 Task: Look for space in Gulbarga, India from 13th August, 2023 to 17th August, 2023 for 2 adults in price range Rs.10000 to Rs.16000. Place can be entire place with 2 bedrooms having 2 beds and 1 bathroom. Property type can be house, flat, guest house. Amenities needed are: wifi, washing machine. Booking option can be shelf check-in. Required host language is English.
Action: Mouse moved to (490, 118)
Screenshot: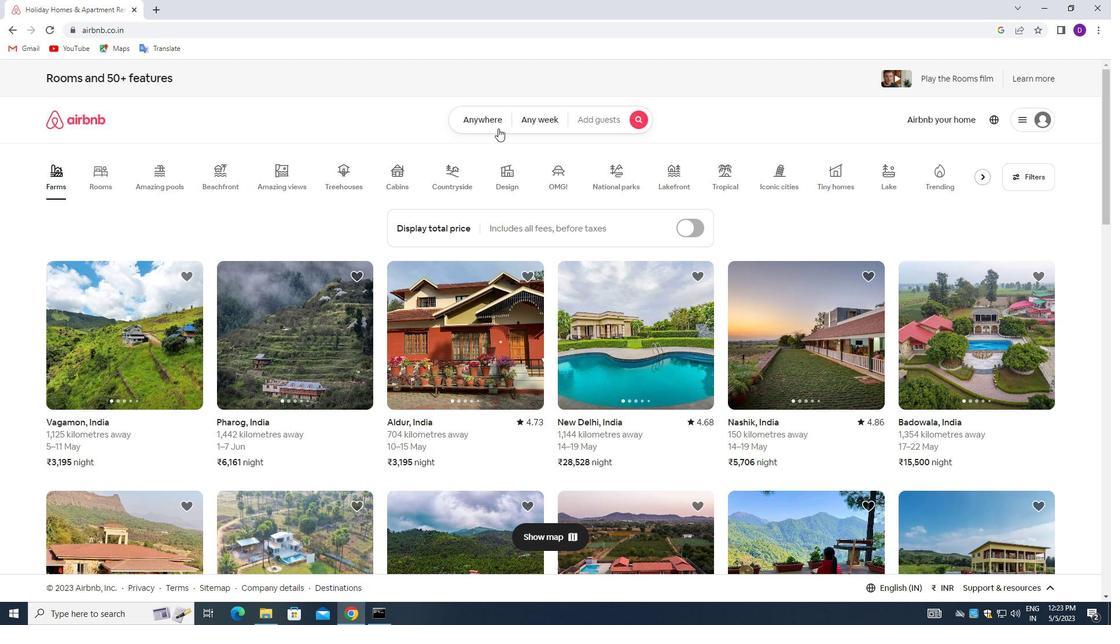 
Action: Mouse pressed left at (490, 118)
Screenshot: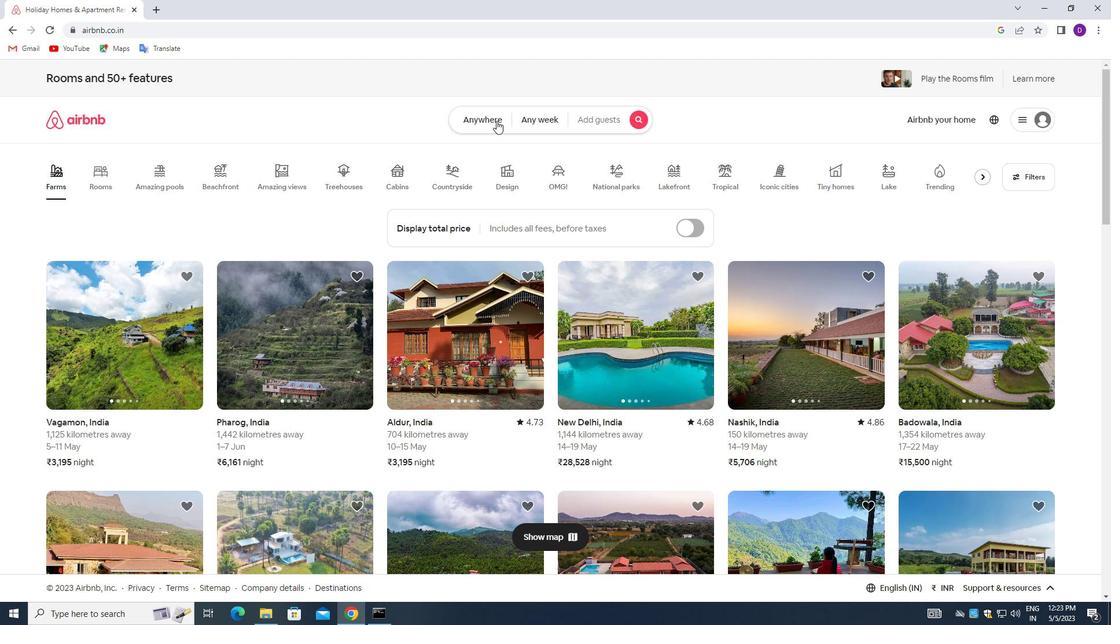 
Action: Mouse moved to (452, 166)
Screenshot: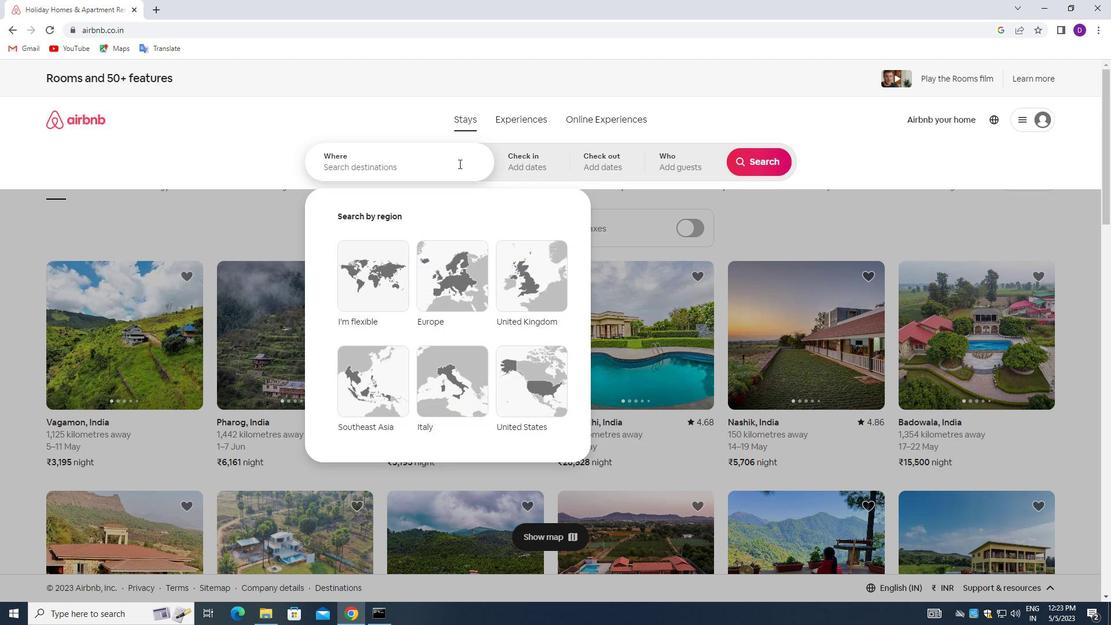 
Action: Mouse pressed left at (452, 166)
Screenshot: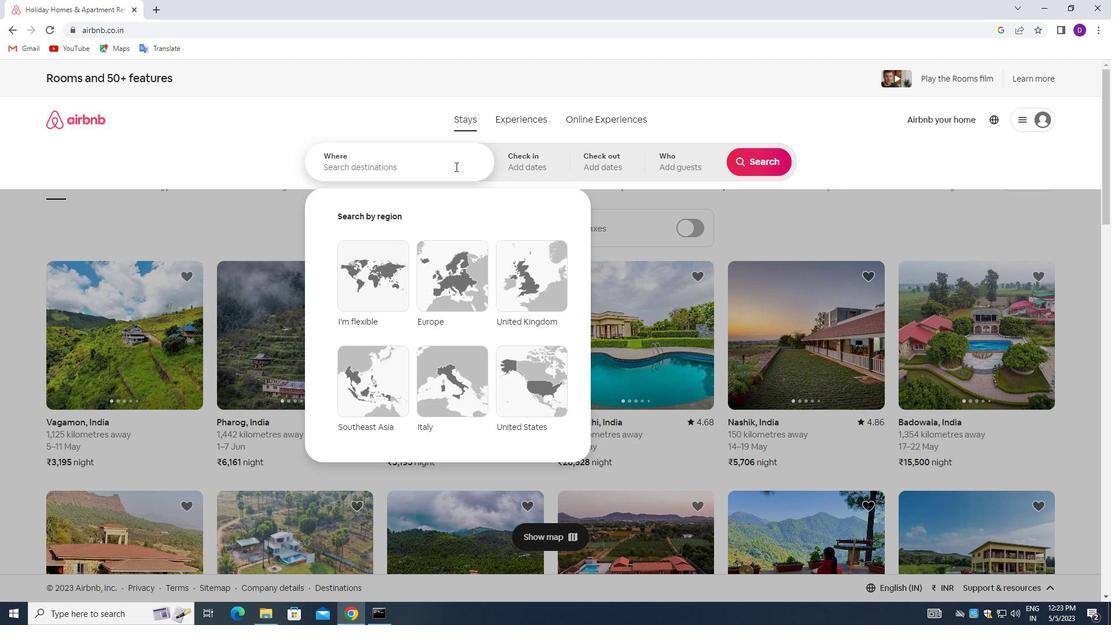 
Action: Mouse moved to (254, 146)
Screenshot: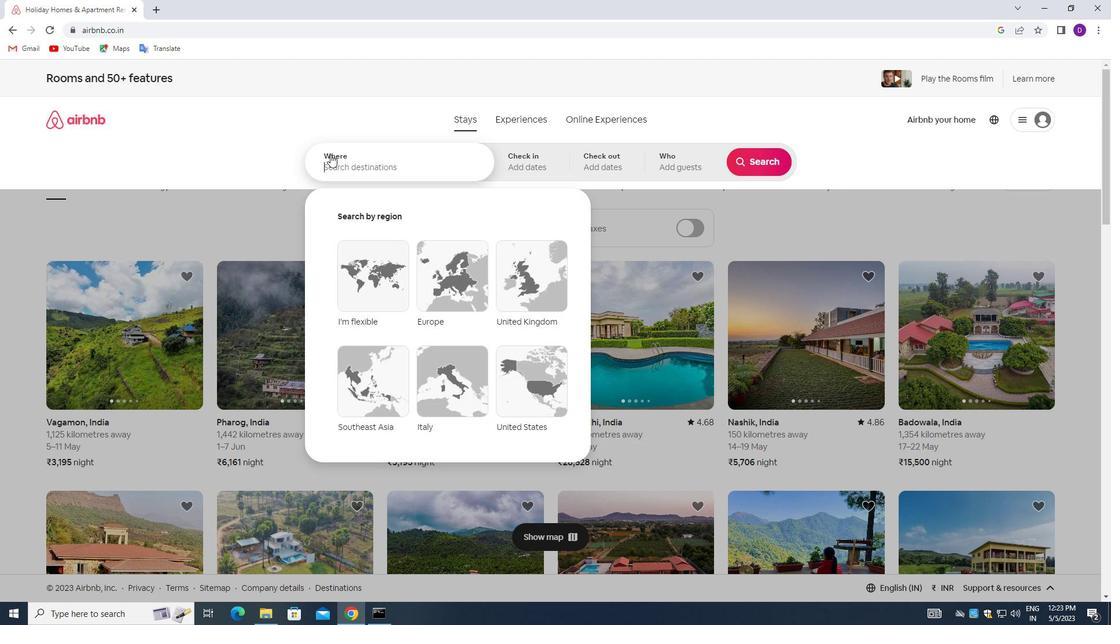 
Action: Key pressed <Key.shift_r>Gumia,<Key.space><Key.shift>INDIA<Key.enter>
Screenshot: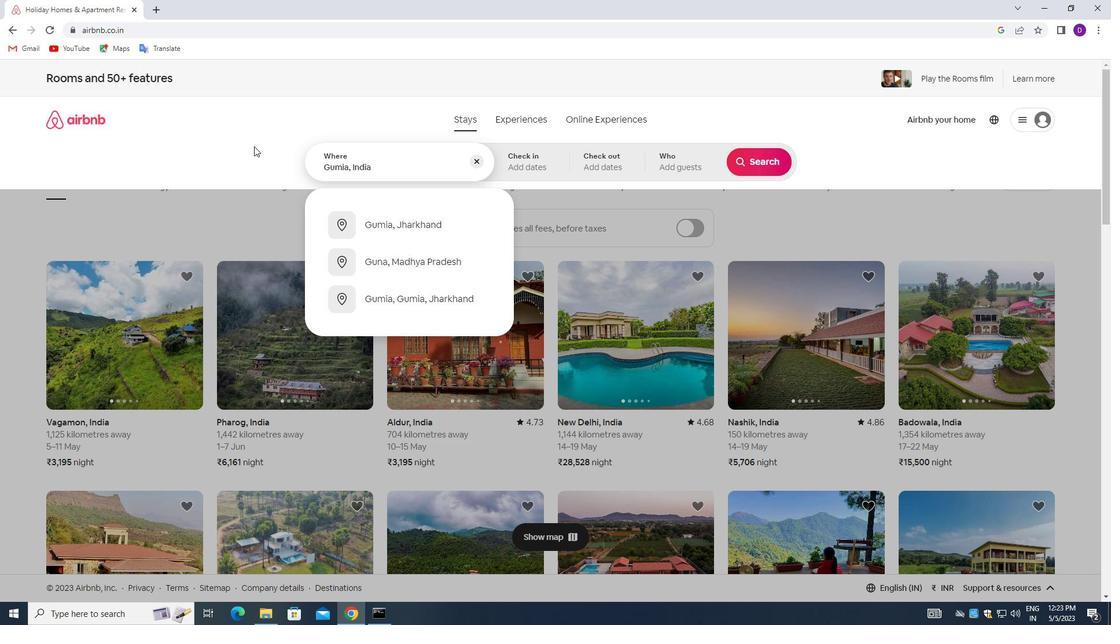 
Action: Mouse moved to (759, 255)
Screenshot: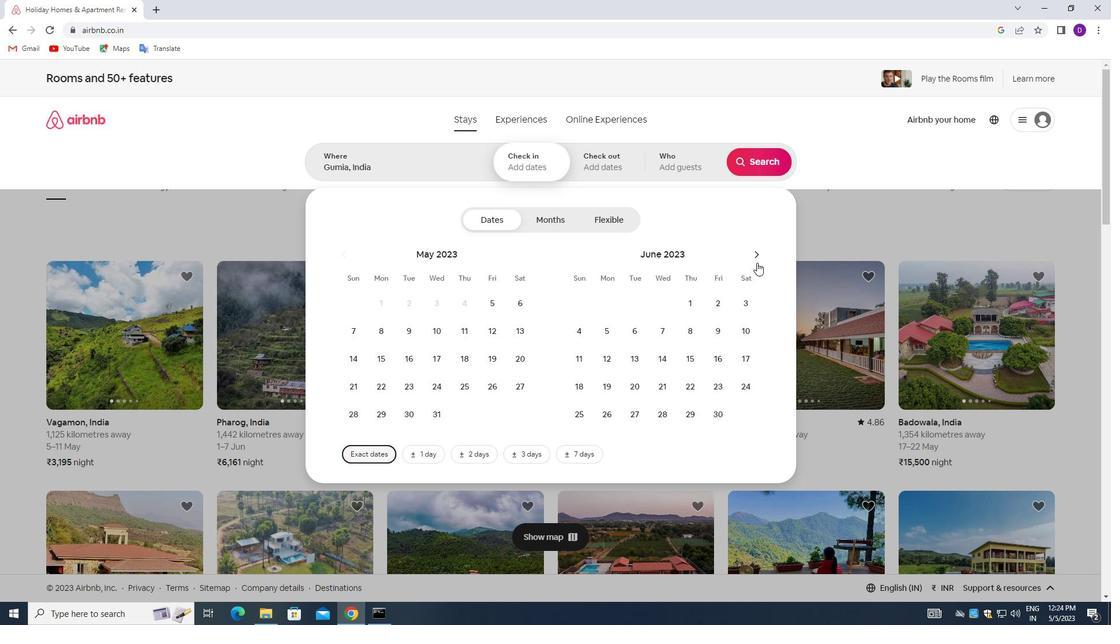 
Action: Mouse pressed left at (759, 255)
Screenshot: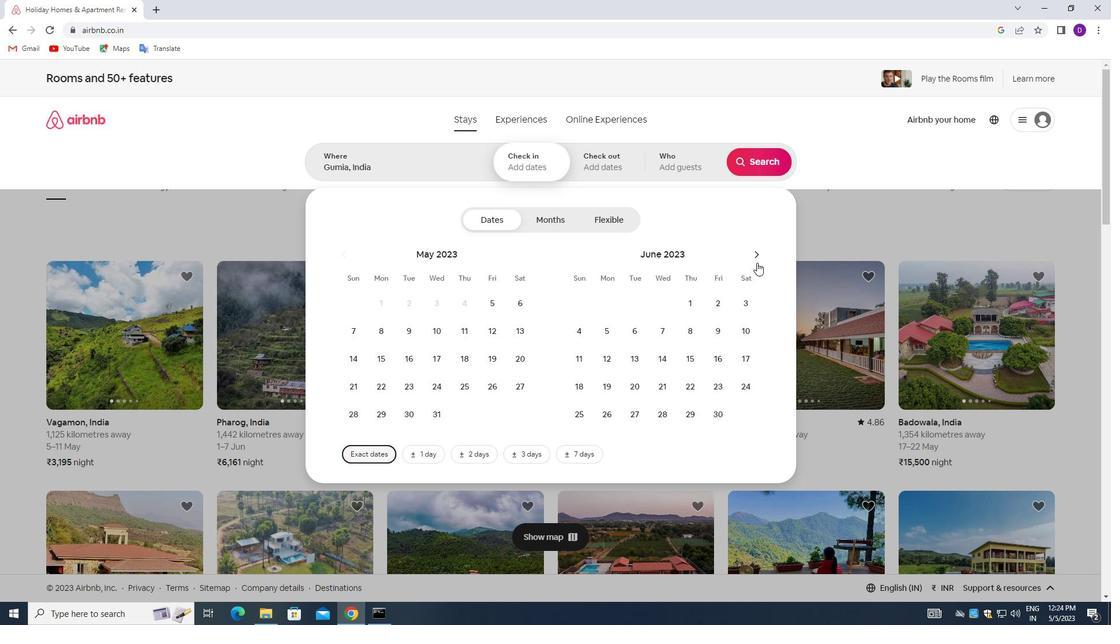 
Action: Mouse pressed left at (759, 255)
Screenshot: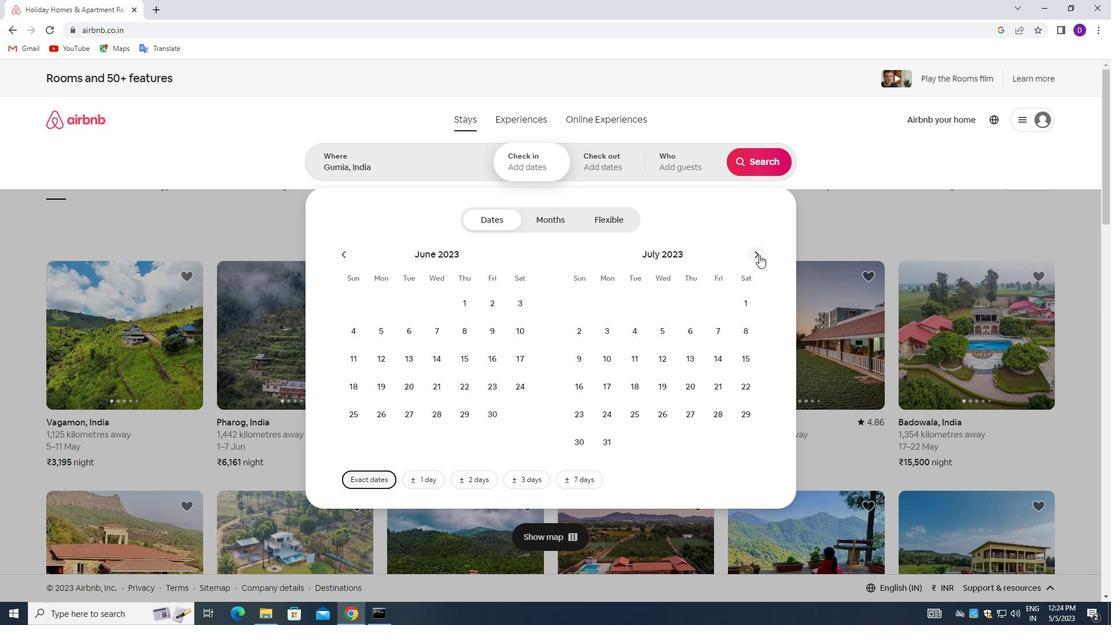 
Action: Mouse moved to (725, 294)
Screenshot: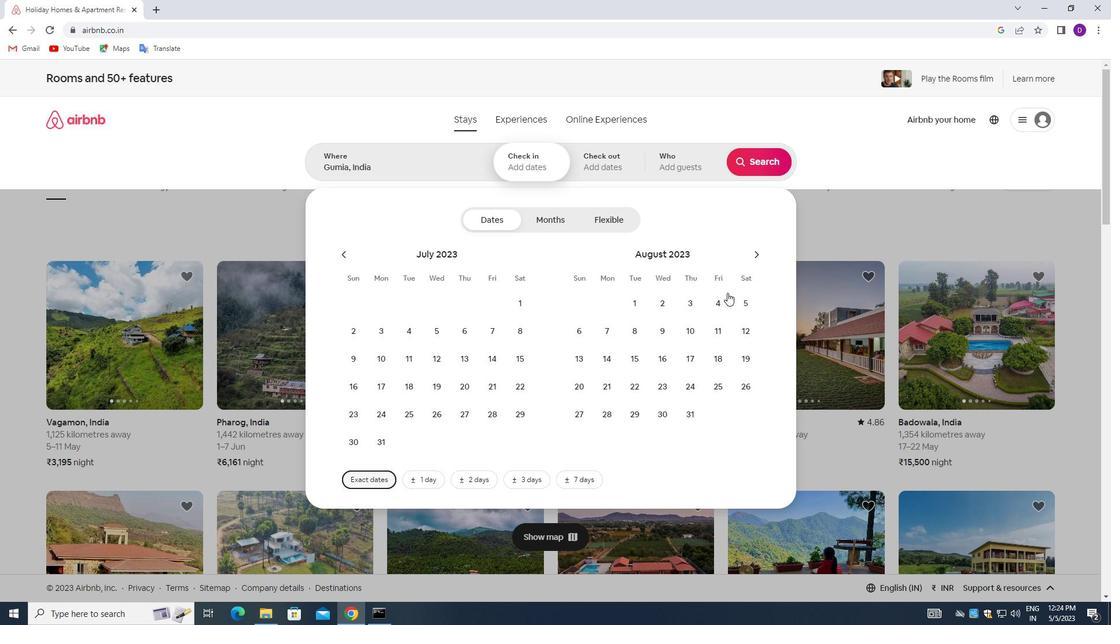 
Action: Mouse pressed left at (725, 294)
Screenshot: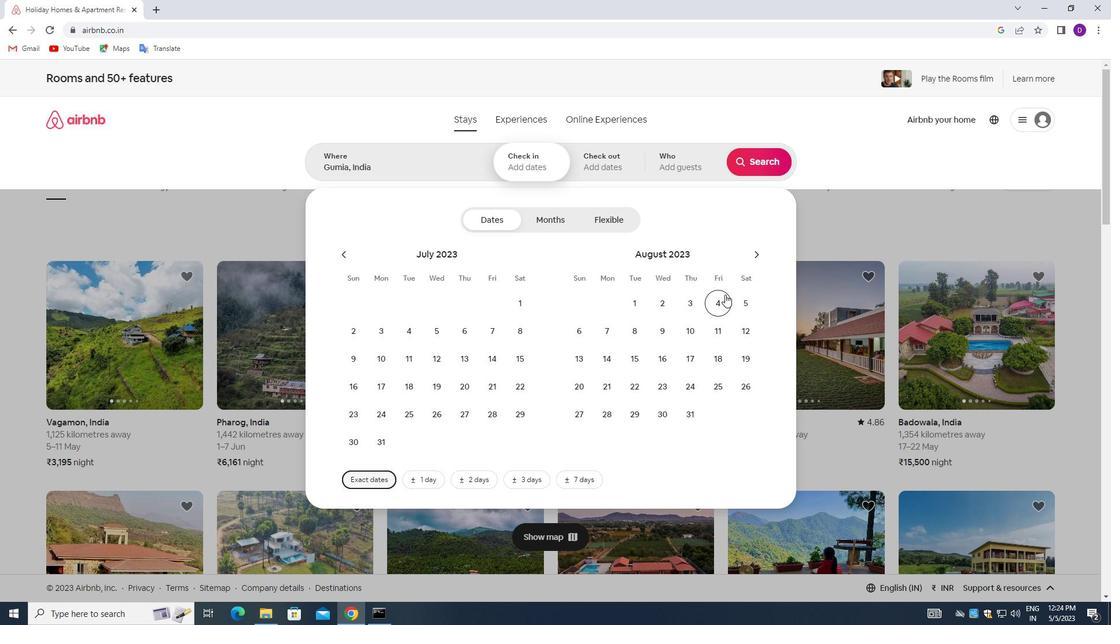
Action: Mouse moved to (645, 331)
Screenshot: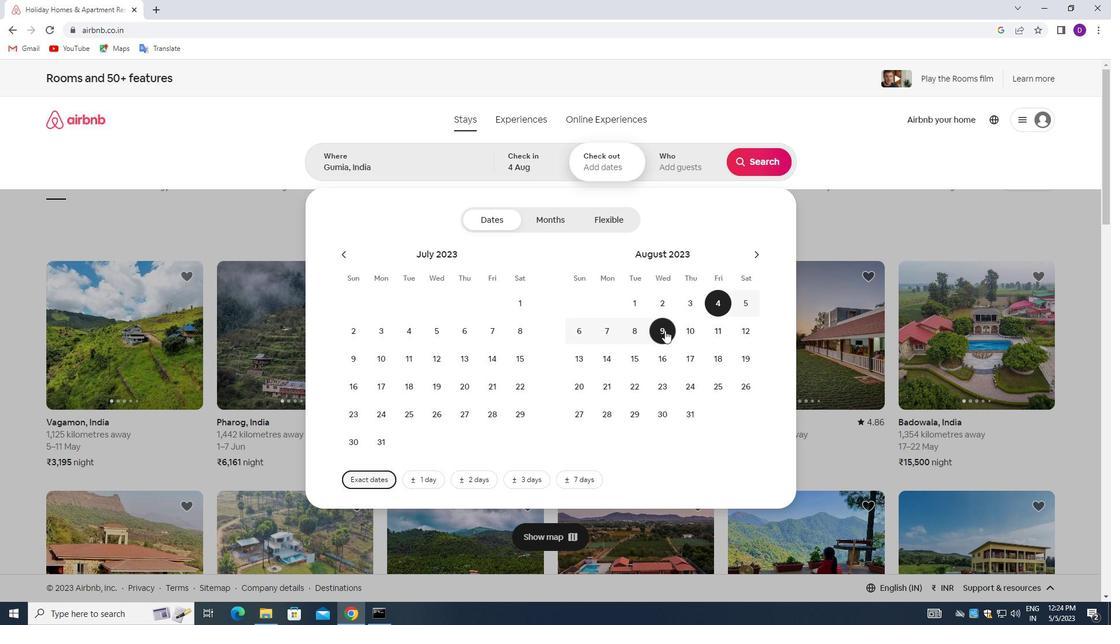 
Action: Mouse pressed left at (645, 331)
Screenshot: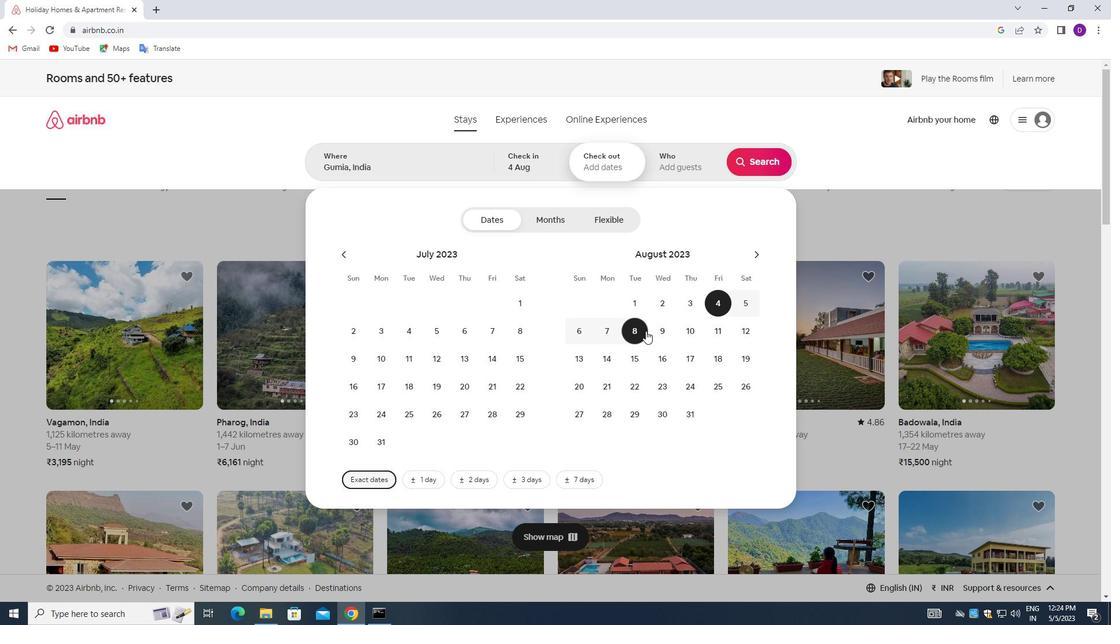 
Action: Mouse moved to (669, 156)
Screenshot: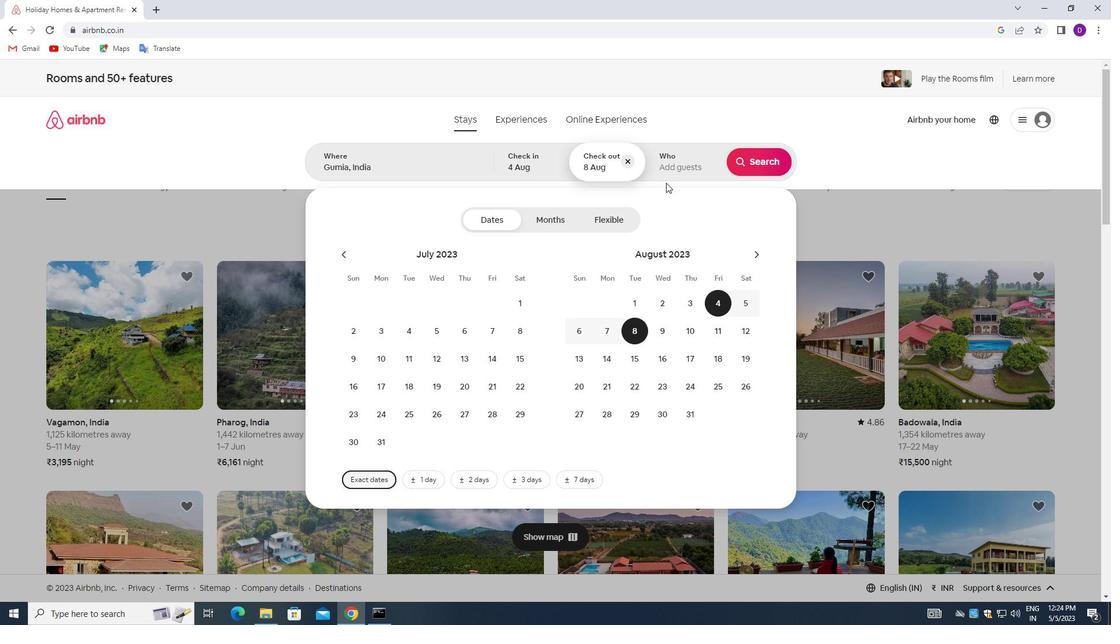 
Action: Mouse pressed left at (669, 156)
Screenshot: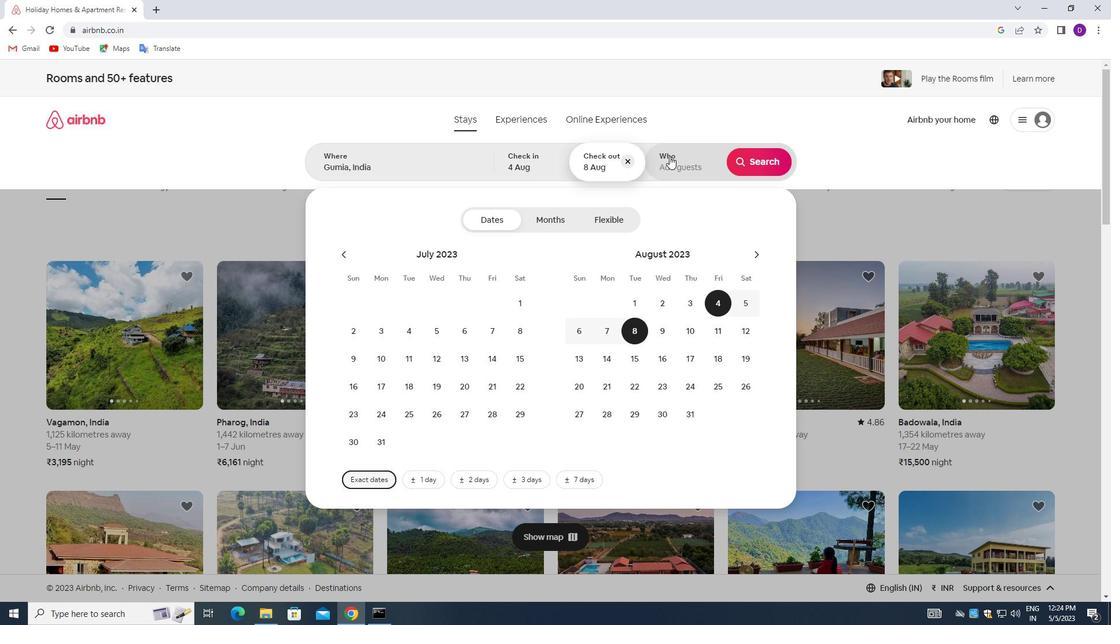
Action: Mouse moved to (759, 225)
Screenshot: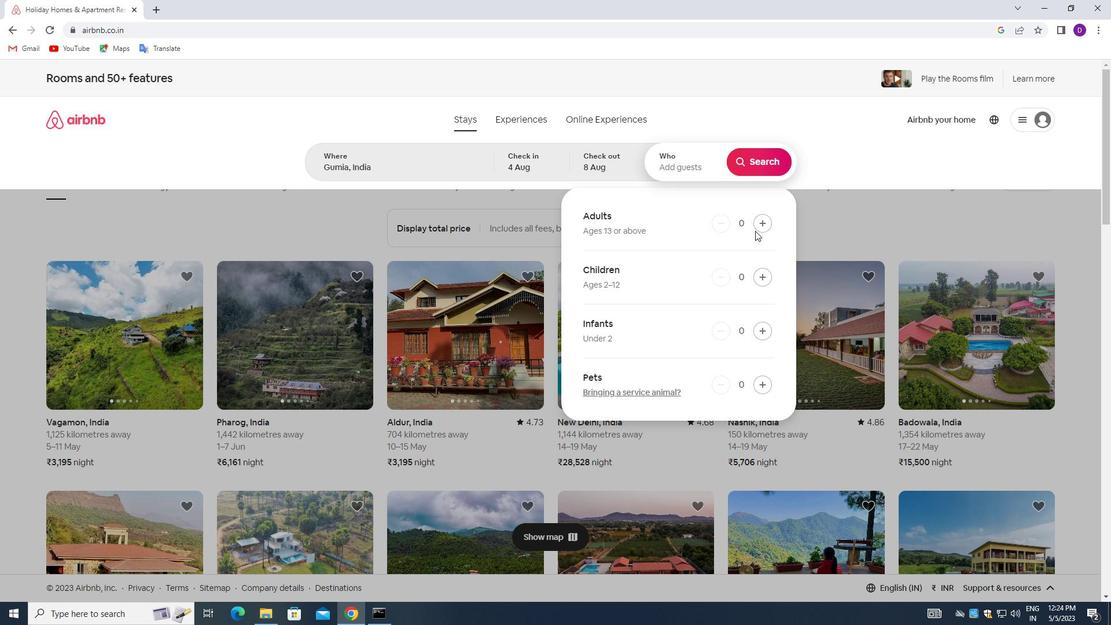 
Action: Mouse pressed left at (759, 225)
Screenshot: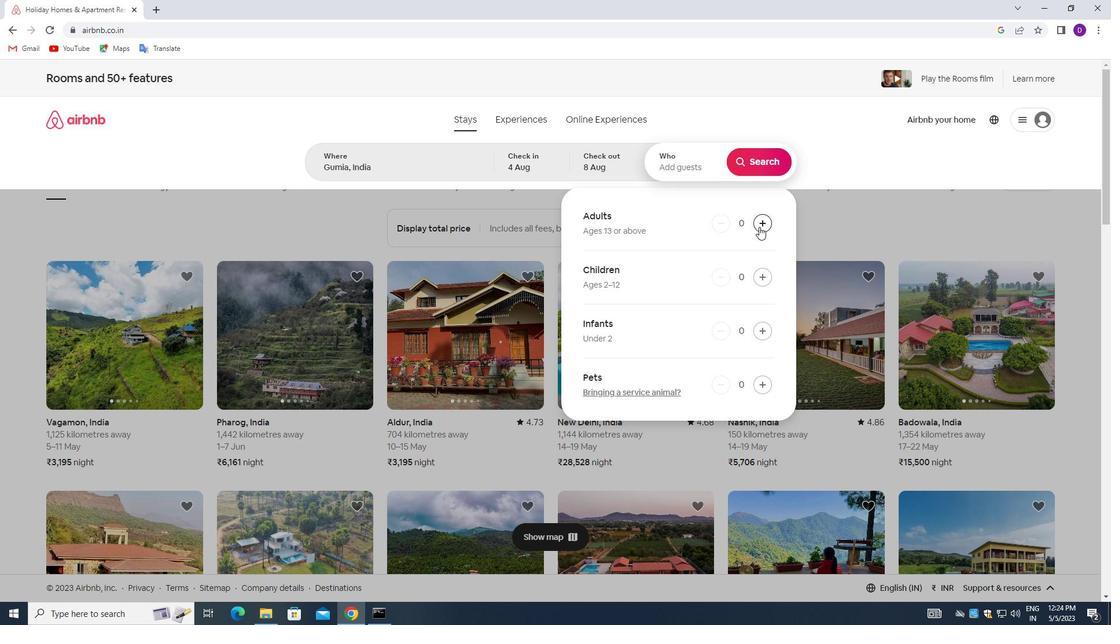 
Action: Mouse moved to (770, 166)
Screenshot: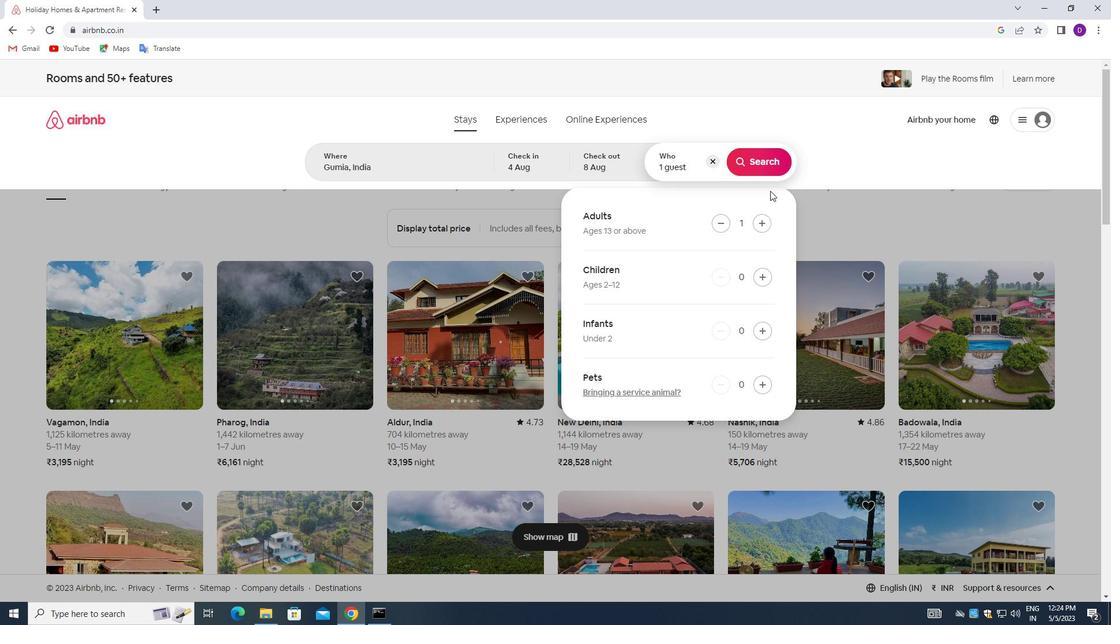 
Action: Mouse pressed left at (770, 166)
Screenshot: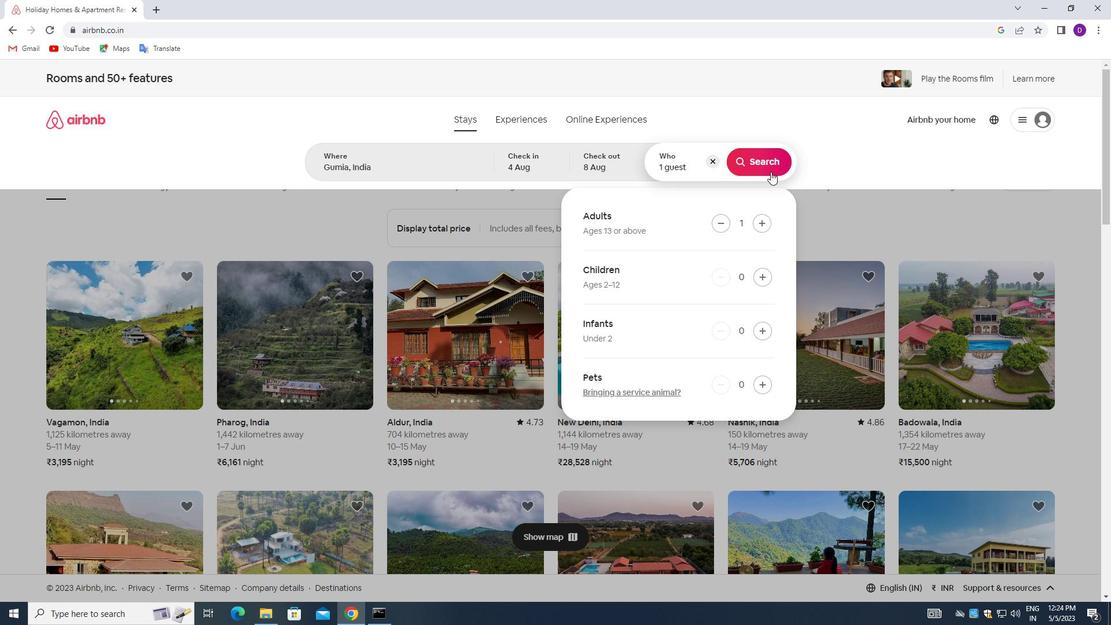 
Action: Mouse moved to (1048, 123)
Screenshot: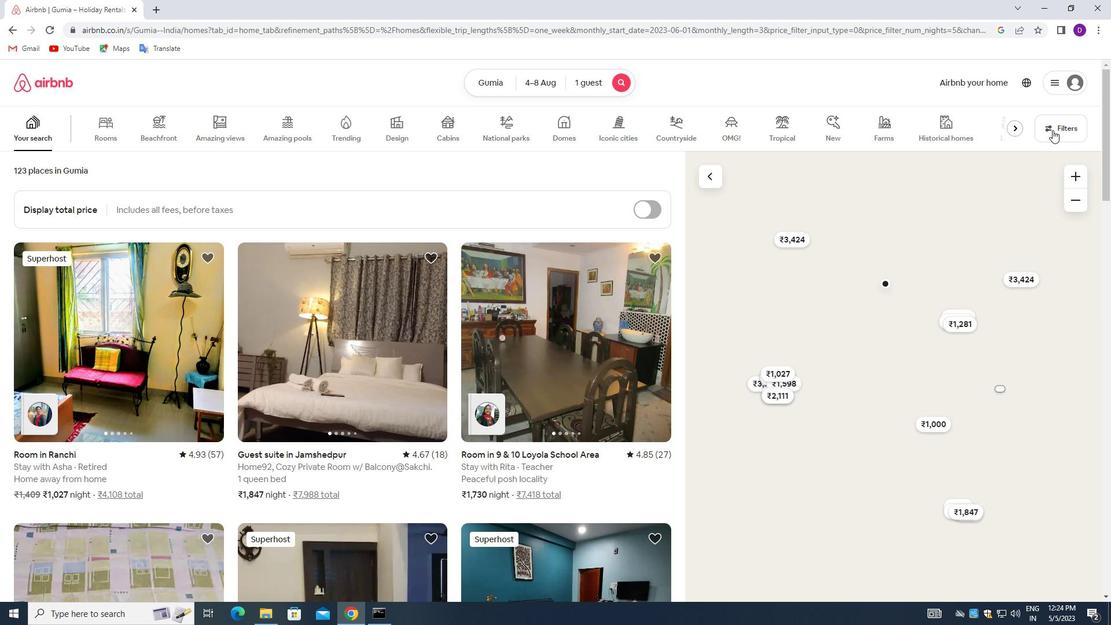 
Action: Mouse pressed left at (1048, 123)
Screenshot: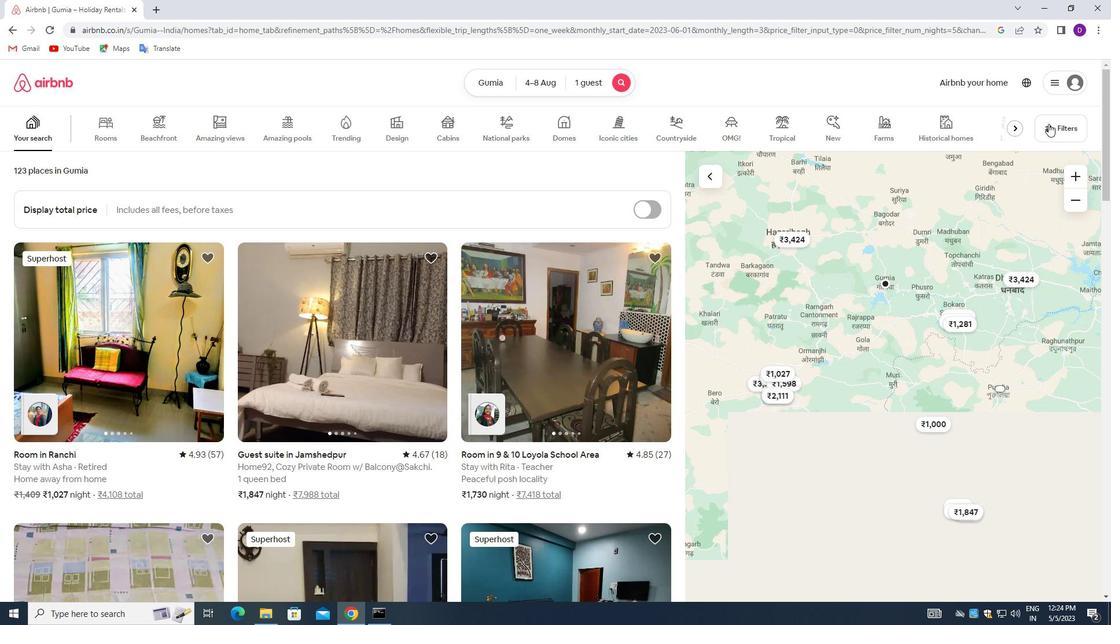 
Action: Mouse moved to (401, 410)
Screenshot: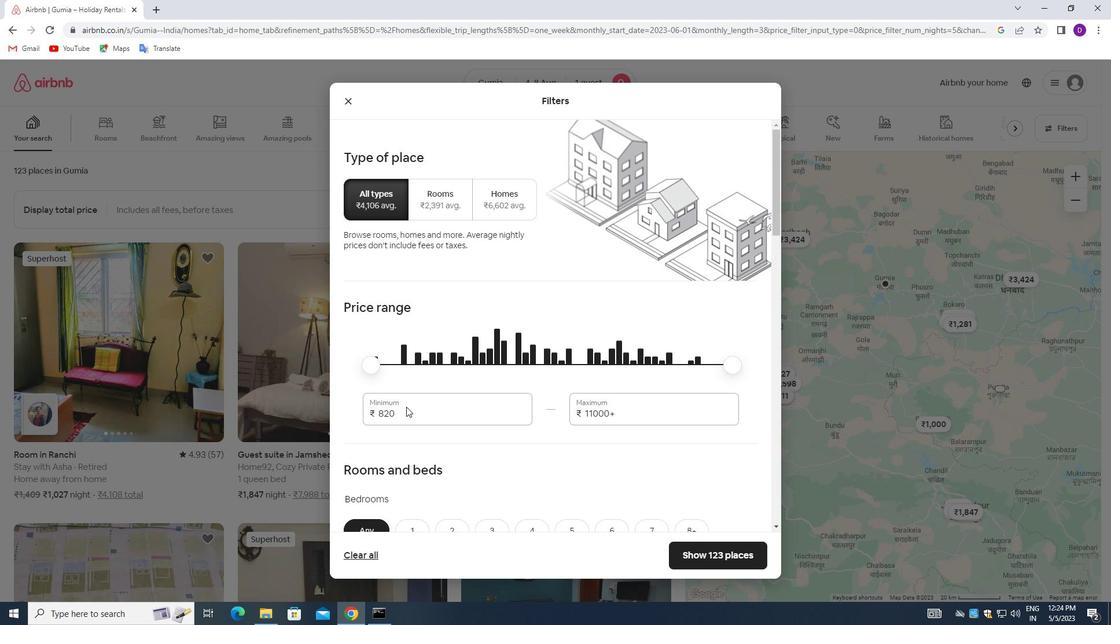 
Action: Mouse pressed left at (401, 410)
Screenshot: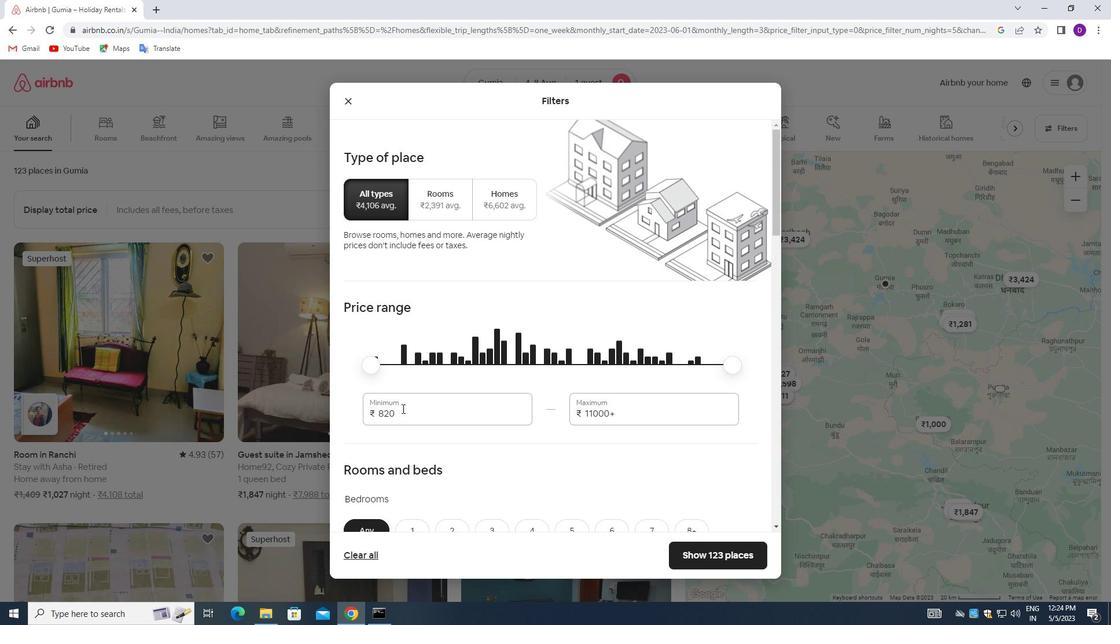 
Action: Mouse pressed left at (401, 410)
Screenshot: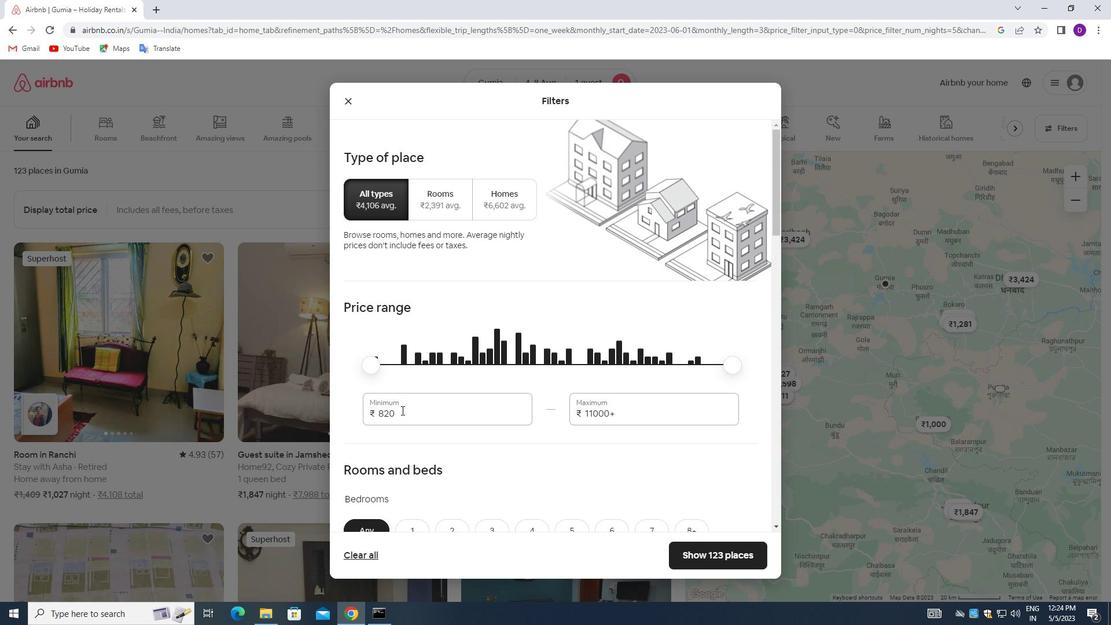 
Action: Key pressed 10000<Key.tab>15000
Screenshot: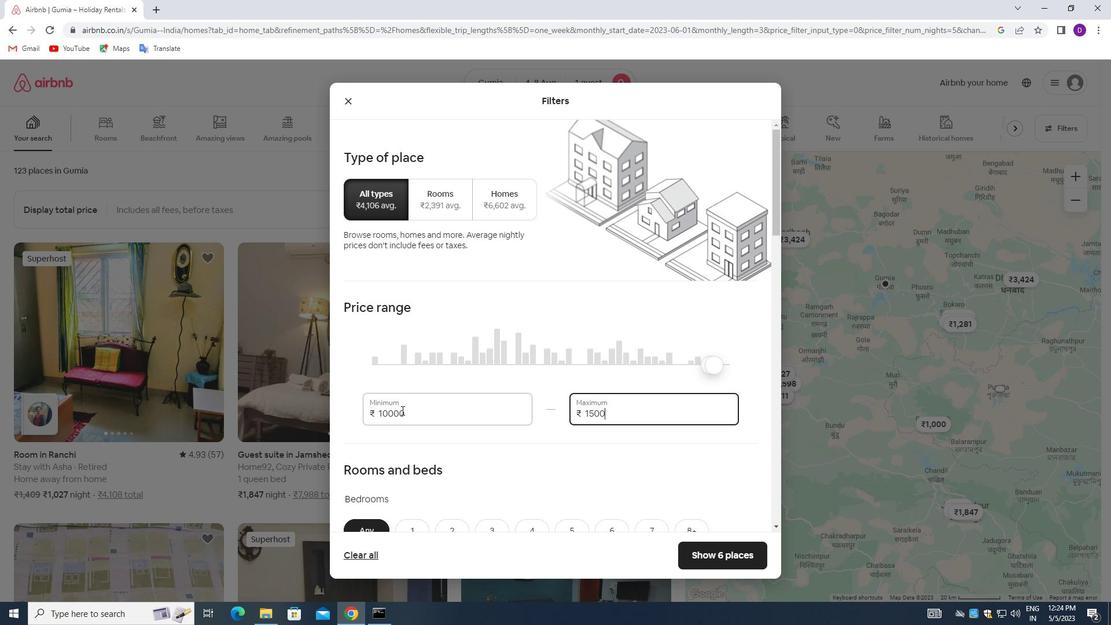 
Action: Mouse moved to (523, 429)
Screenshot: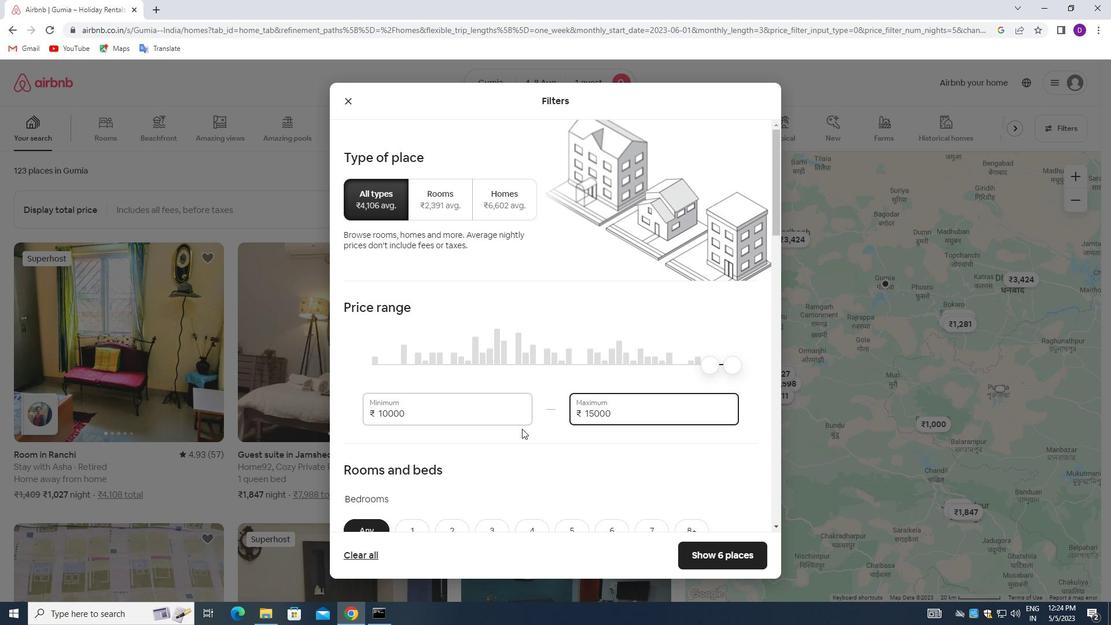 
Action: Mouse scrolled (523, 428) with delta (0, 0)
Screenshot: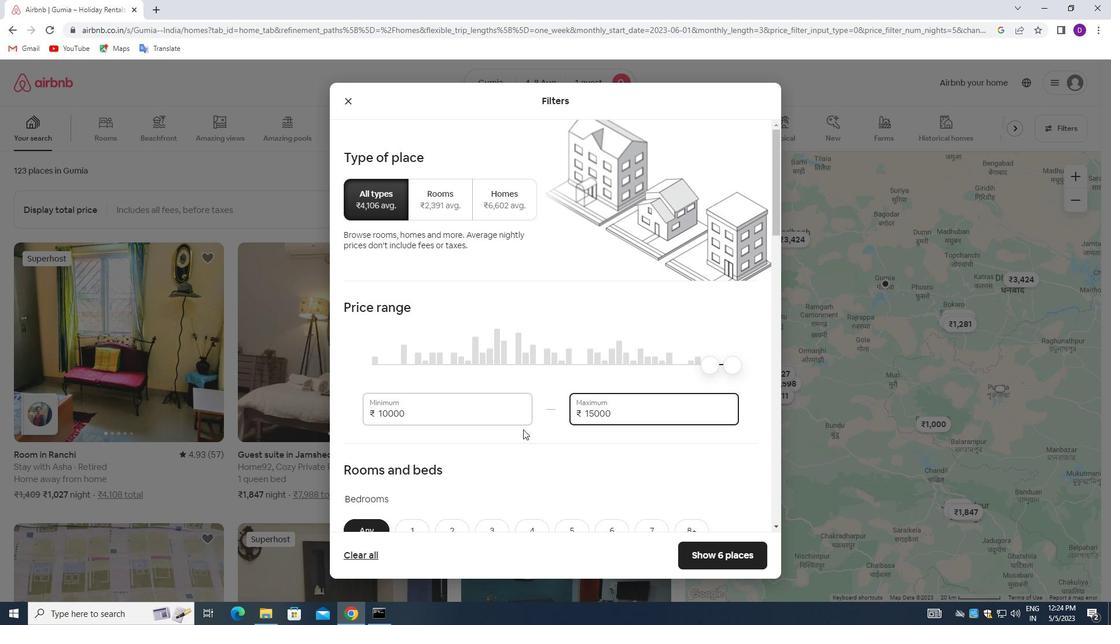 
Action: Mouse scrolled (523, 428) with delta (0, 0)
Screenshot: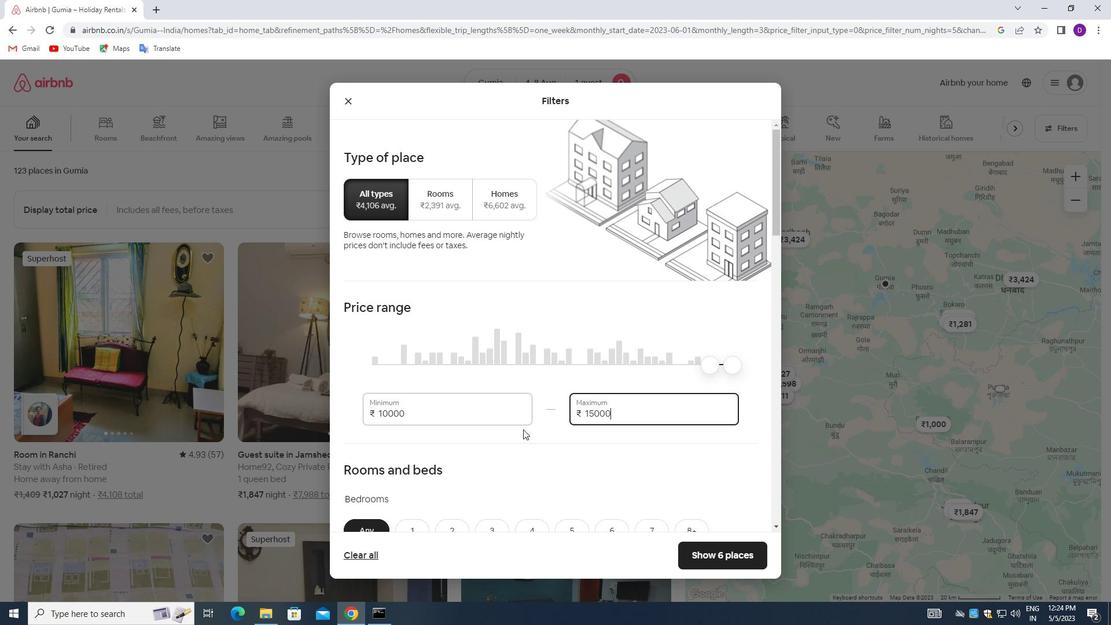 
Action: Mouse scrolled (523, 428) with delta (0, 0)
Screenshot: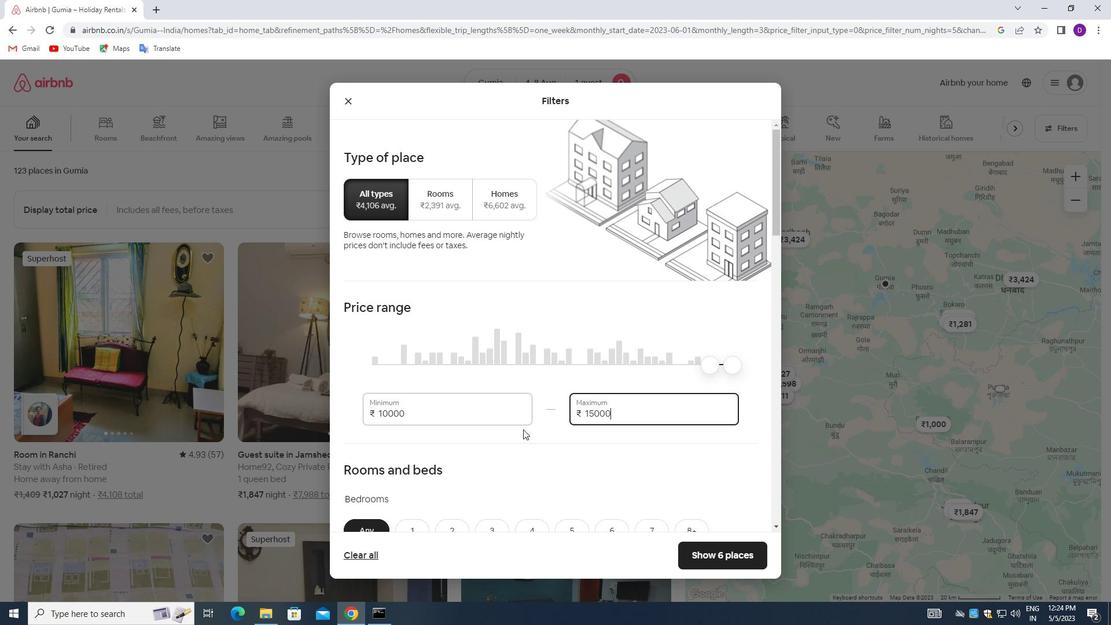 
Action: Mouse moved to (406, 358)
Screenshot: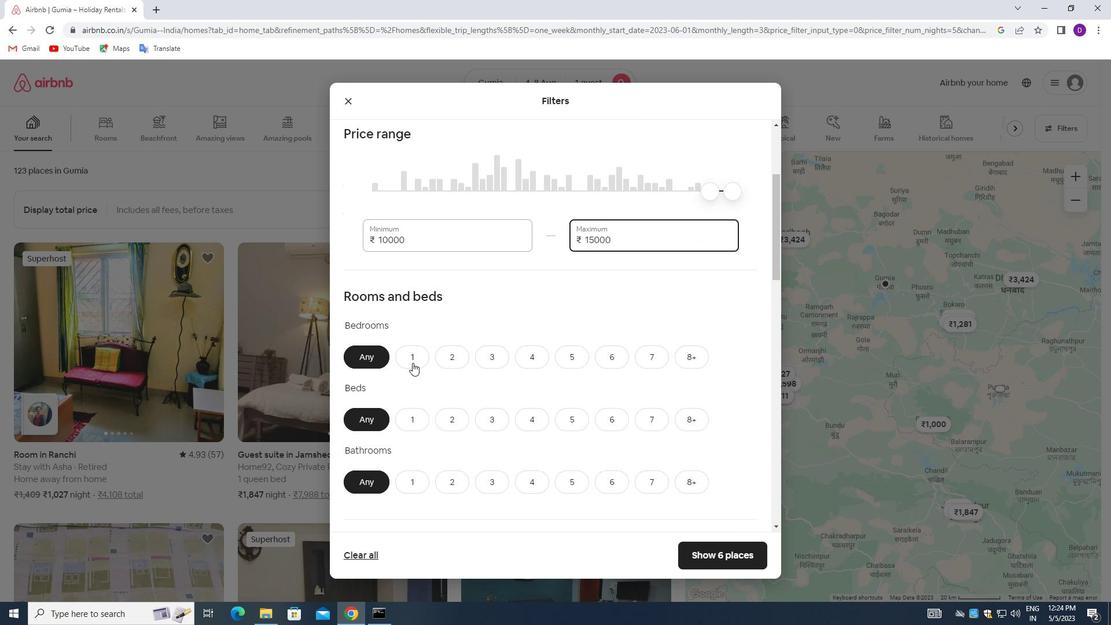 
Action: Mouse pressed left at (406, 358)
Screenshot: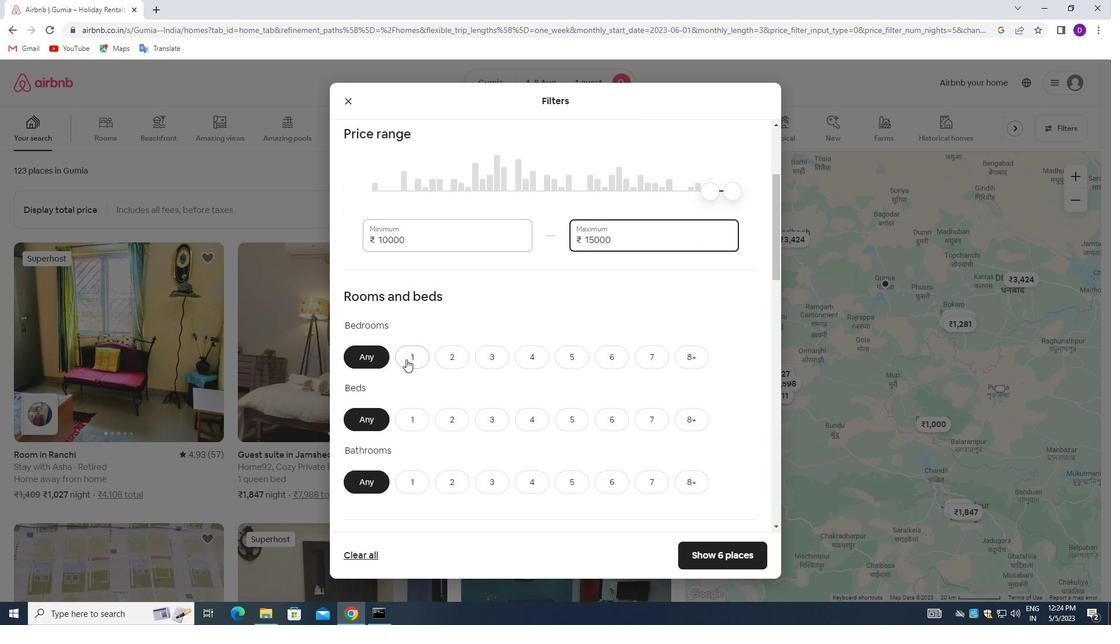 
Action: Mouse moved to (420, 417)
Screenshot: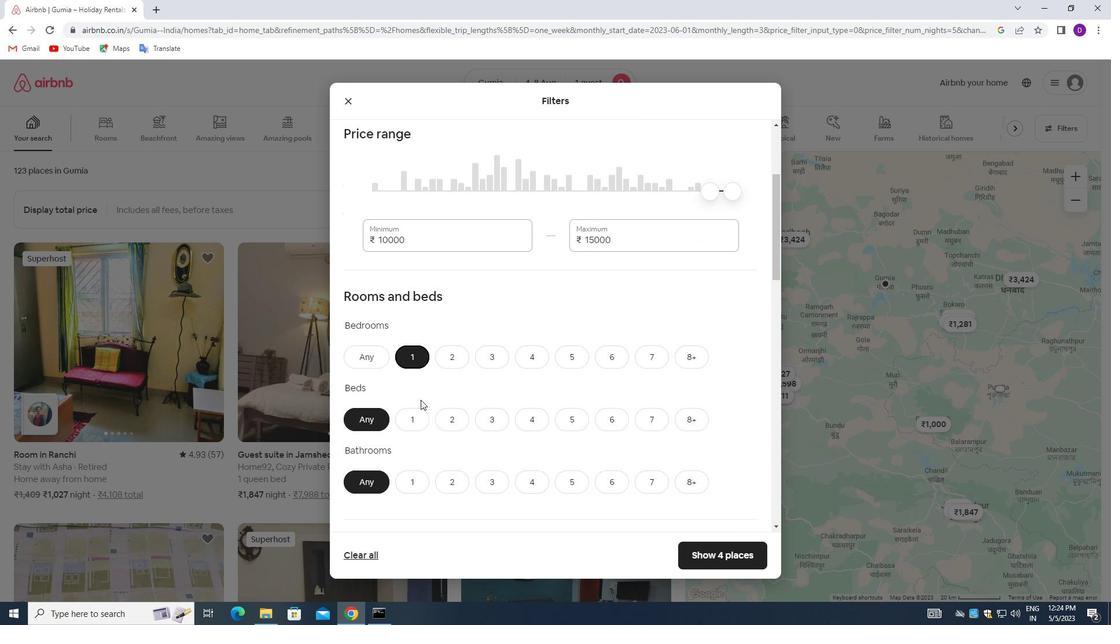 
Action: Mouse pressed left at (420, 417)
Screenshot: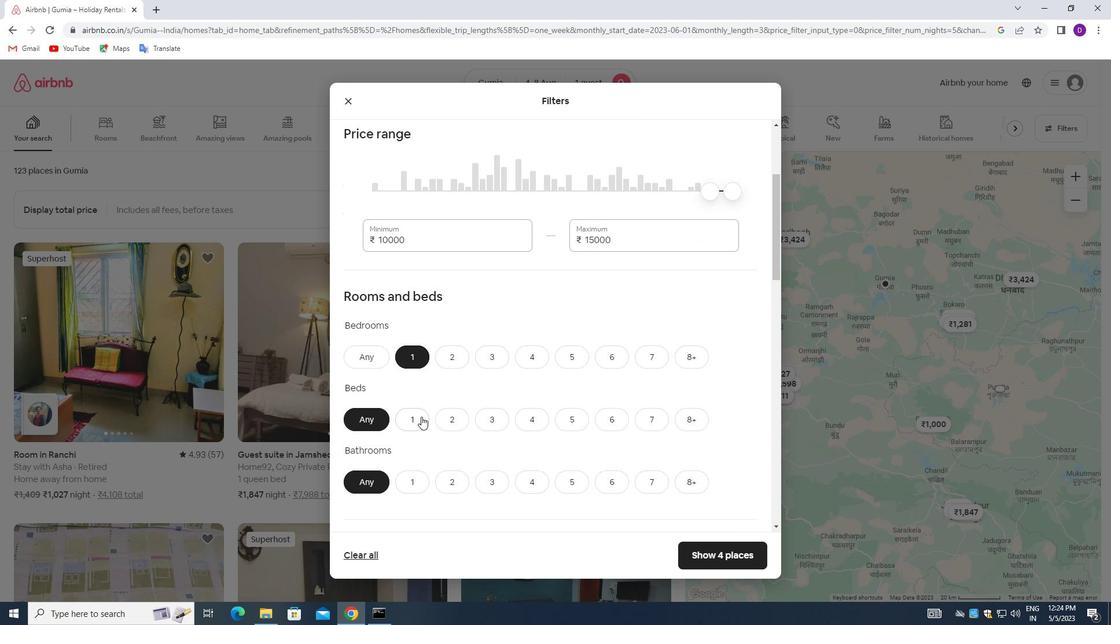 
Action: Mouse moved to (406, 476)
Screenshot: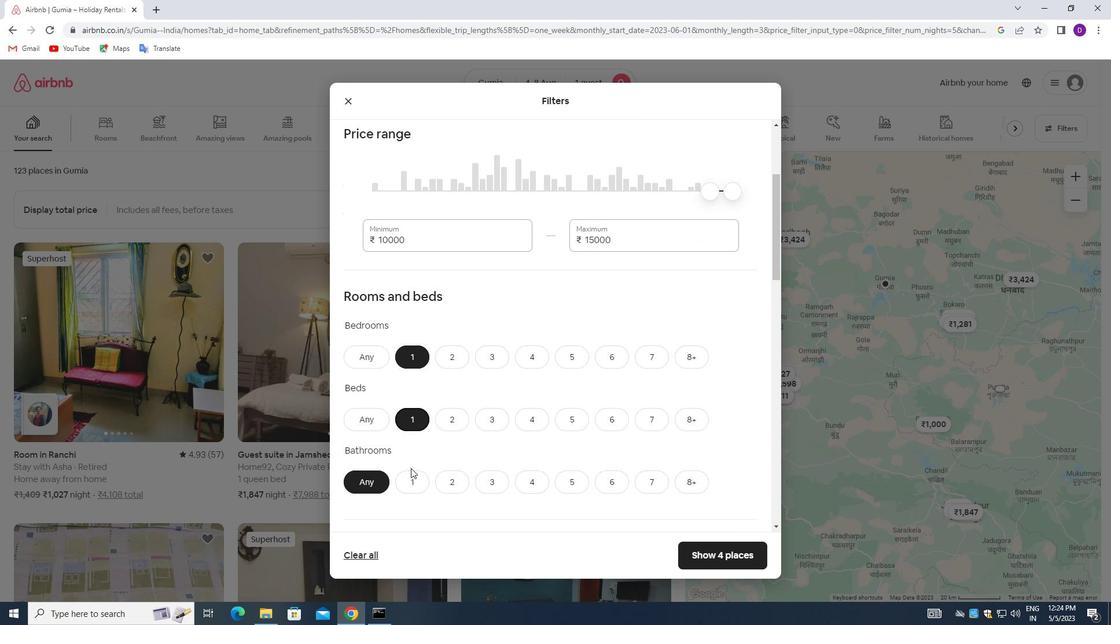 
Action: Mouse pressed left at (406, 476)
Screenshot: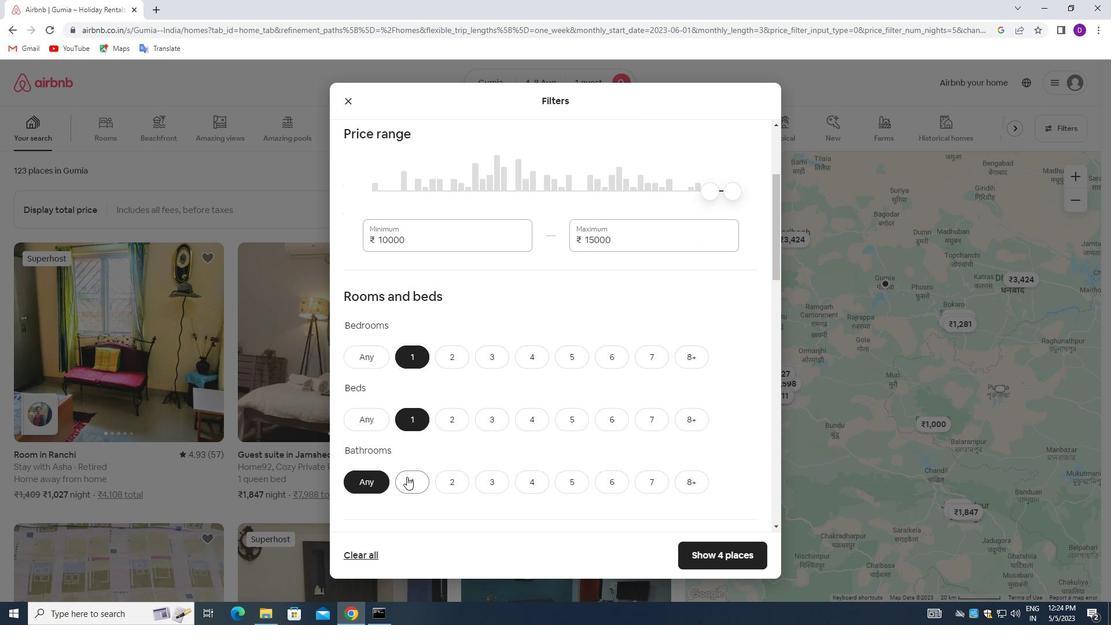 
Action: Mouse moved to (467, 416)
Screenshot: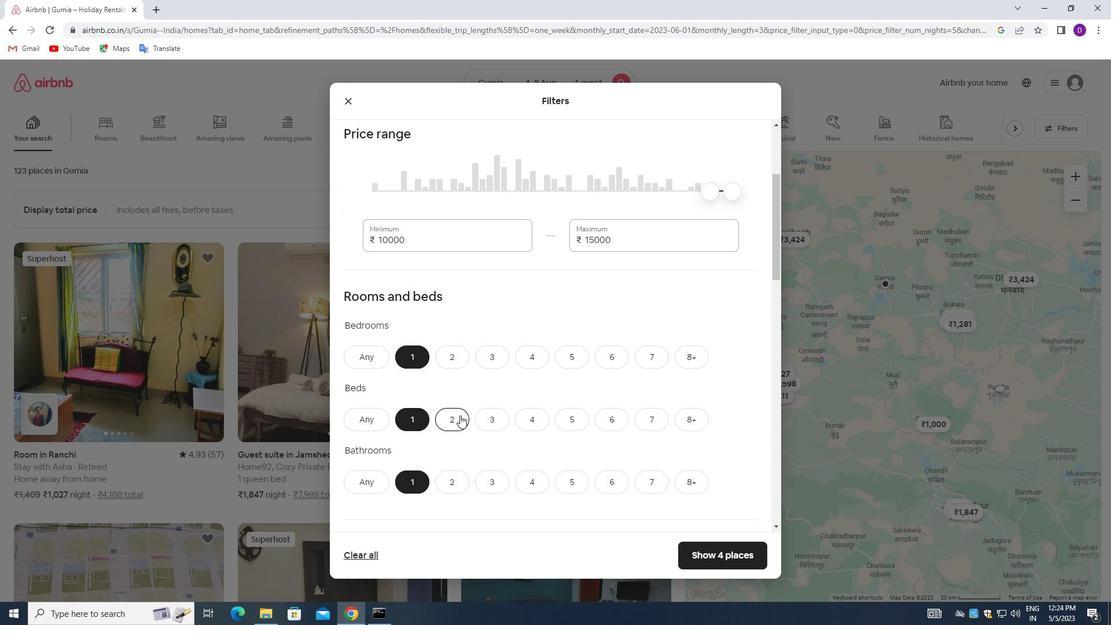 
Action: Mouse scrolled (467, 416) with delta (0, 0)
Screenshot: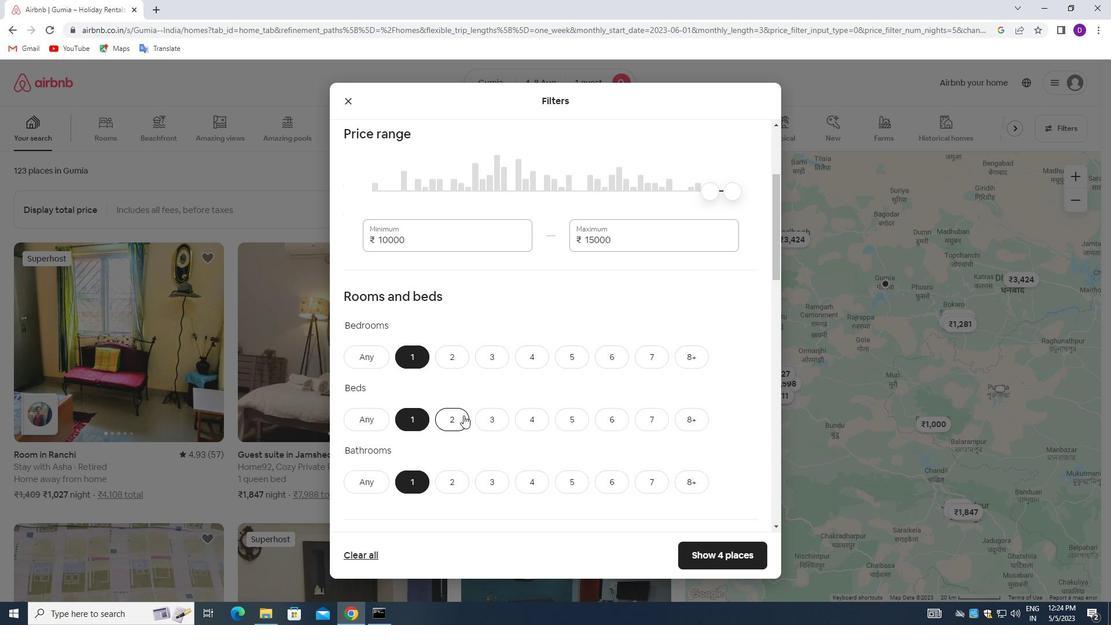 
Action: Mouse moved to (467, 416)
Screenshot: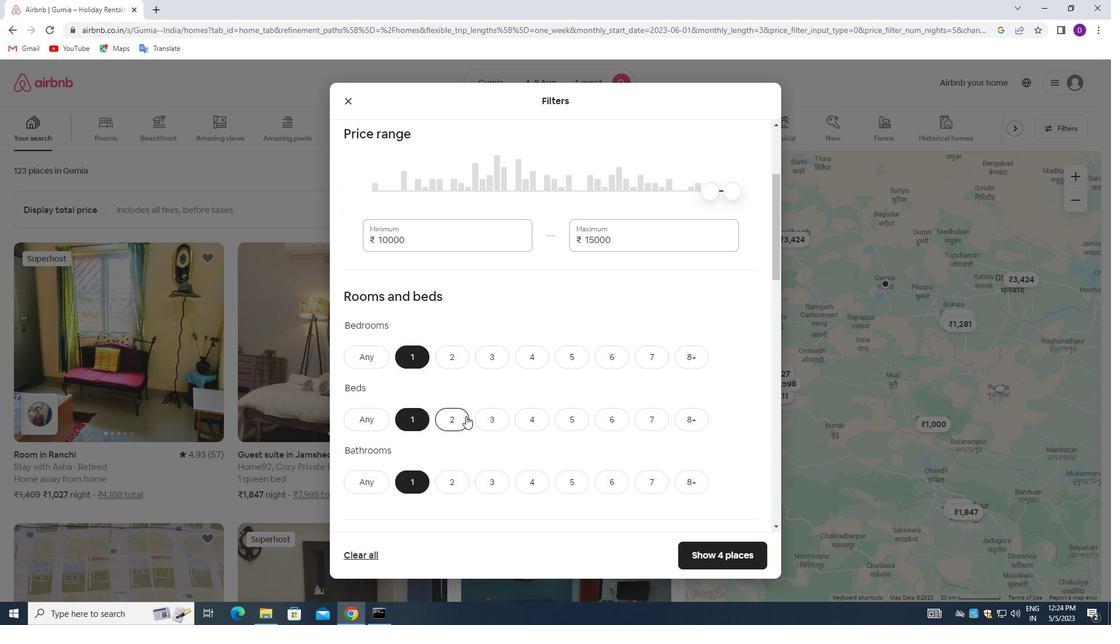 
Action: Mouse scrolled (467, 416) with delta (0, 0)
Screenshot: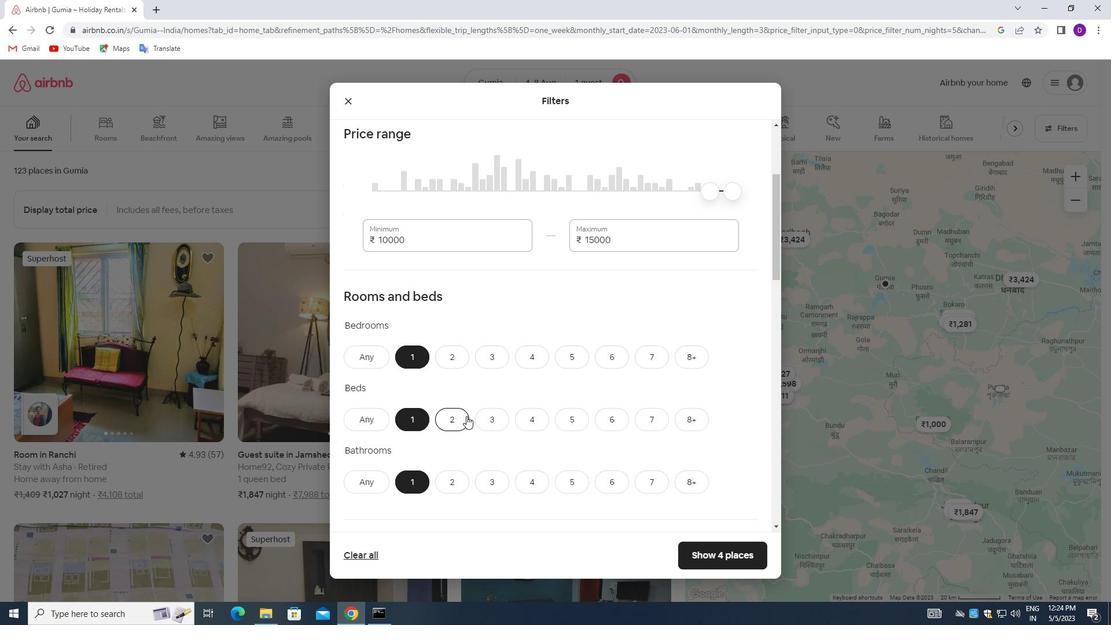 
Action: Mouse moved to (467, 416)
Screenshot: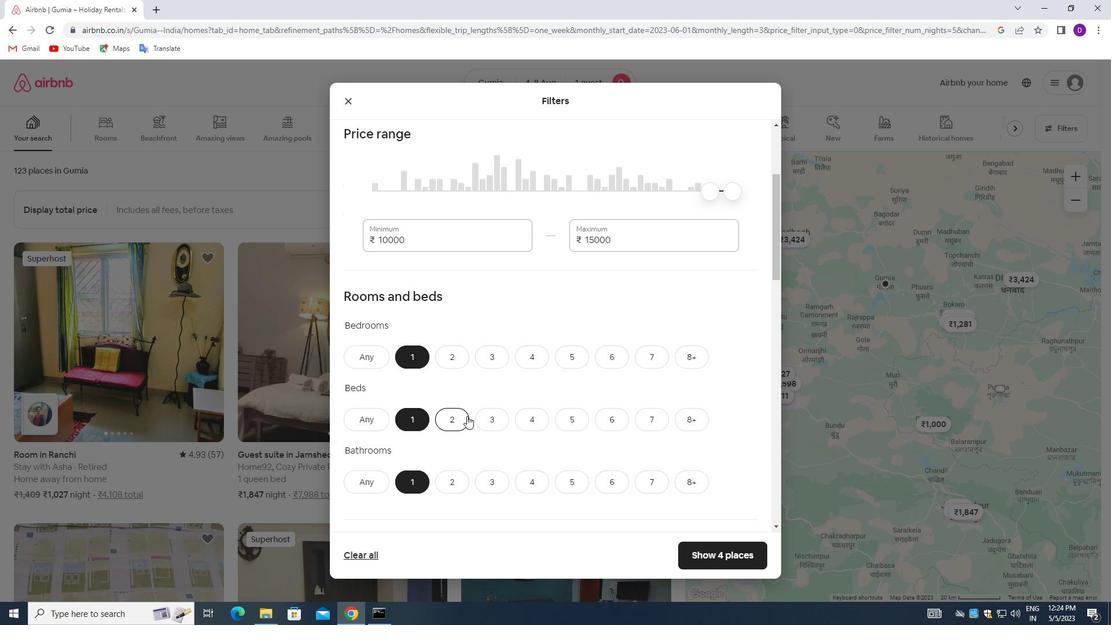 
Action: Mouse scrolled (467, 416) with delta (0, 0)
Screenshot: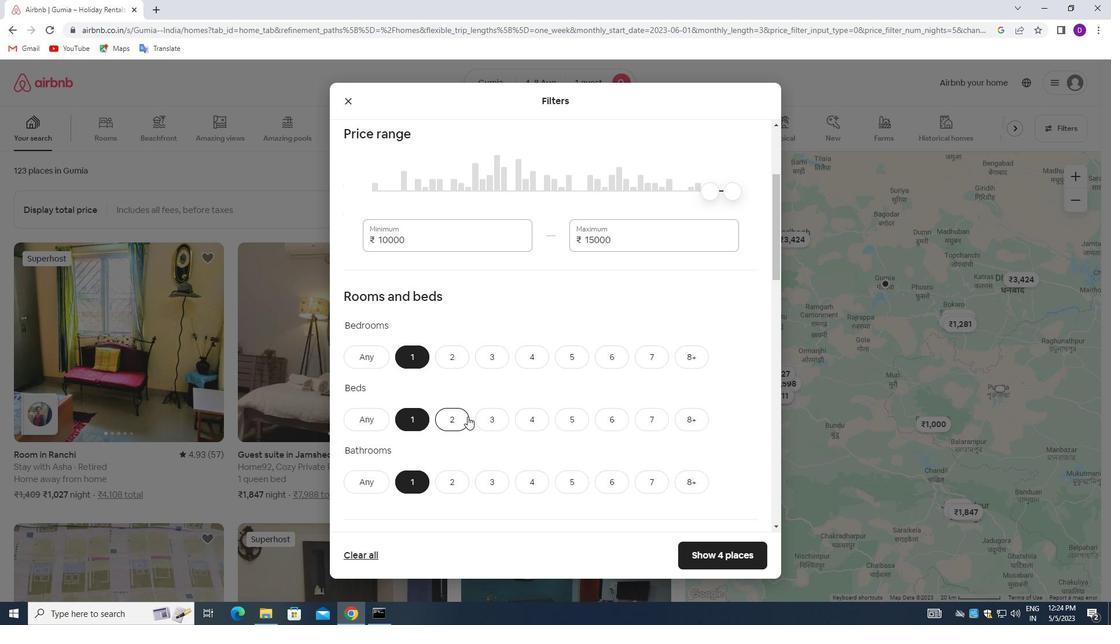 
Action: Mouse moved to (474, 430)
Screenshot: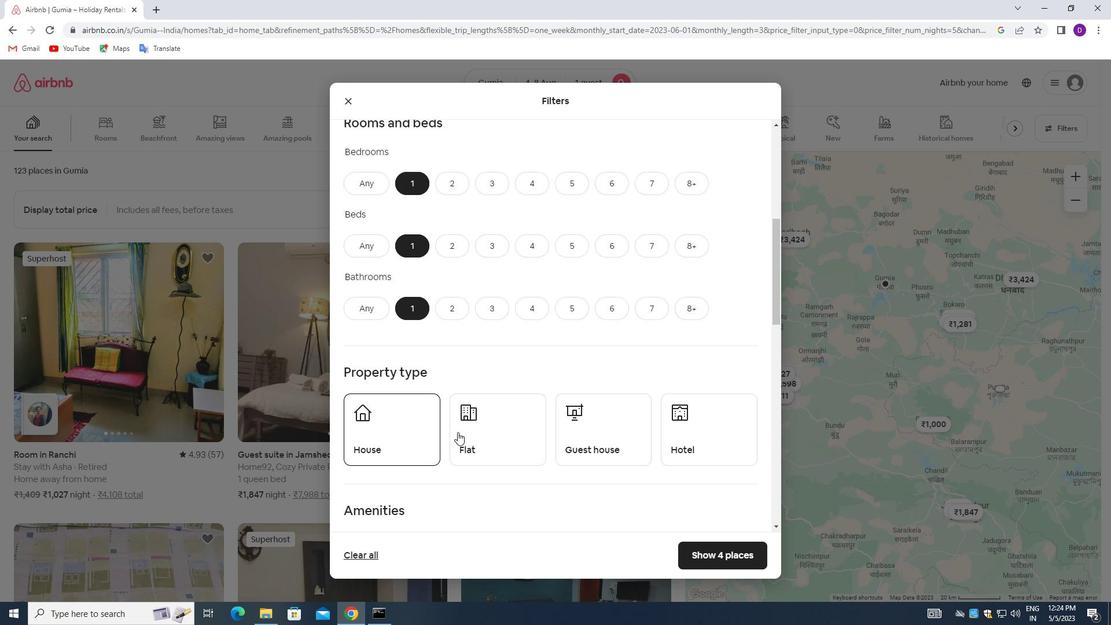
Action: Mouse pressed left at (474, 430)
Screenshot: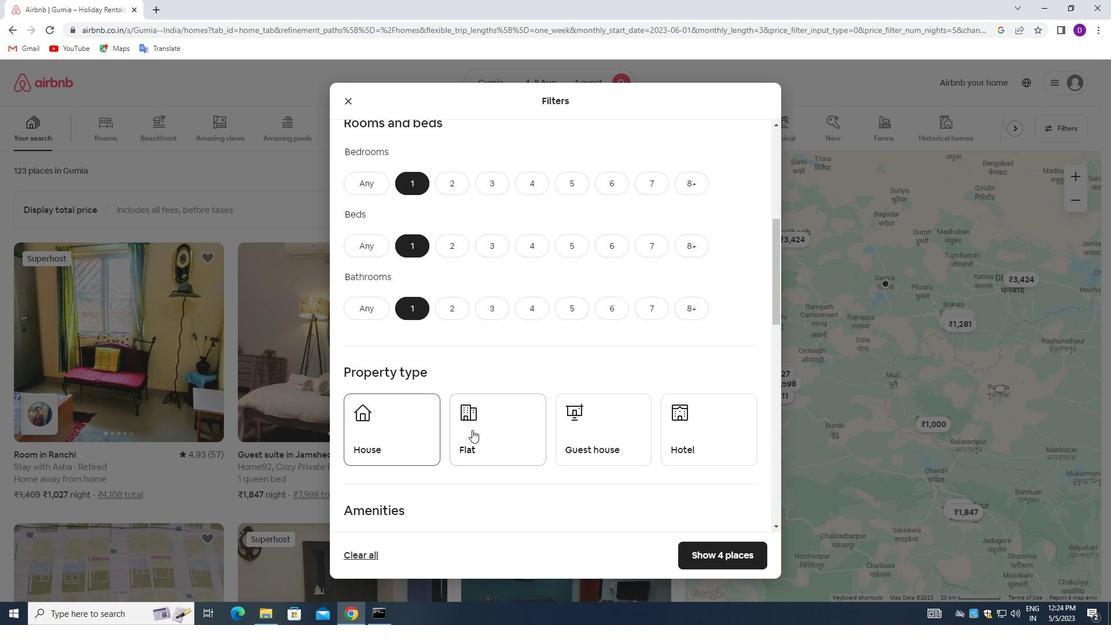 
Action: Mouse moved to (587, 432)
Screenshot: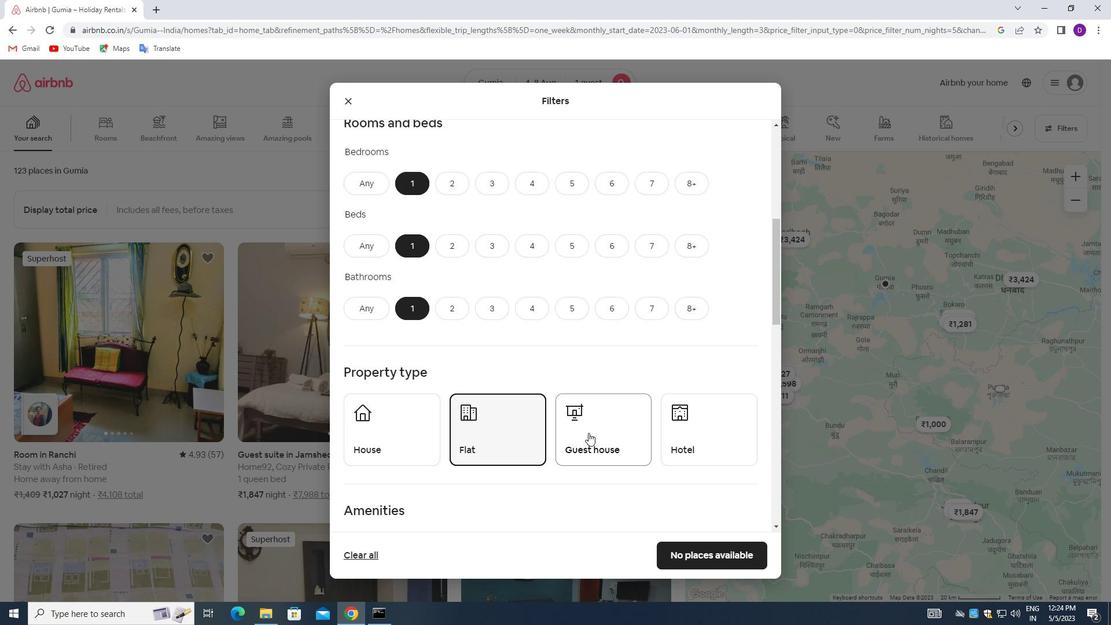 
Action: Mouse pressed left at (587, 432)
Screenshot: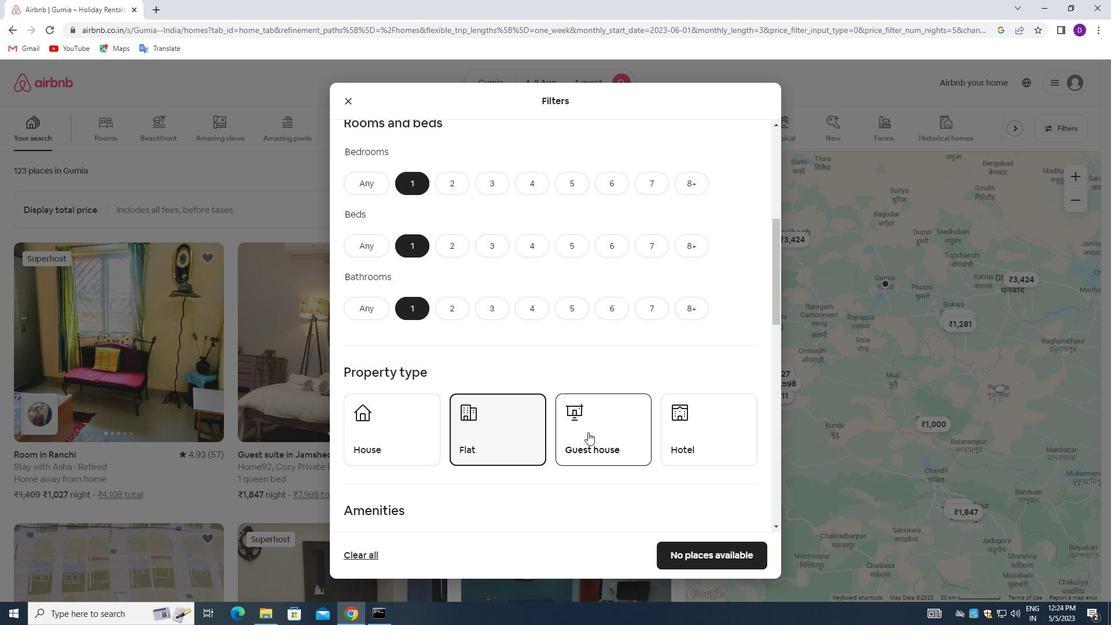 
Action: Mouse moved to (682, 429)
Screenshot: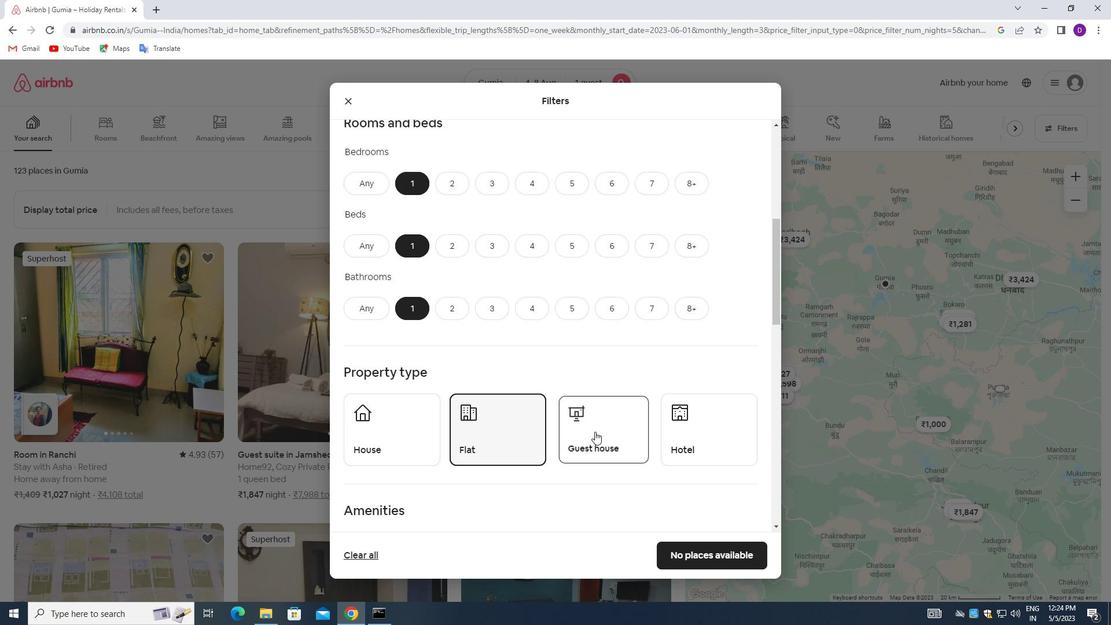 
Action: Mouse pressed left at (682, 429)
Screenshot: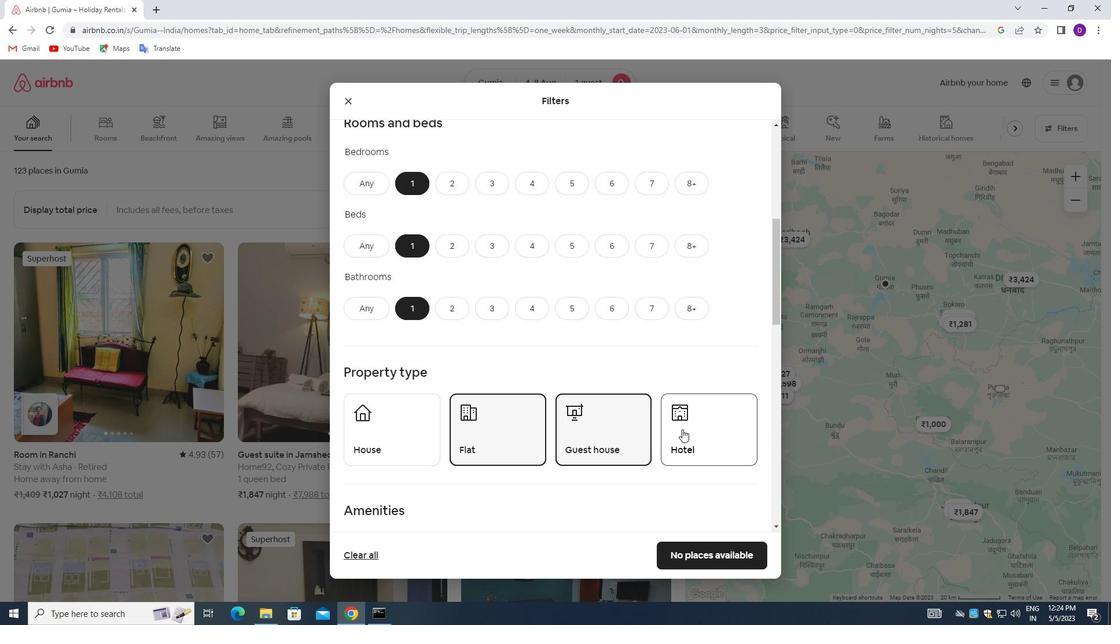 
Action: Mouse moved to (538, 424)
Screenshot: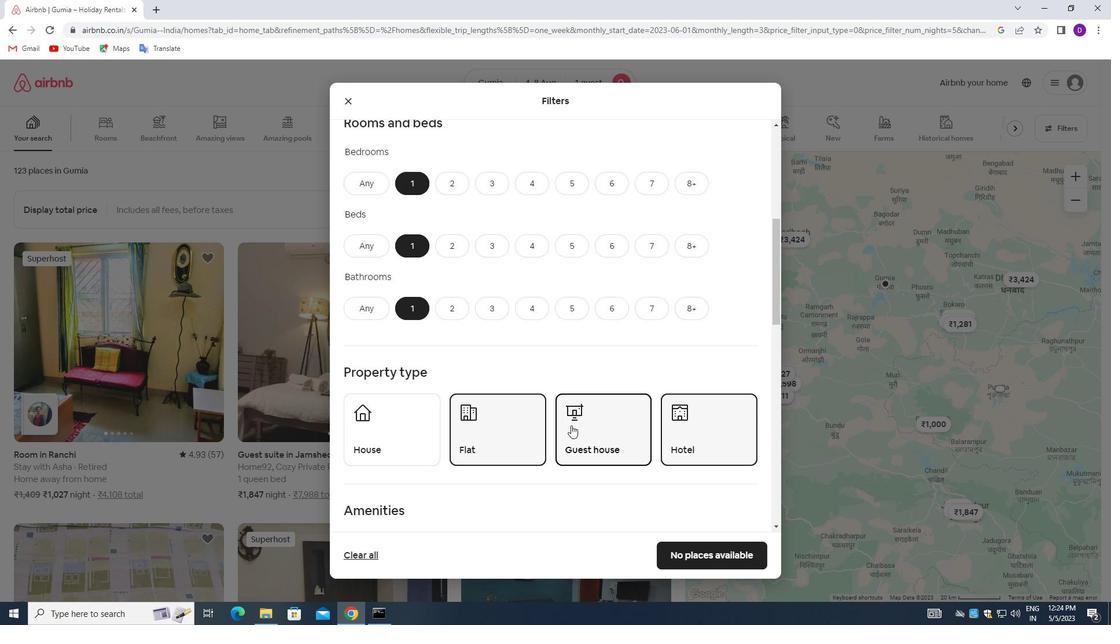 
Action: Mouse scrolled (538, 424) with delta (0, 0)
Screenshot: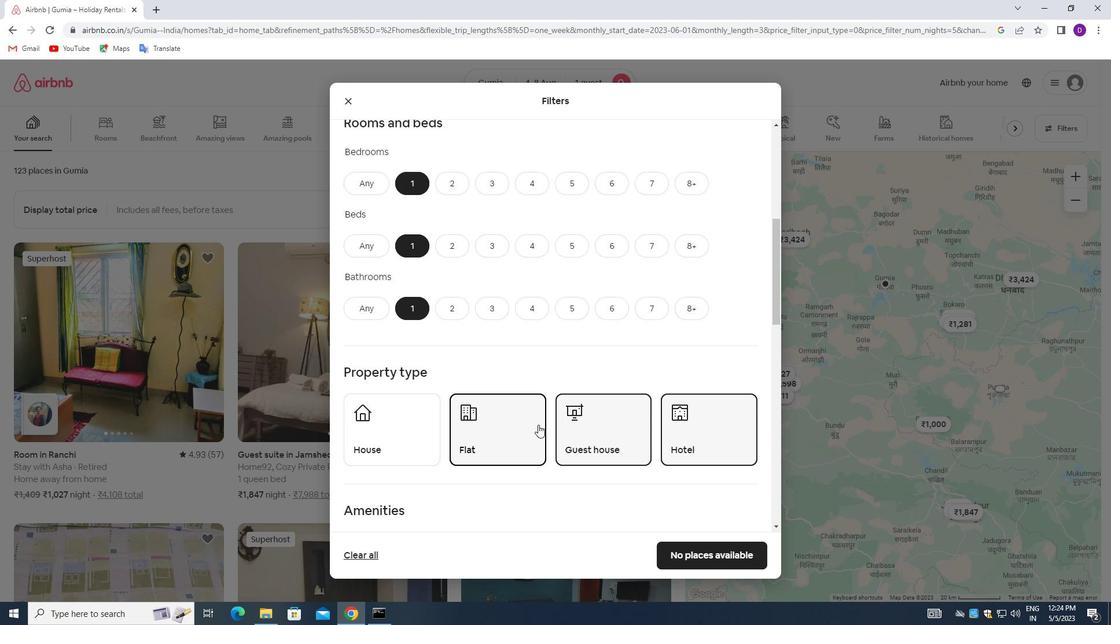 
Action: Mouse scrolled (538, 424) with delta (0, 0)
Screenshot: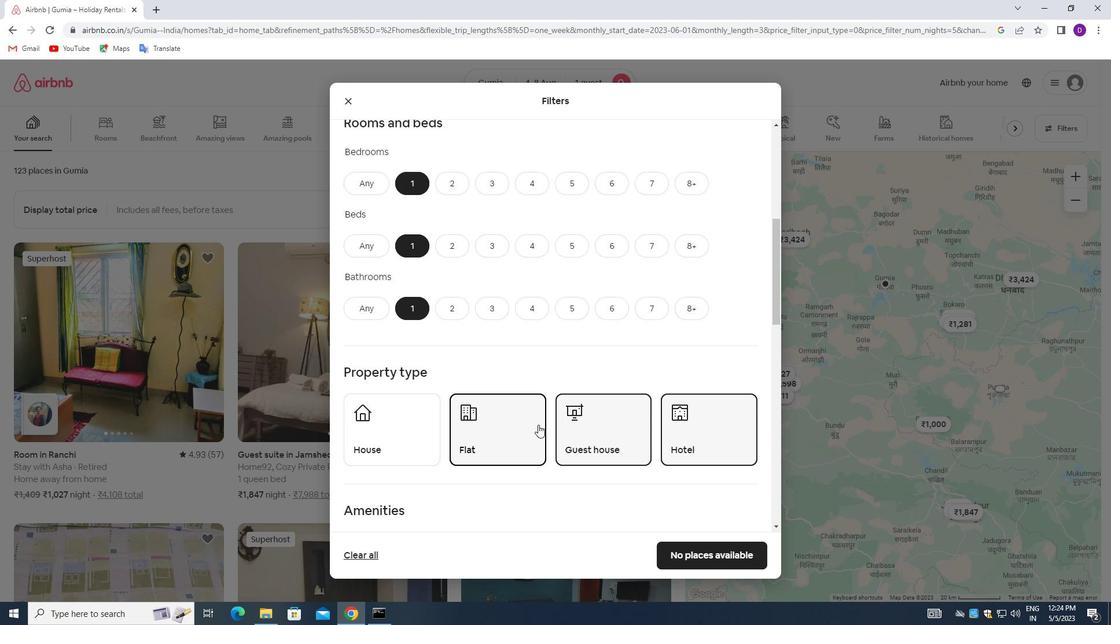 
Action: Mouse scrolled (538, 424) with delta (0, 0)
Screenshot: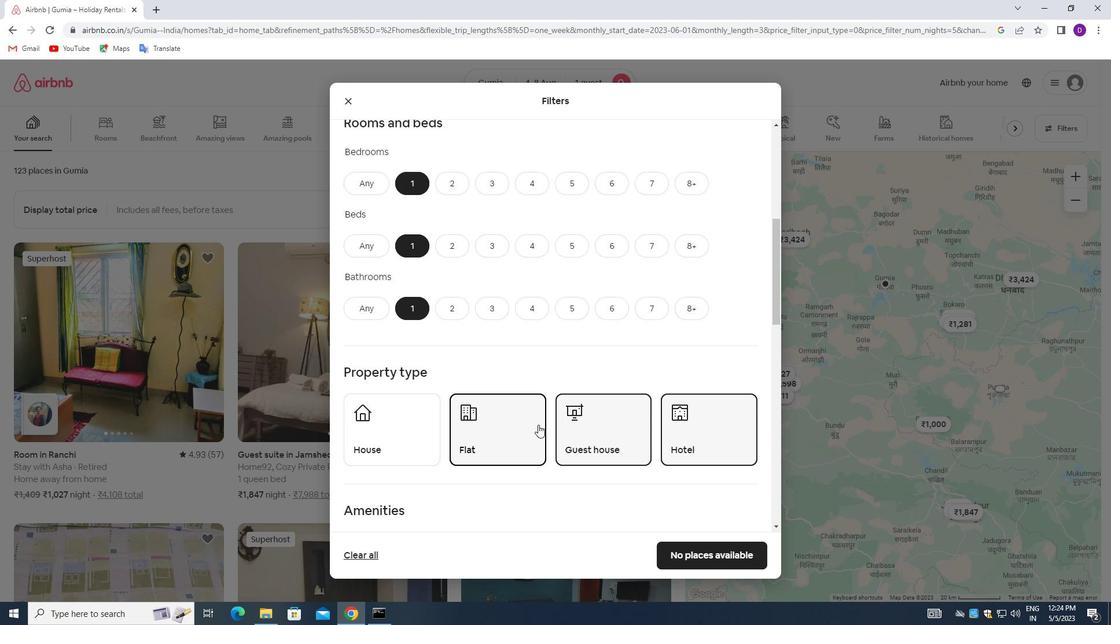 
Action: Mouse moved to (548, 398)
Screenshot: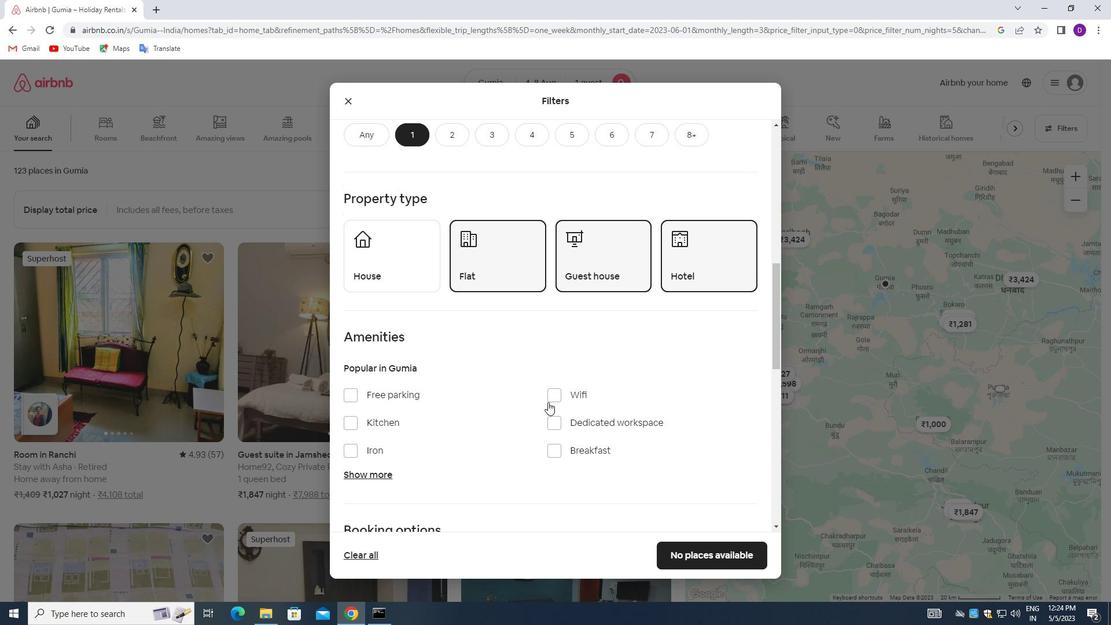 
Action: Mouse pressed left at (548, 398)
Screenshot: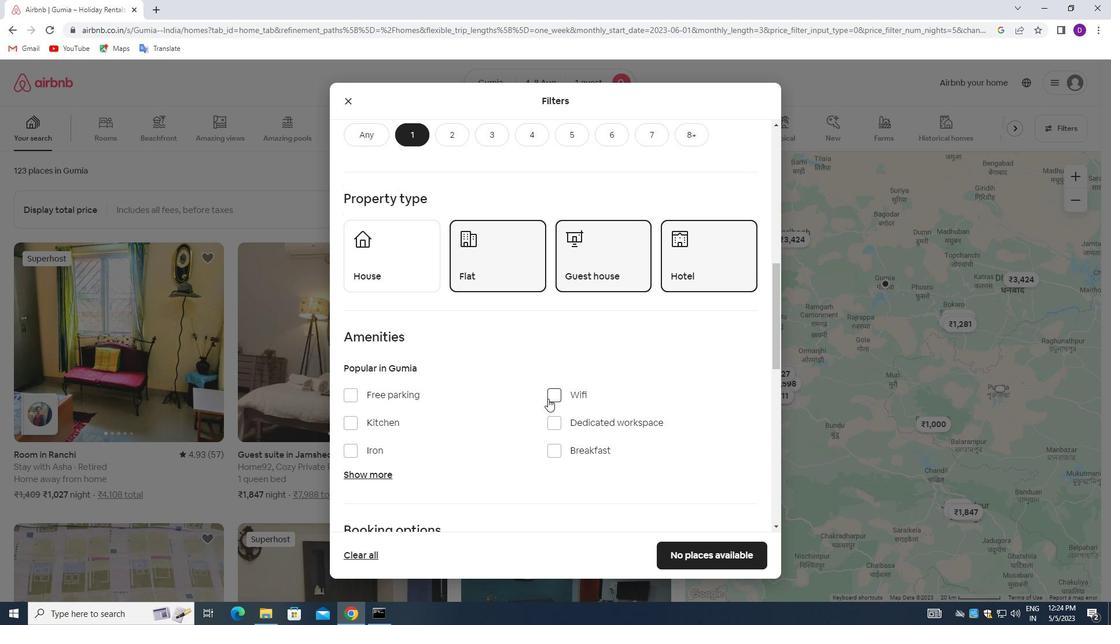 
Action: Mouse moved to (375, 476)
Screenshot: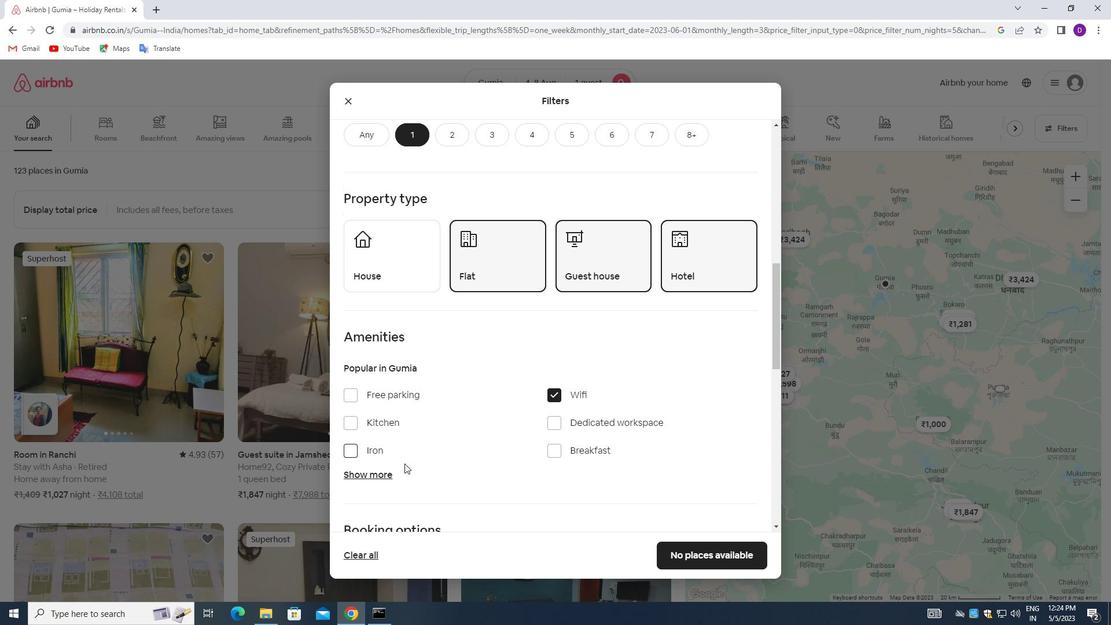 
Action: Mouse pressed left at (375, 476)
Screenshot: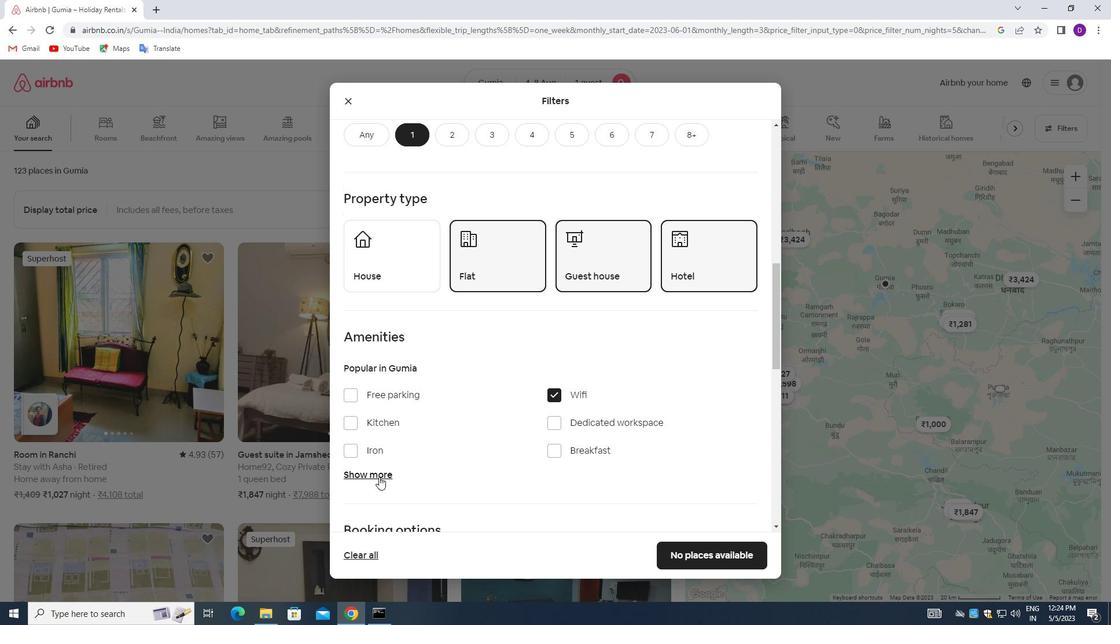 
Action: Mouse moved to (353, 509)
Screenshot: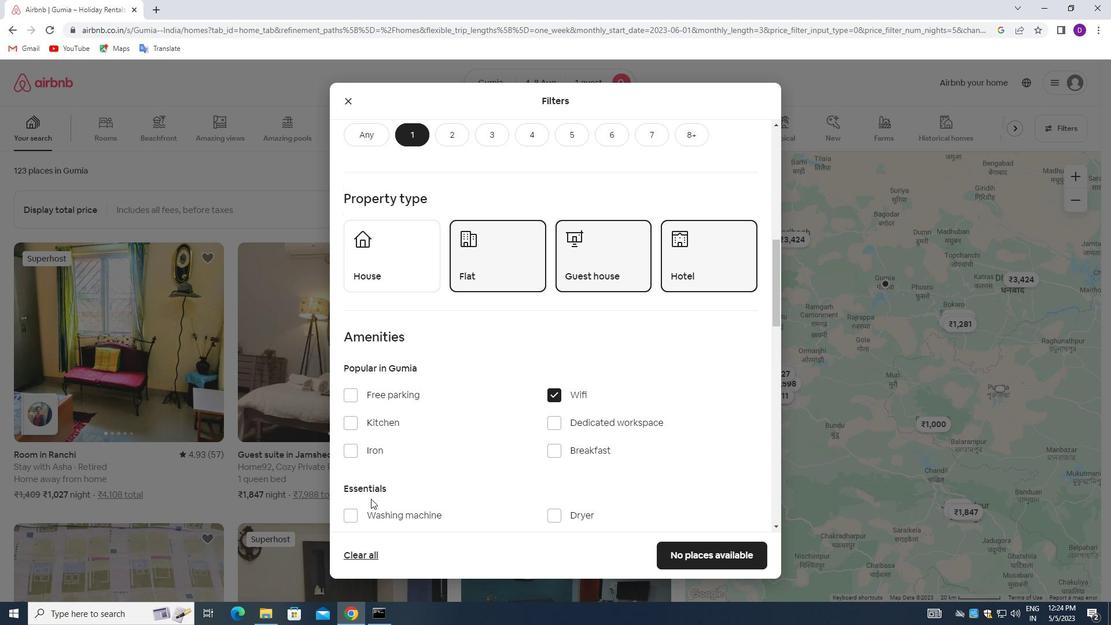 
Action: Mouse pressed left at (353, 509)
Screenshot: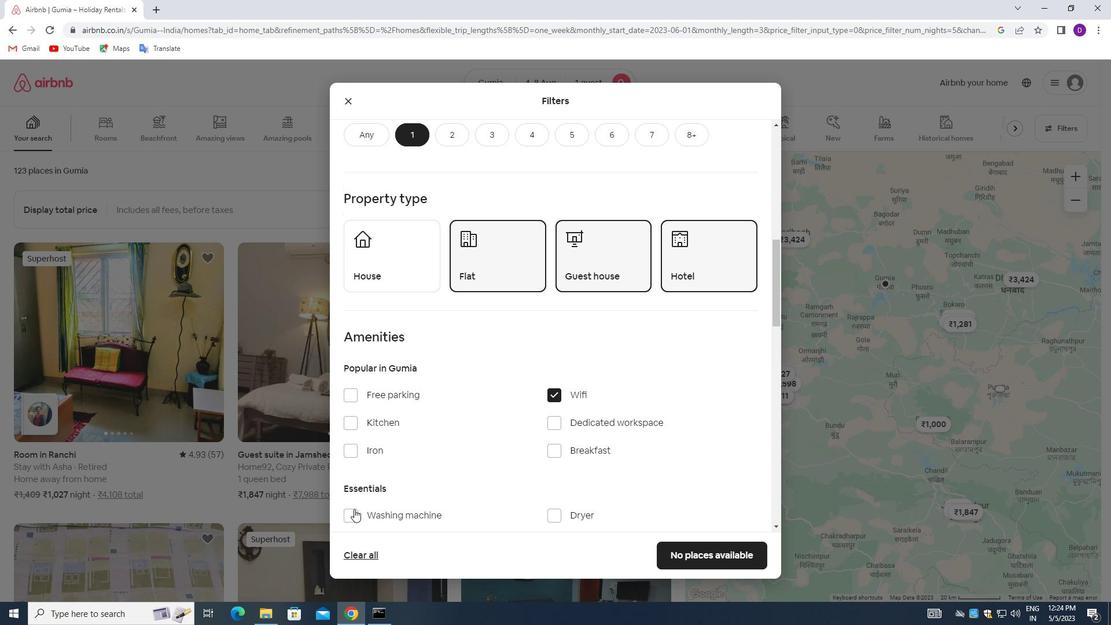
Action: Mouse moved to (447, 468)
Screenshot: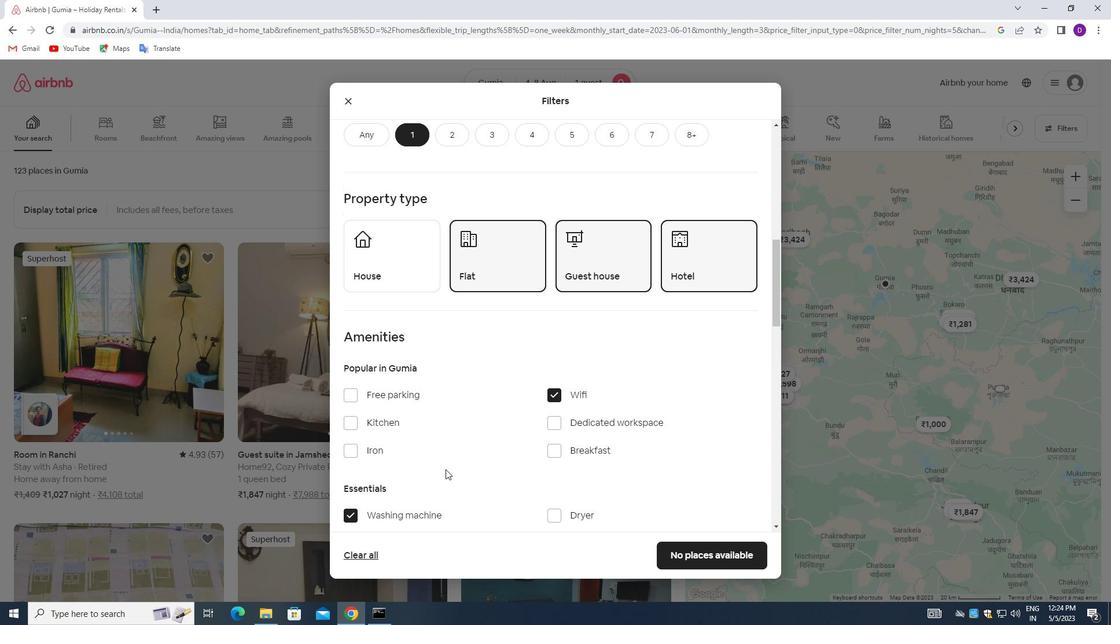 
Action: Mouse scrolled (447, 468) with delta (0, 0)
Screenshot: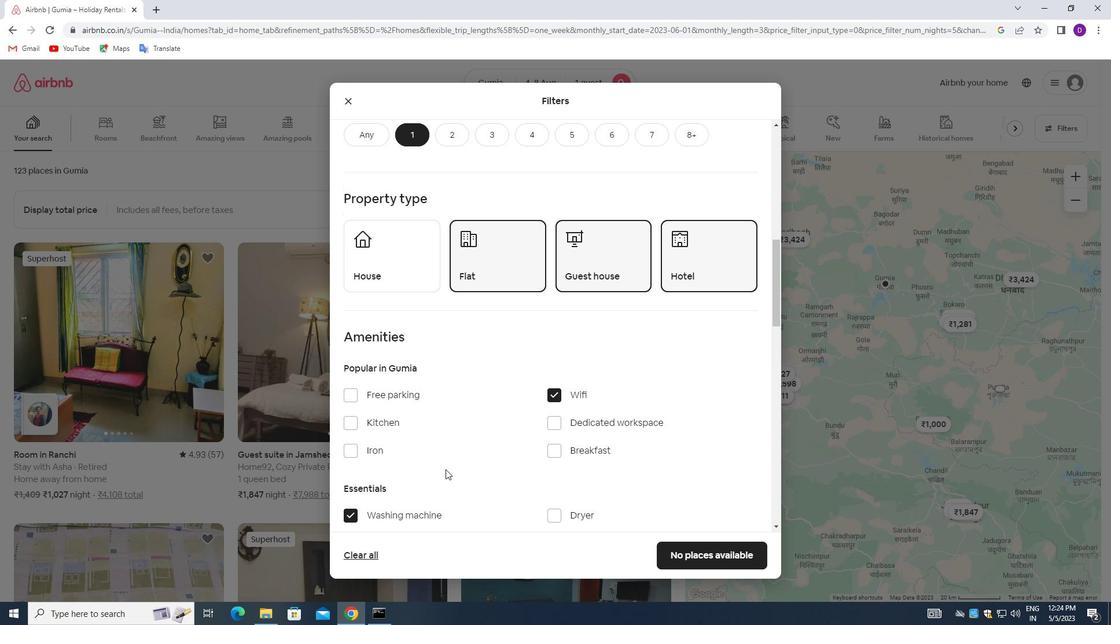 
Action: Mouse moved to (459, 441)
Screenshot: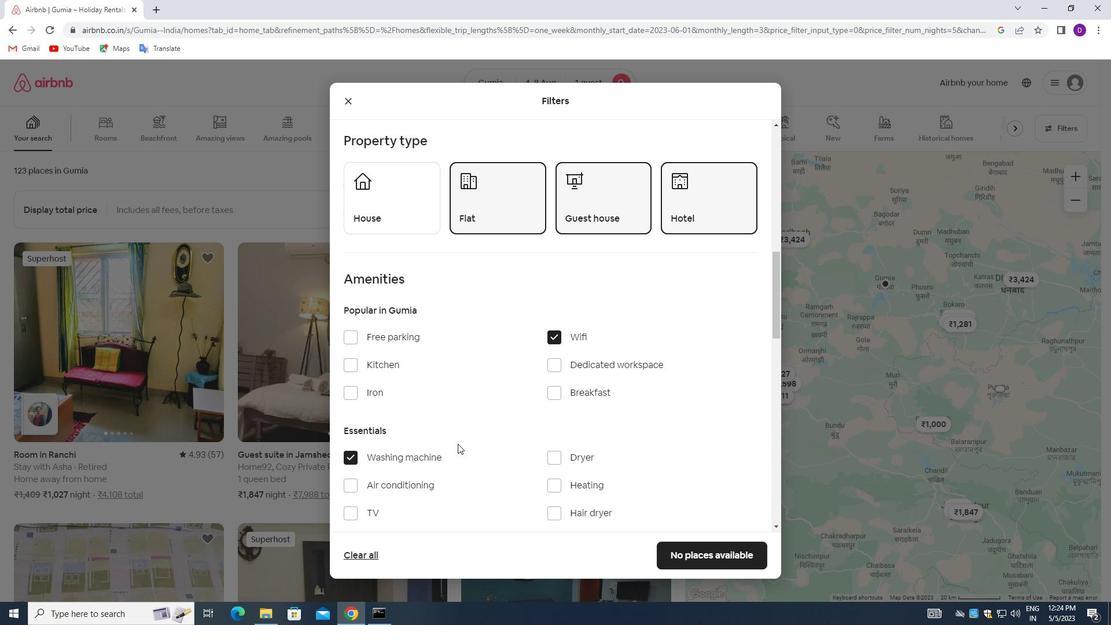 
Action: Mouse scrolled (459, 440) with delta (0, 0)
Screenshot: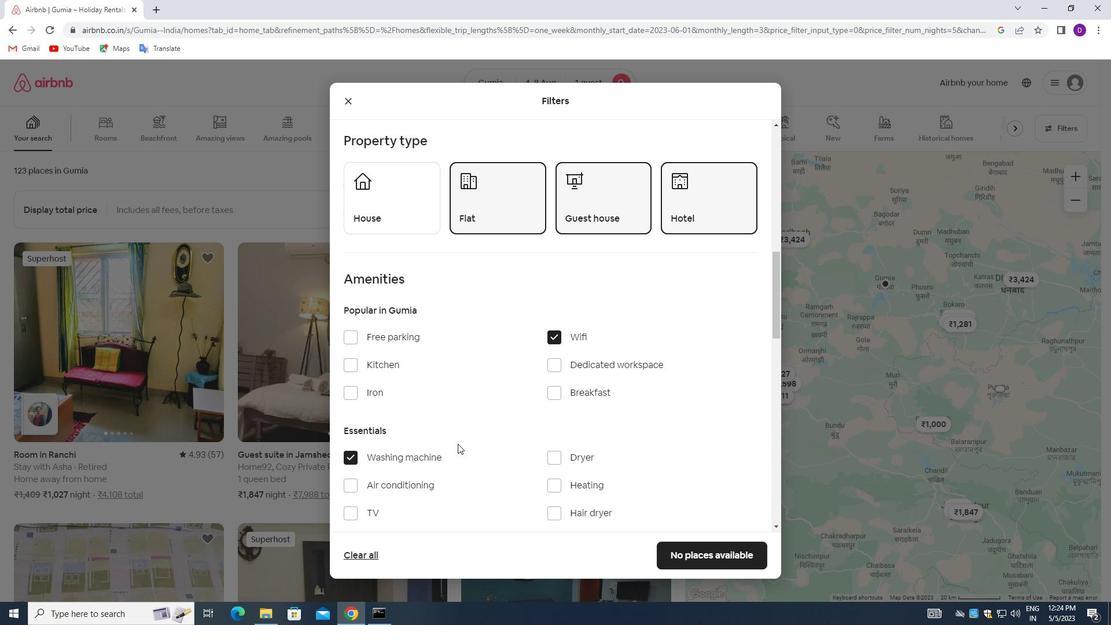 
Action: Mouse moved to (460, 441)
Screenshot: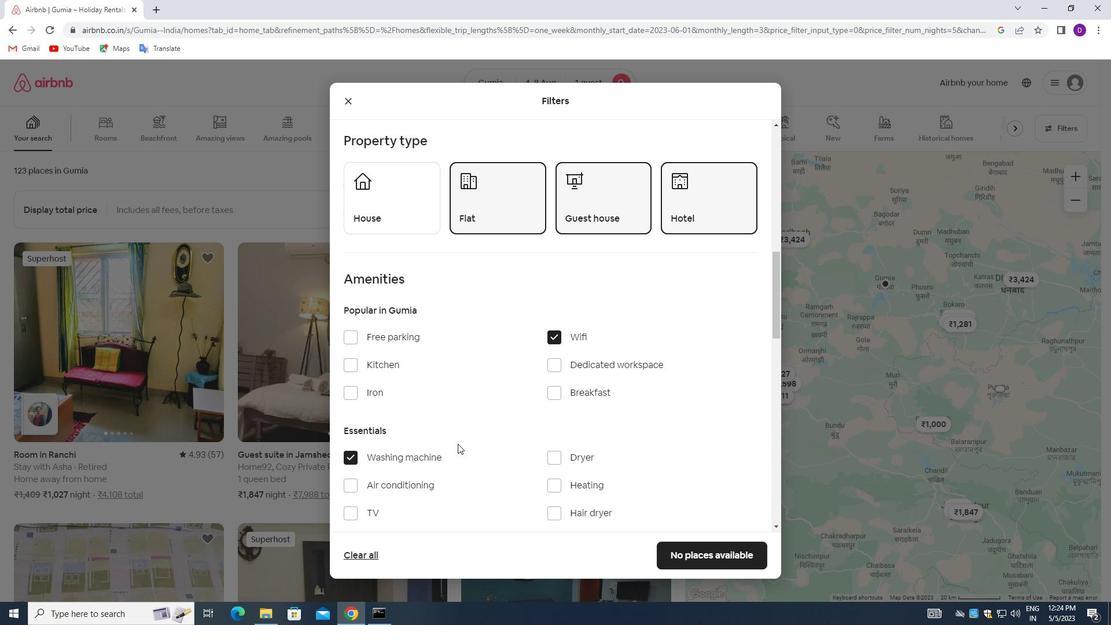 
Action: Mouse scrolled (460, 440) with delta (0, 0)
Screenshot: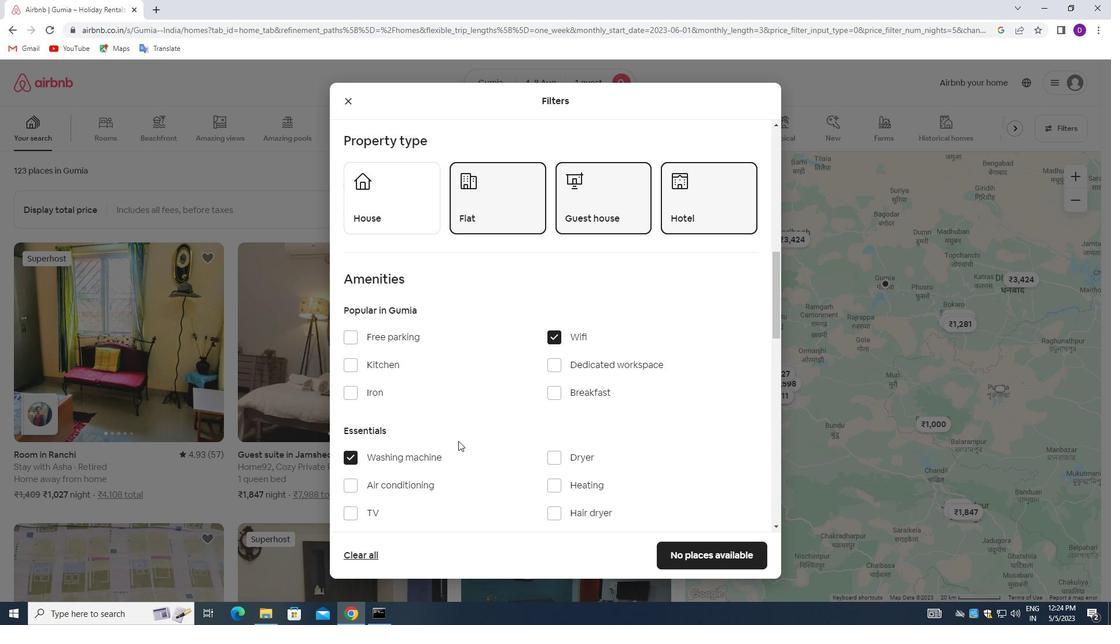 
Action: Mouse moved to (460, 440)
Screenshot: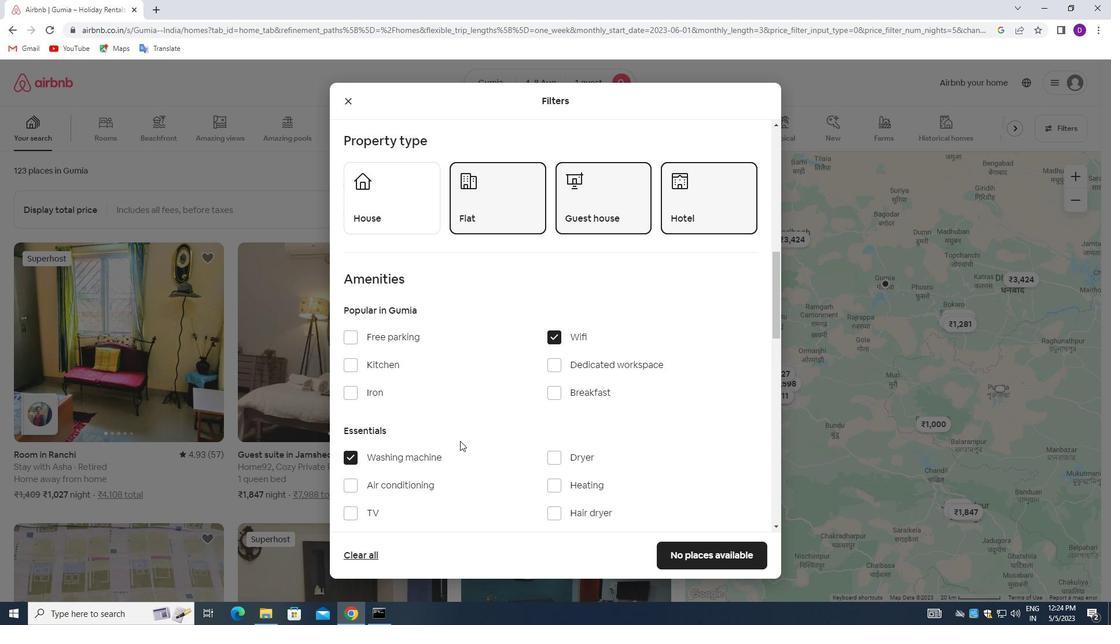 
Action: Mouse scrolled (460, 439) with delta (0, 0)
Screenshot: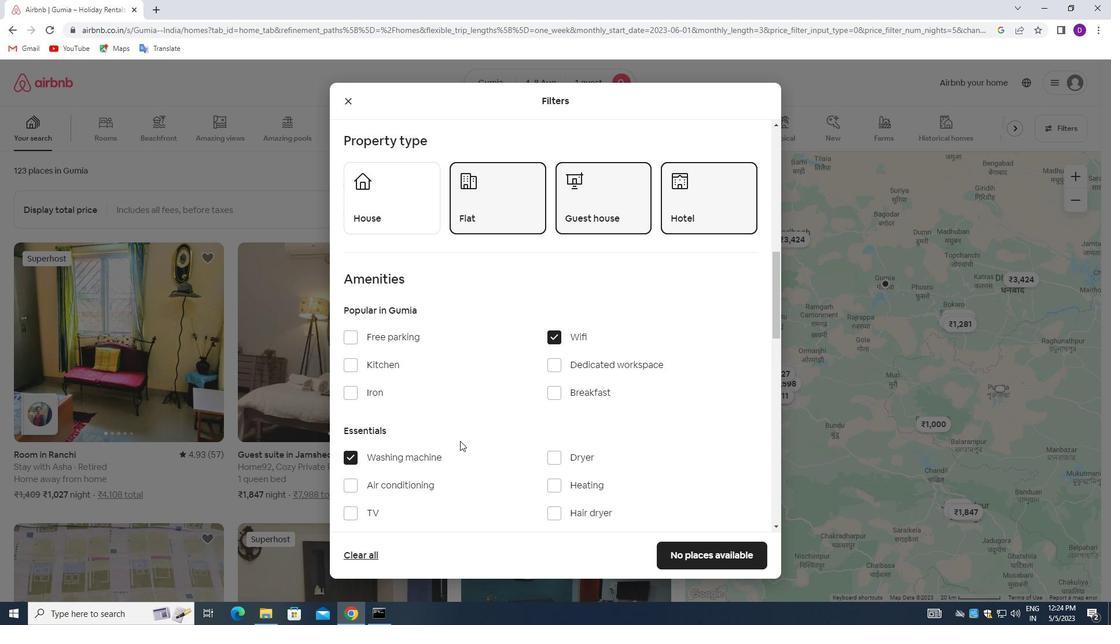 
Action: Mouse moved to (460, 440)
Screenshot: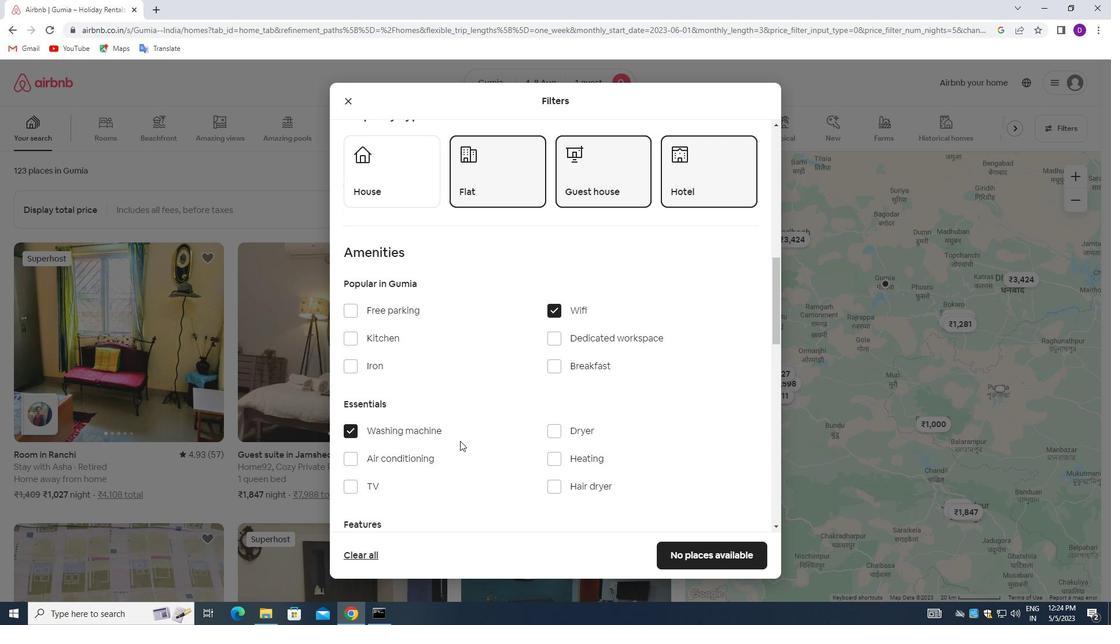 
Action: Mouse scrolled (460, 439) with delta (0, 0)
Screenshot: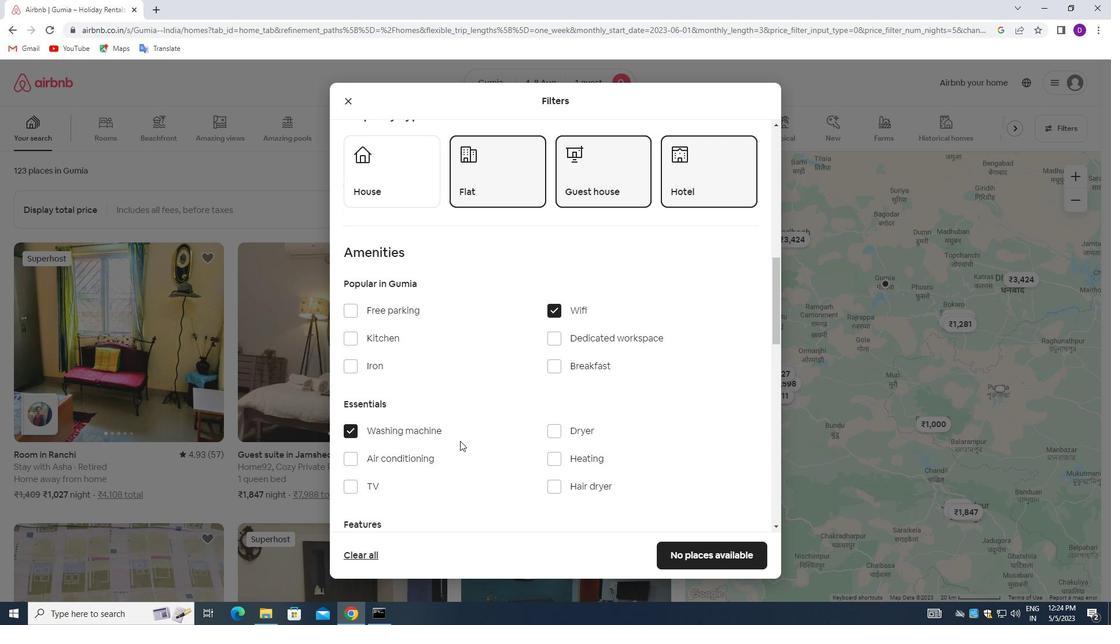 
Action: Mouse moved to (588, 451)
Screenshot: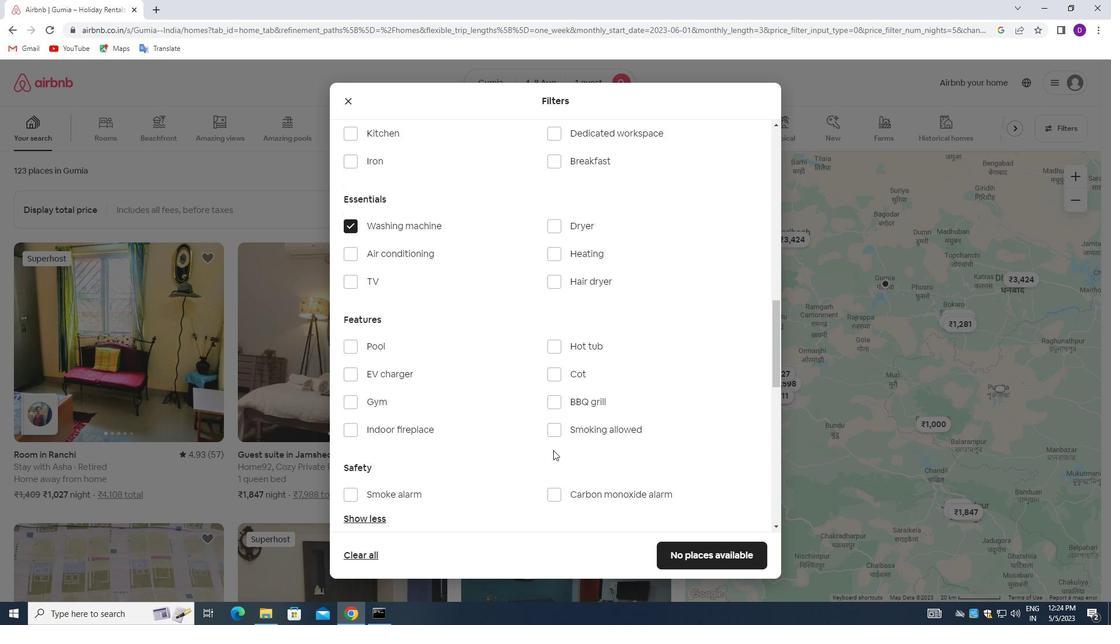 
Action: Mouse scrolled (588, 450) with delta (0, 0)
Screenshot: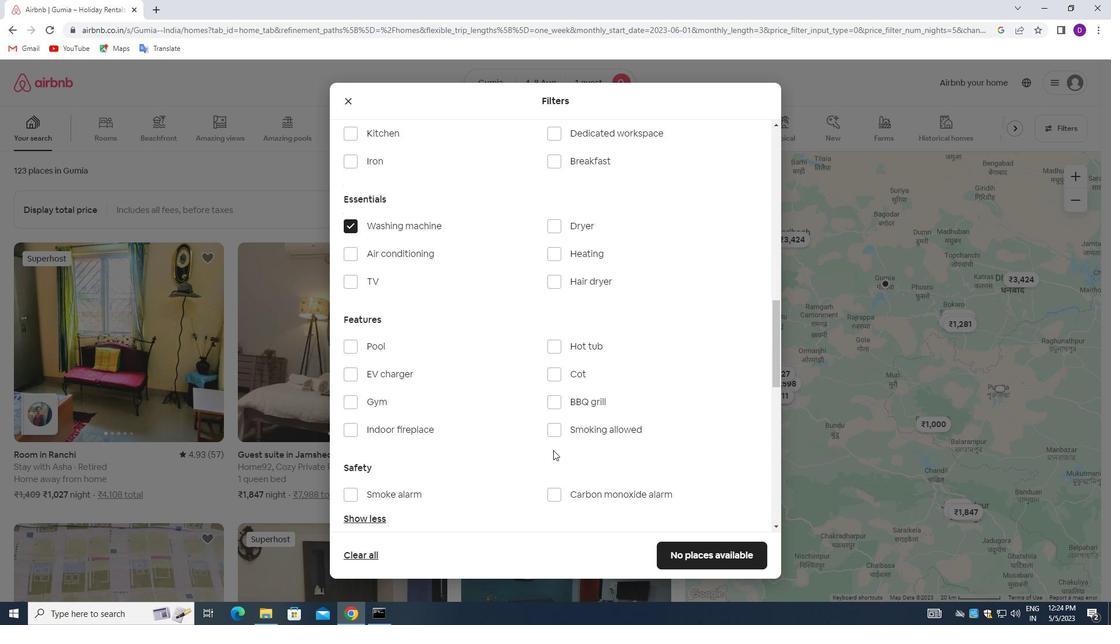 
Action: Mouse moved to (589, 452)
Screenshot: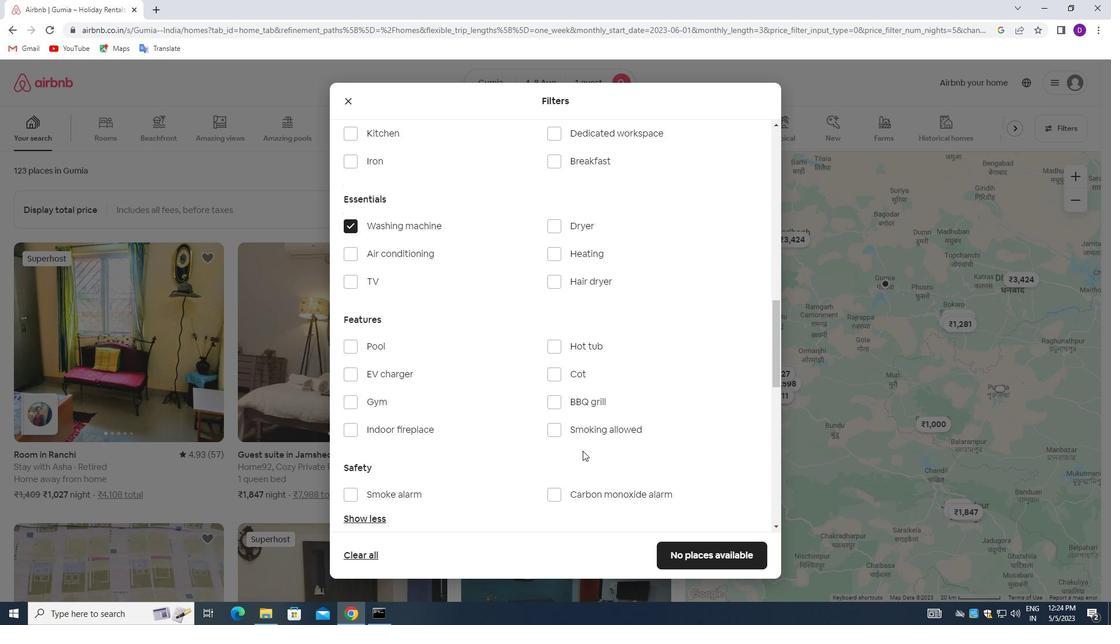 
Action: Mouse scrolled (589, 451) with delta (0, 0)
Screenshot: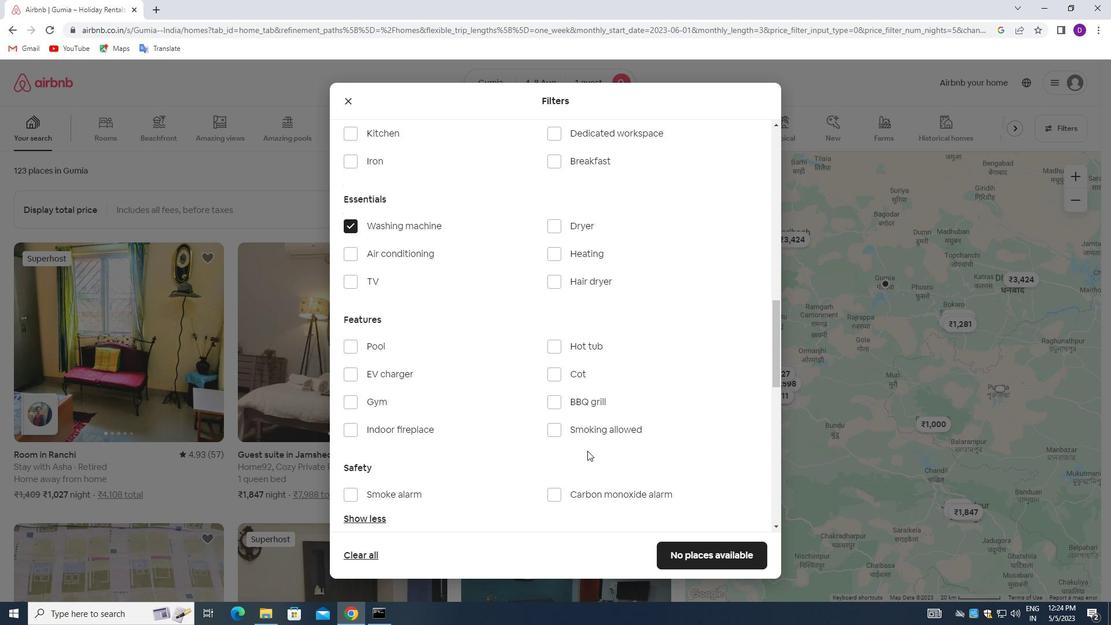 
Action: Mouse moved to (673, 478)
Screenshot: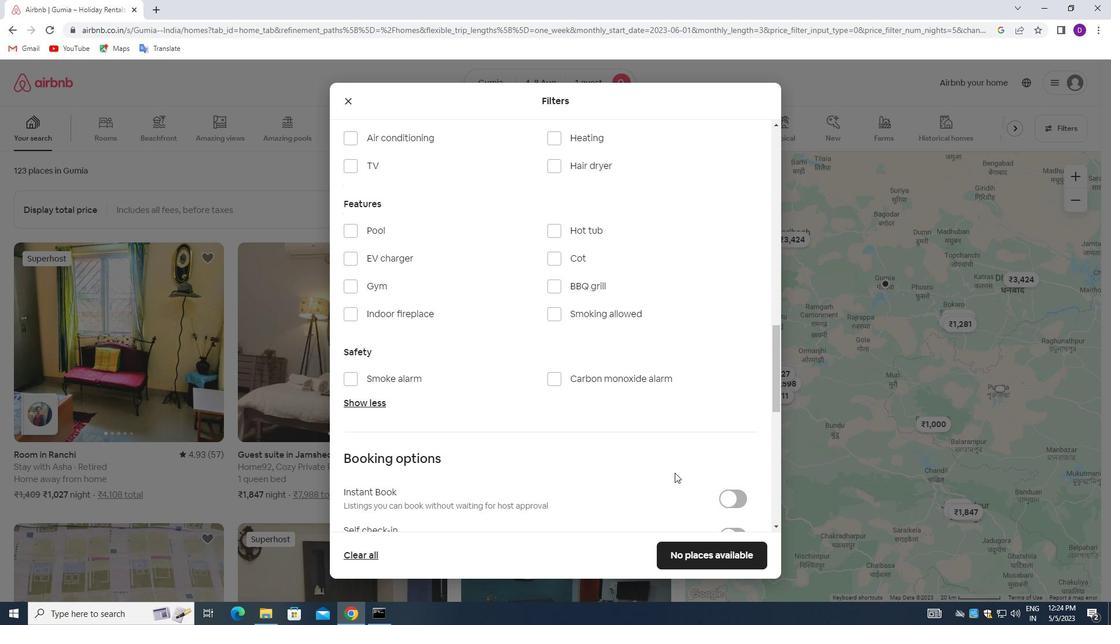 
Action: Mouse scrolled (673, 477) with delta (0, 0)
Screenshot: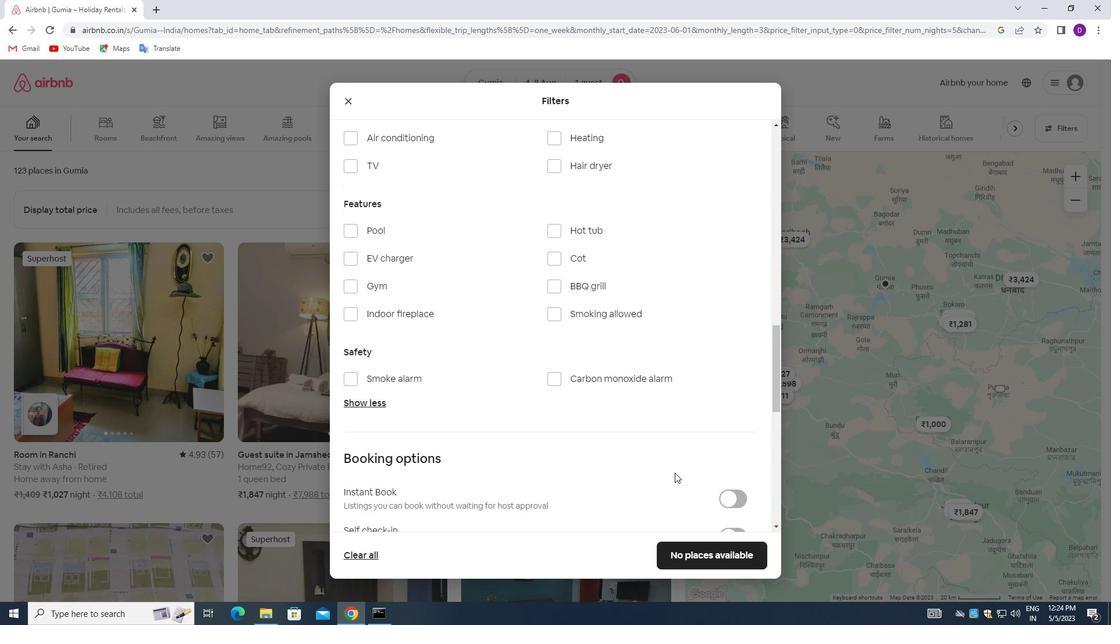 
Action: Mouse moved to (667, 478)
Screenshot: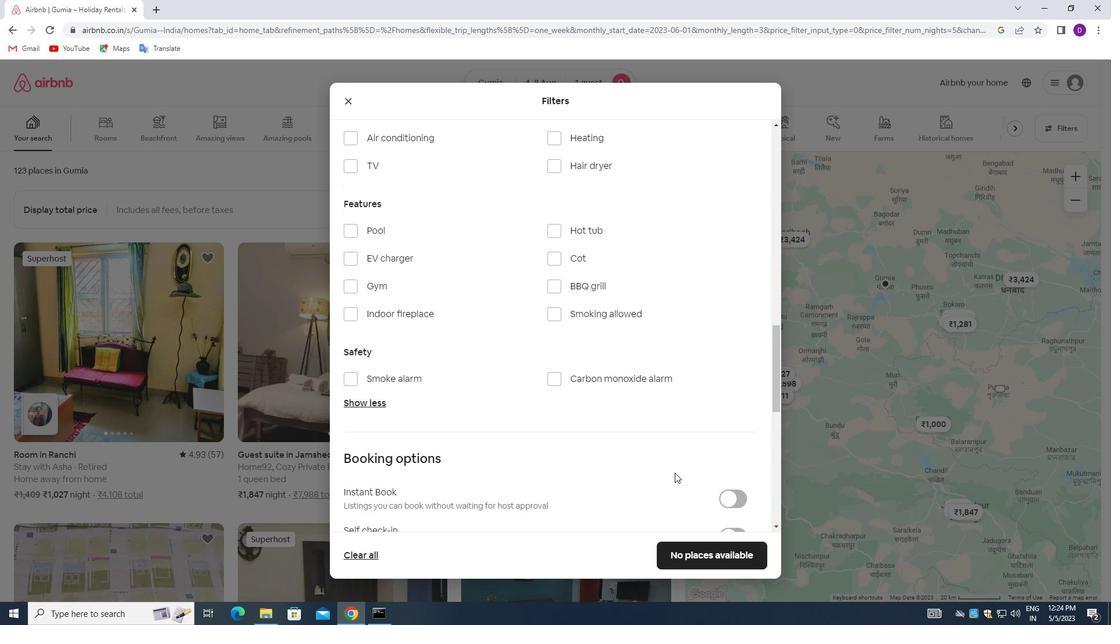 
Action: Mouse scrolled (667, 477) with delta (0, 0)
Screenshot: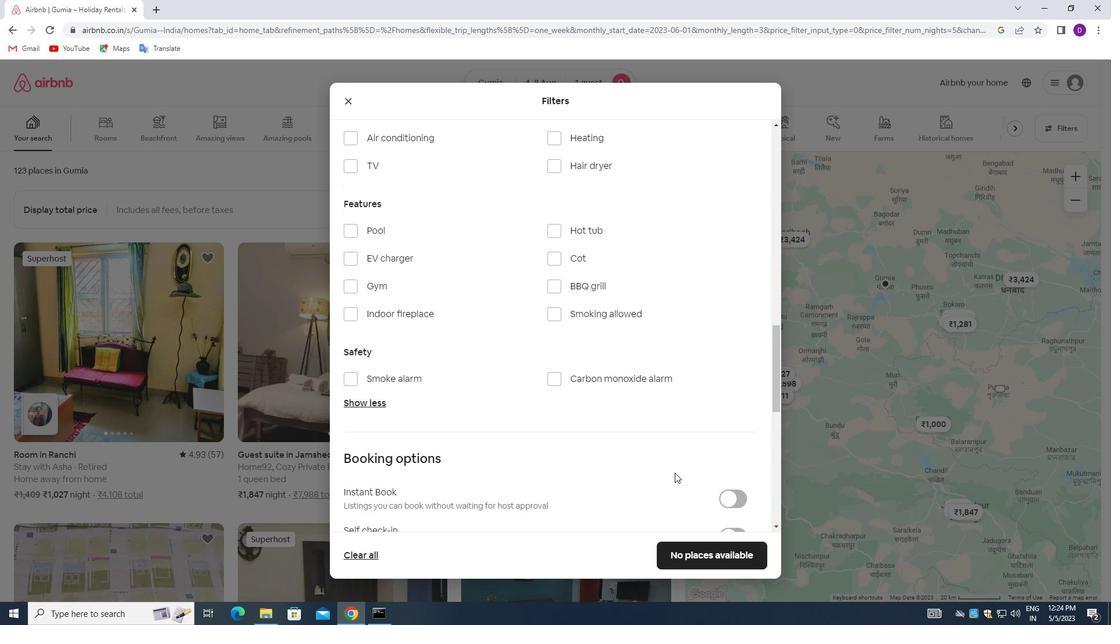 
Action: Mouse moved to (651, 476)
Screenshot: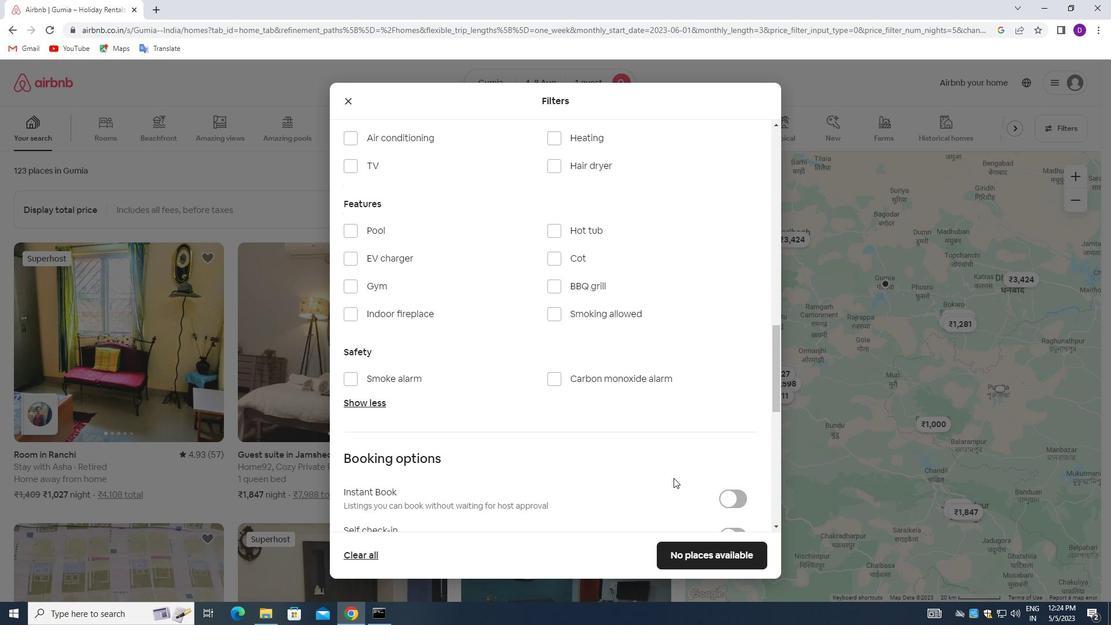 
Action: Mouse scrolled (651, 475) with delta (0, 0)
Screenshot: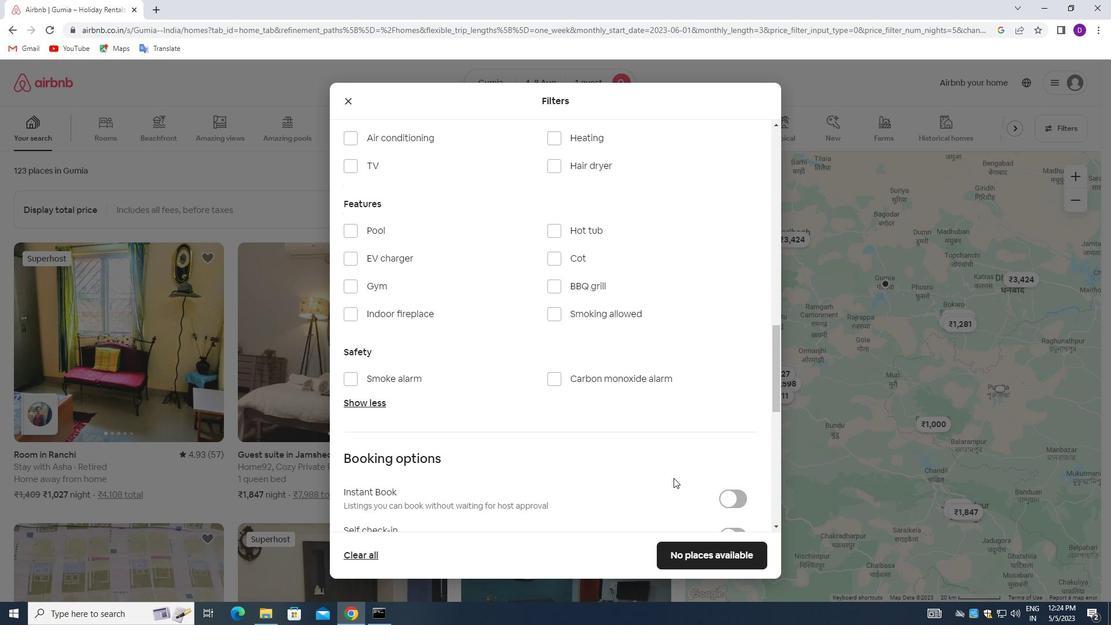 
Action: Mouse moved to (726, 371)
Screenshot: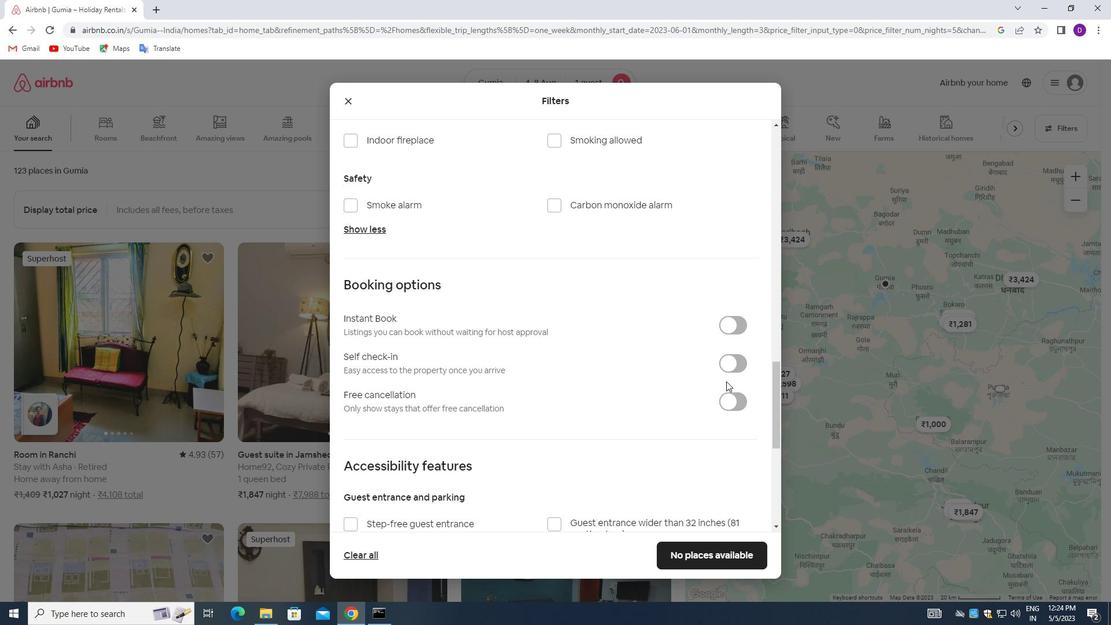
Action: Mouse pressed left at (726, 371)
Screenshot: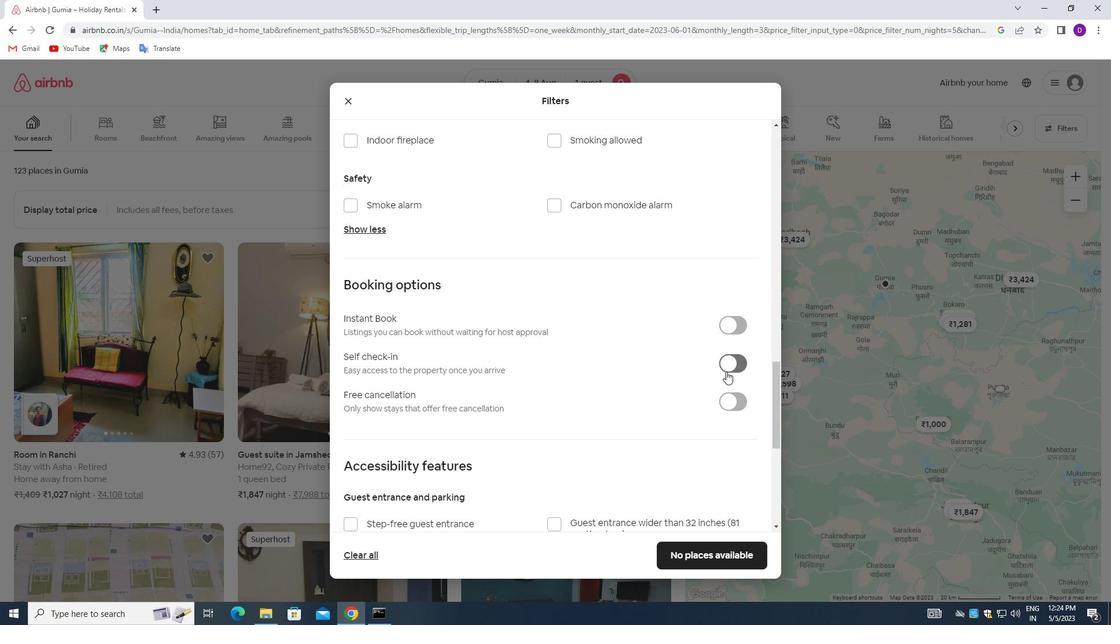 
Action: Mouse moved to (502, 458)
Screenshot: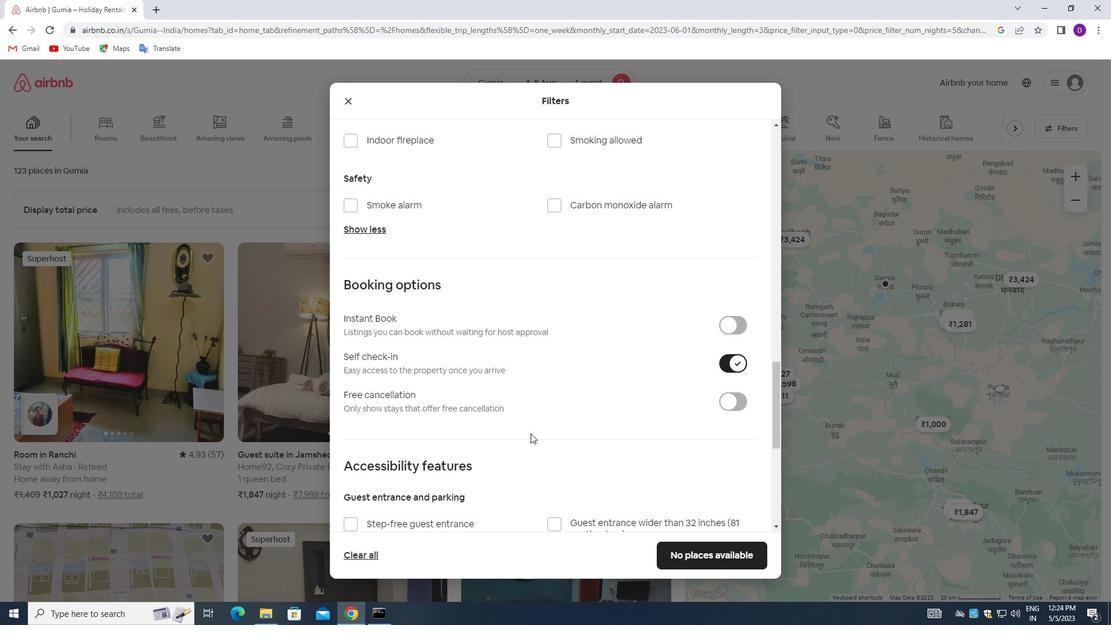
Action: Mouse scrolled (502, 458) with delta (0, 0)
Screenshot: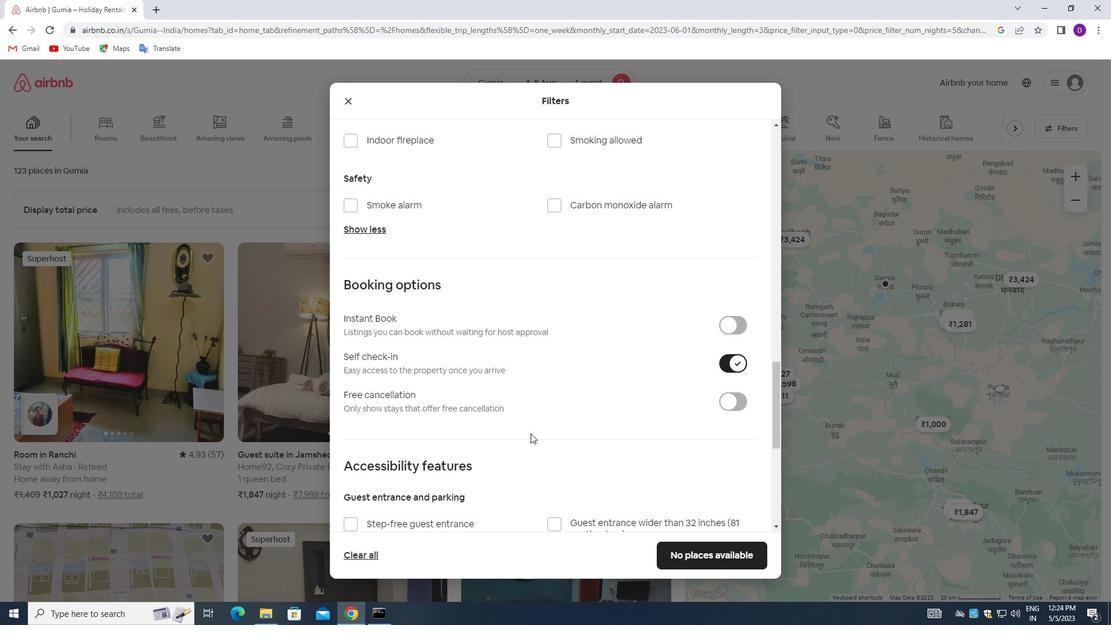 
Action: Mouse moved to (500, 463)
Screenshot: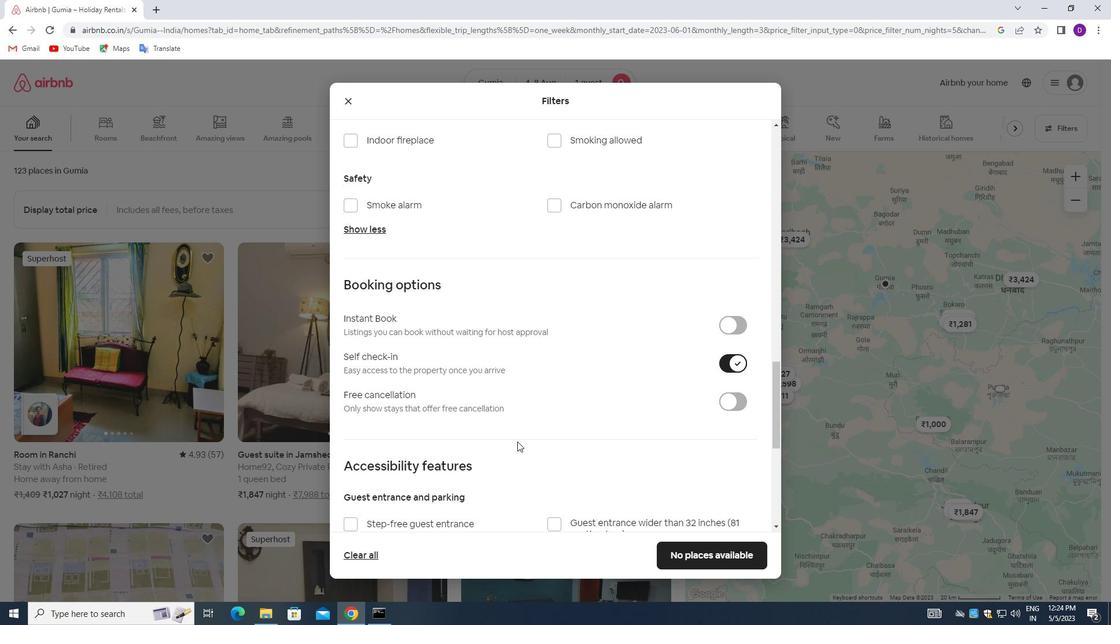 
Action: Mouse scrolled (500, 463) with delta (0, 0)
Screenshot: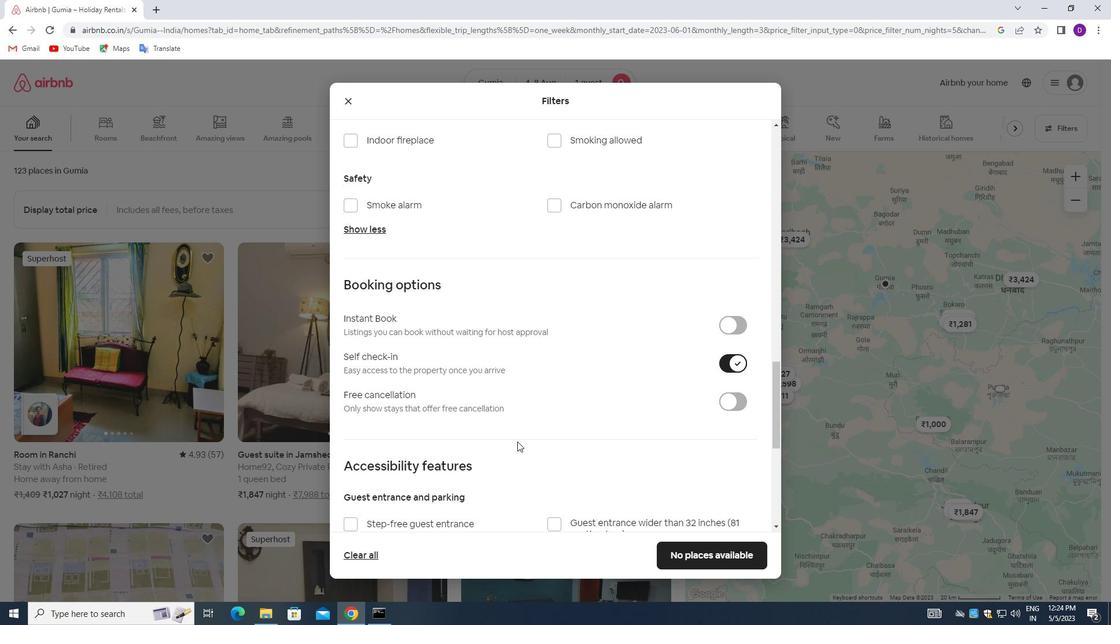 
Action: Mouse moved to (499, 464)
Screenshot: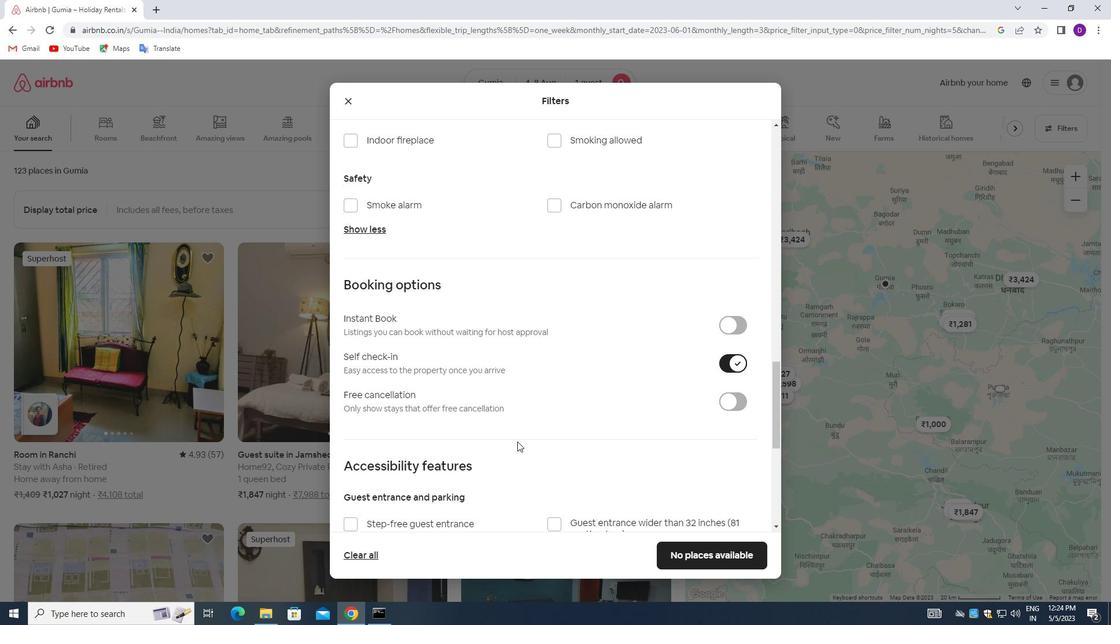
Action: Mouse scrolled (499, 464) with delta (0, 0)
Screenshot: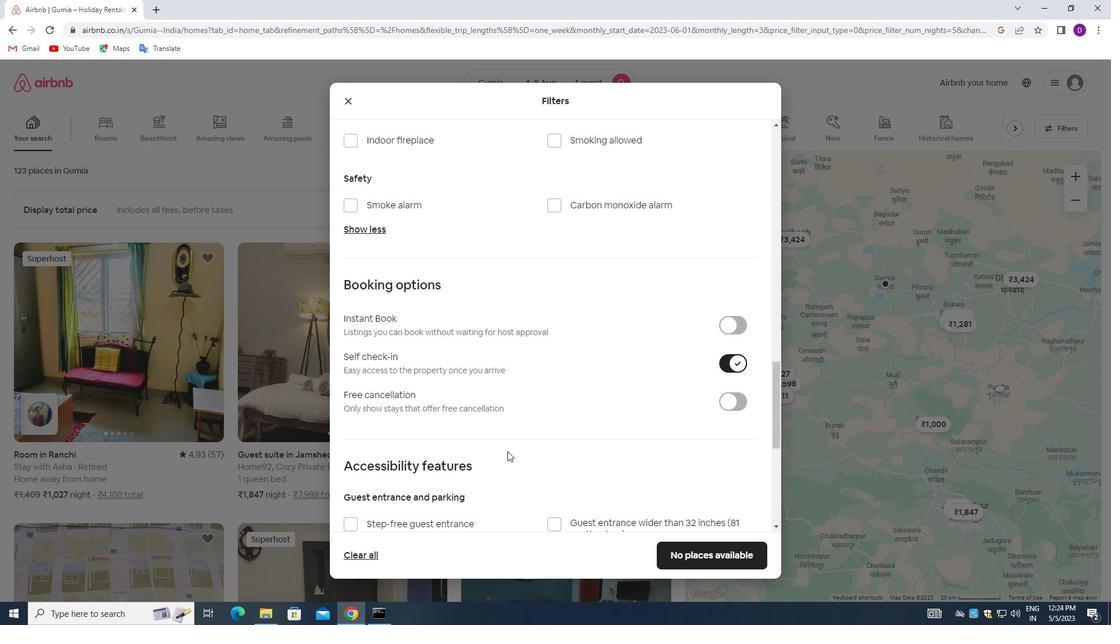 
Action: Mouse moved to (499, 465)
Screenshot: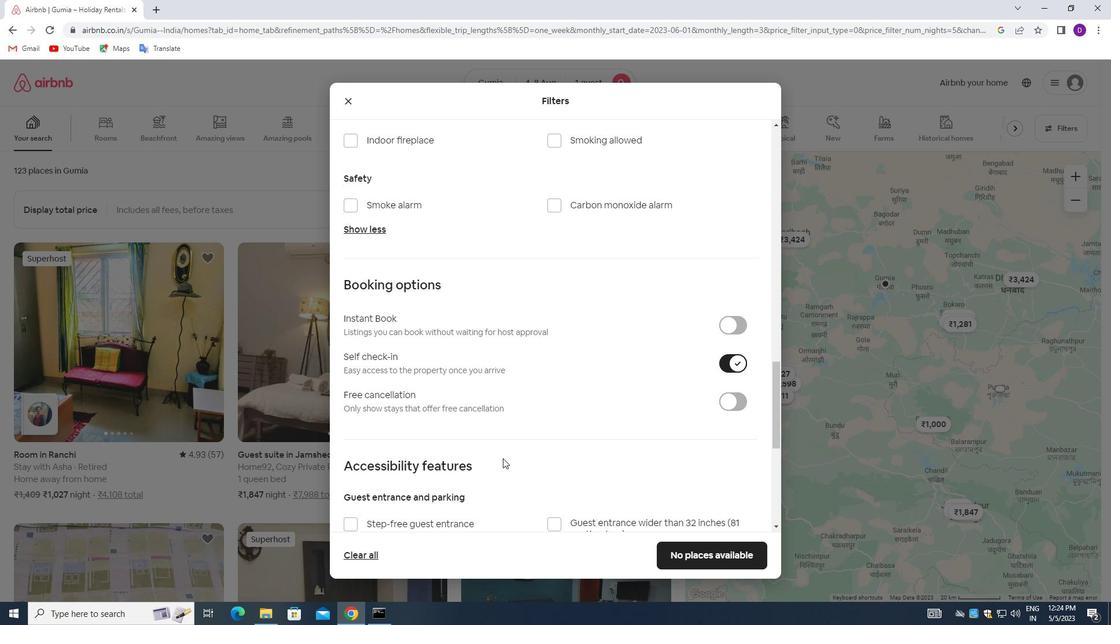 
Action: Mouse scrolled (499, 465) with delta (0, 0)
Screenshot: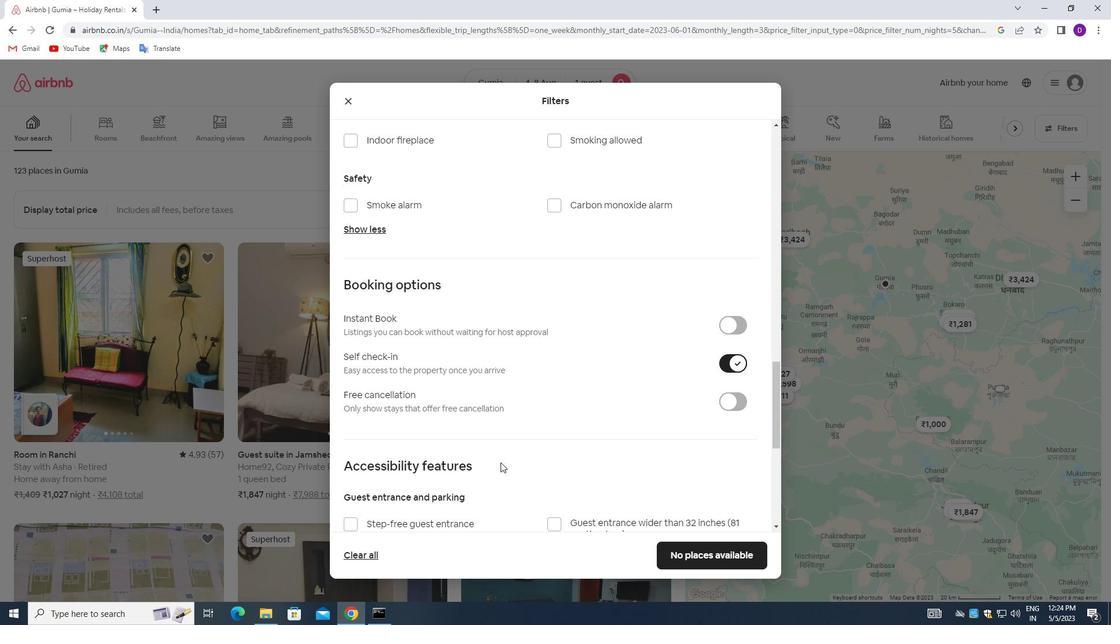 
Action: Mouse moved to (497, 465)
Screenshot: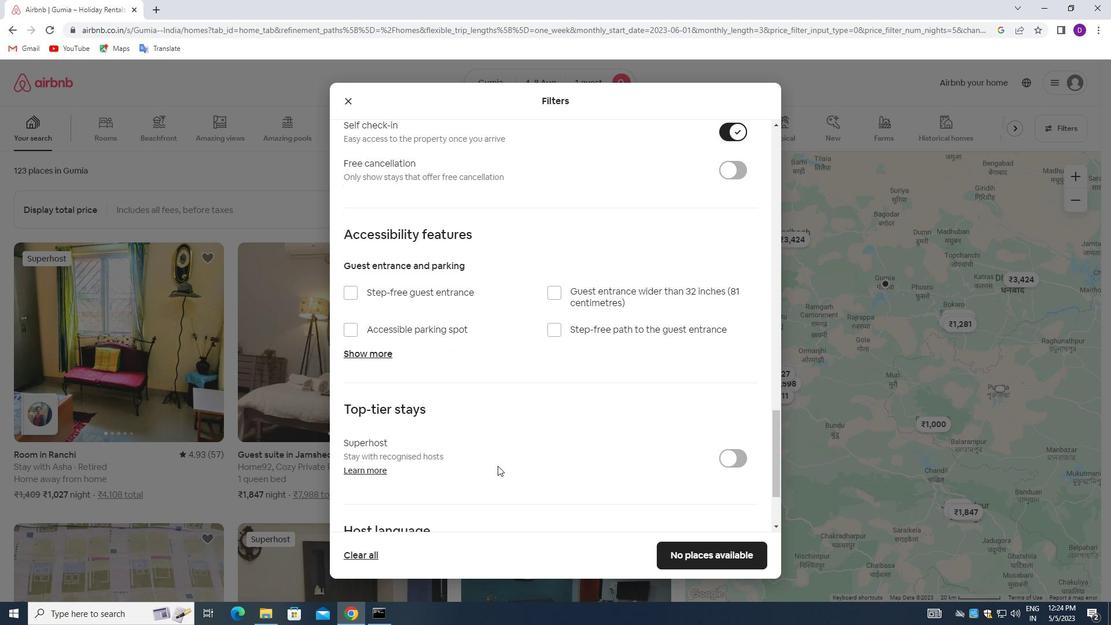 
Action: Mouse scrolled (497, 465) with delta (0, 0)
Screenshot: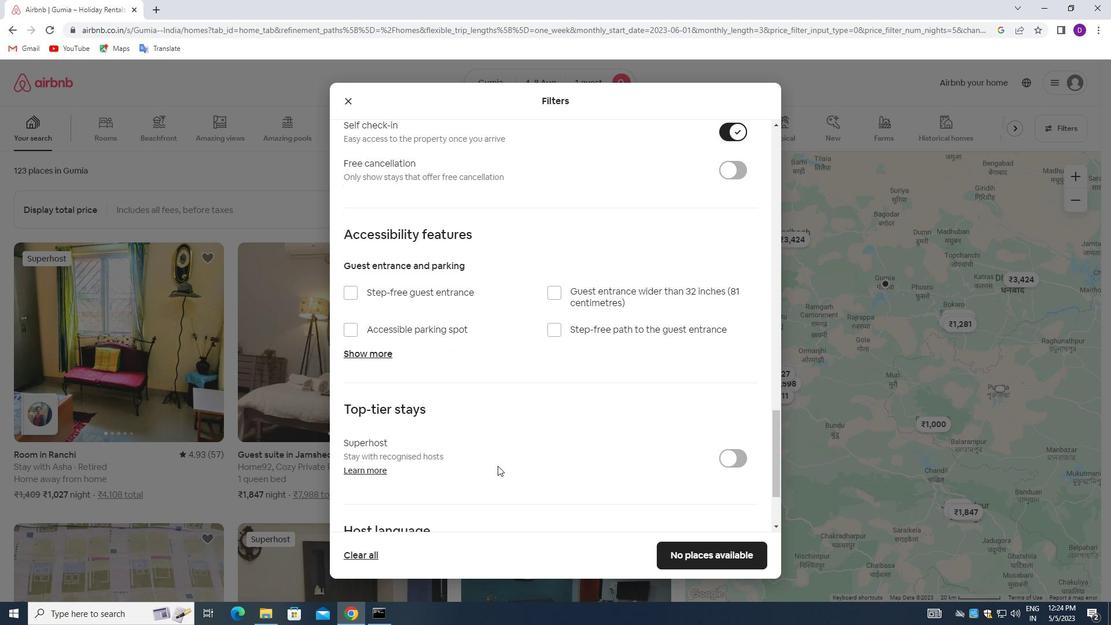 
Action: Mouse moved to (495, 471)
Screenshot: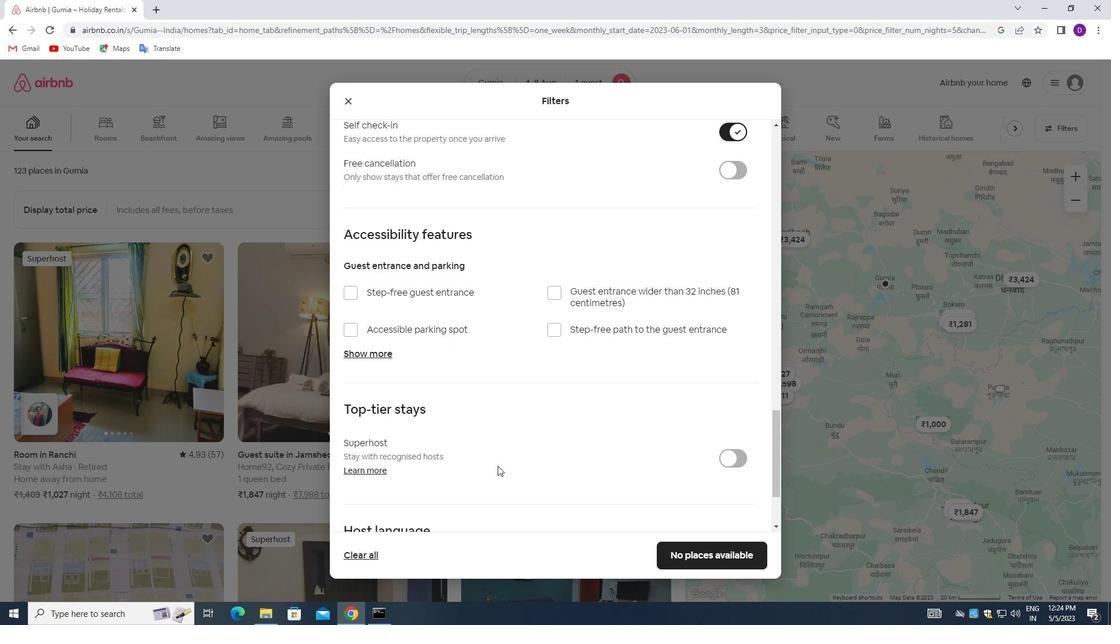 
Action: Mouse scrolled (495, 470) with delta (0, 0)
Screenshot: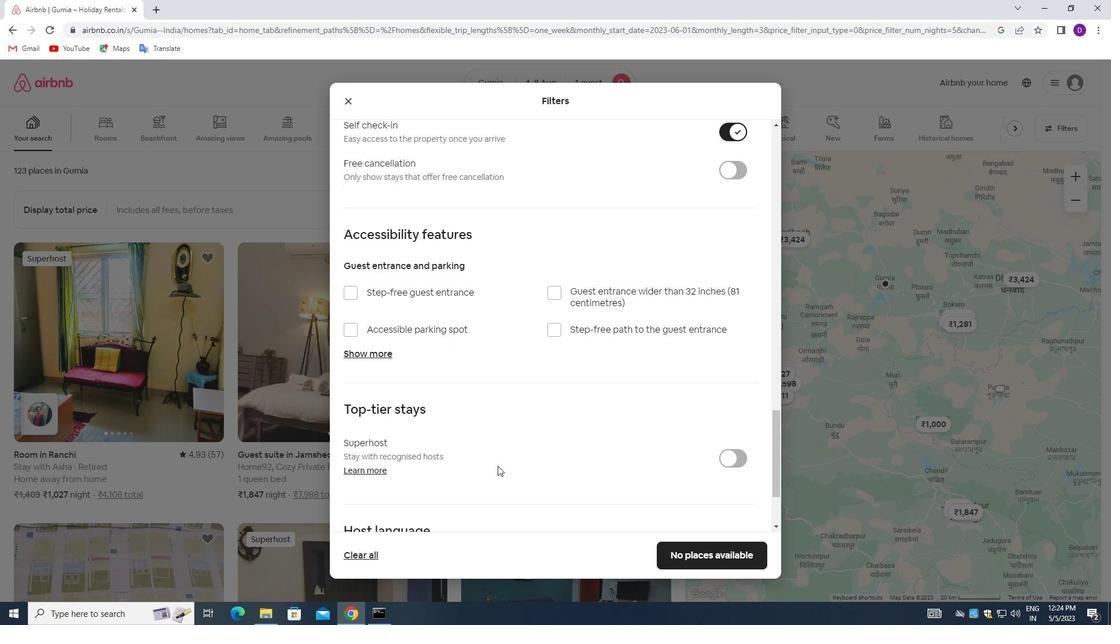 
Action: Mouse moved to (494, 473)
Screenshot: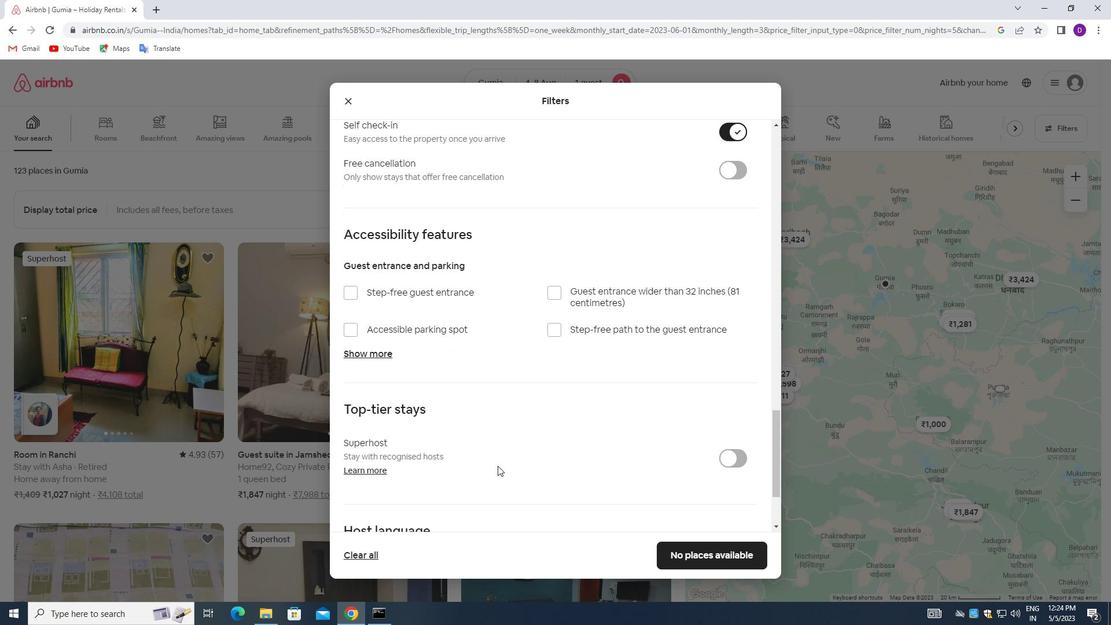 
Action: Mouse scrolled (494, 472) with delta (0, 0)
Screenshot: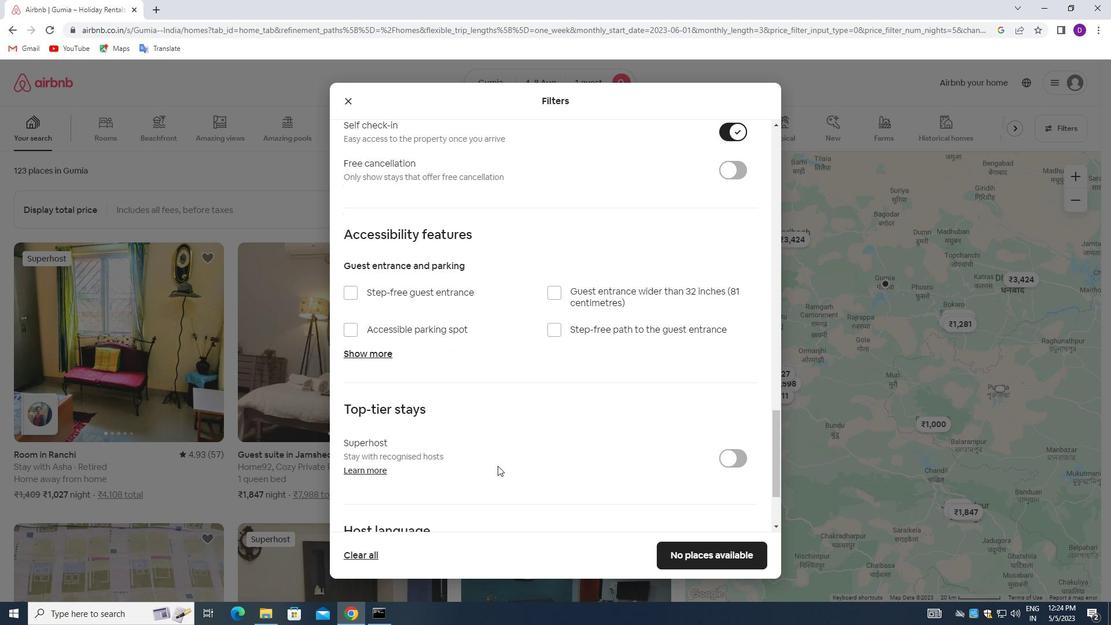 
Action: Mouse moved to (494, 474)
Screenshot: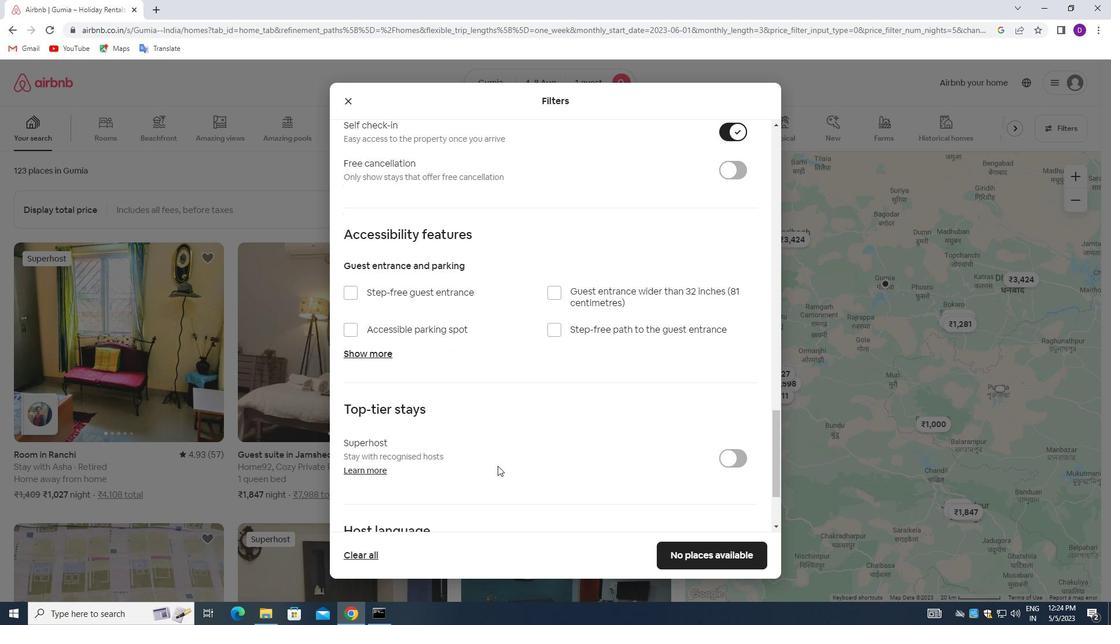 
Action: Mouse scrolled (494, 473) with delta (0, 0)
Screenshot: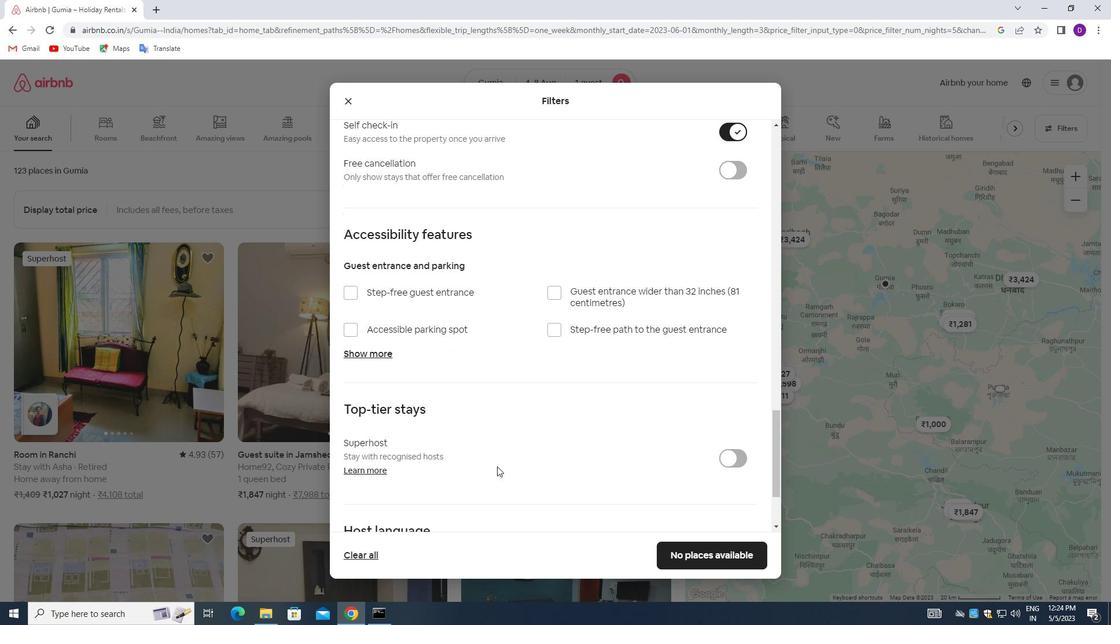 
Action: Mouse scrolled (494, 473) with delta (0, 0)
Screenshot: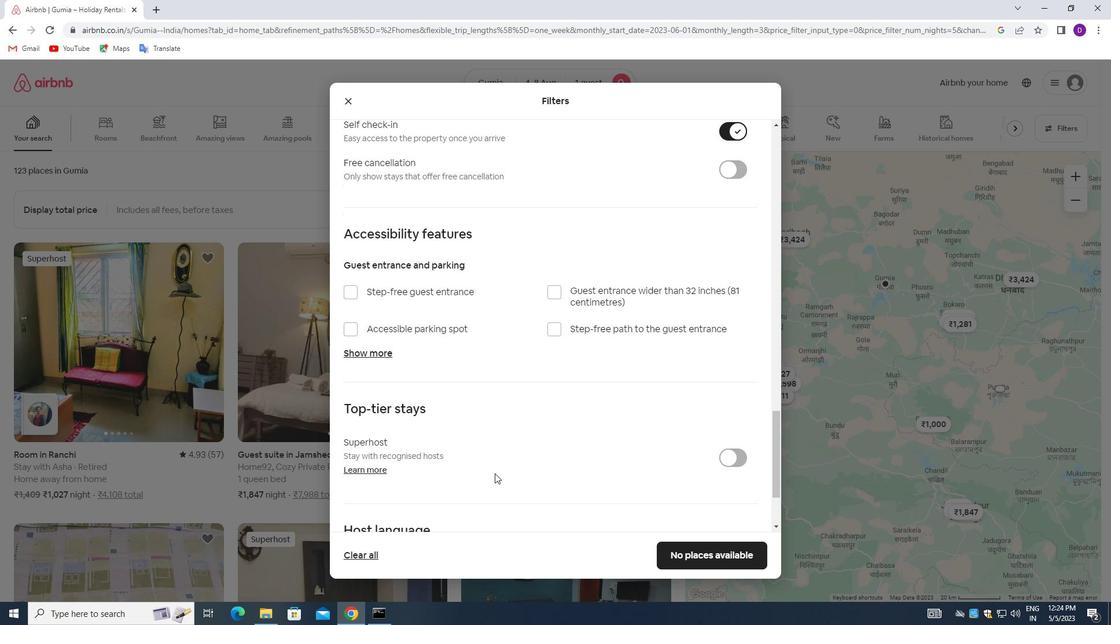 
Action: Mouse moved to (354, 446)
Screenshot: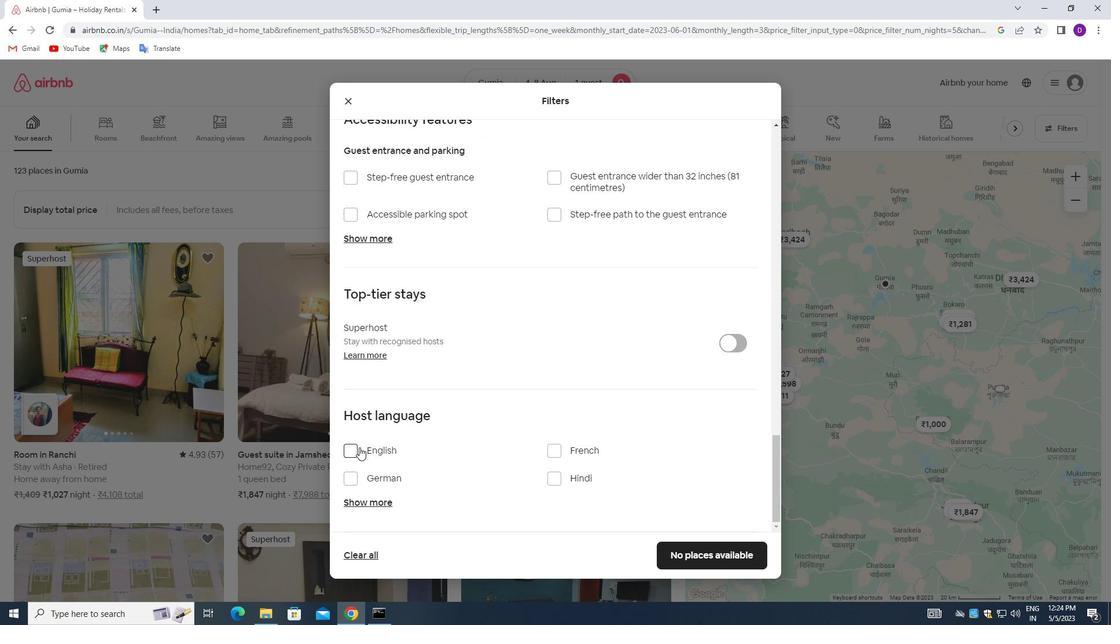 
Action: Mouse pressed left at (354, 446)
Screenshot: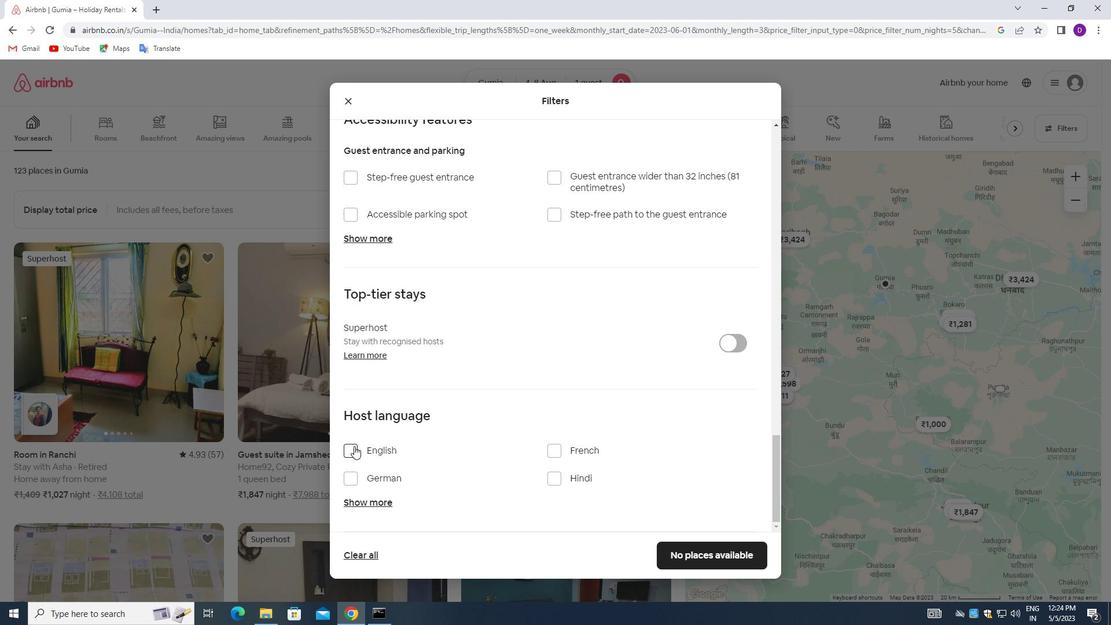 
Action: Mouse moved to (674, 553)
Screenshot: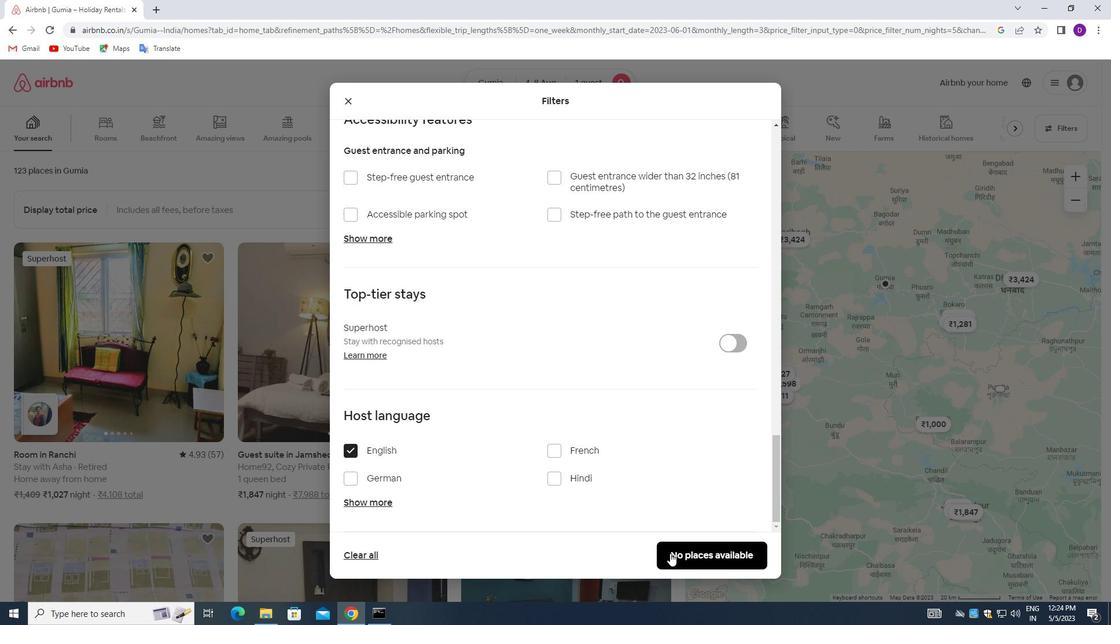 
Action: Mouse pressed left at (674, 553)
Screenshot: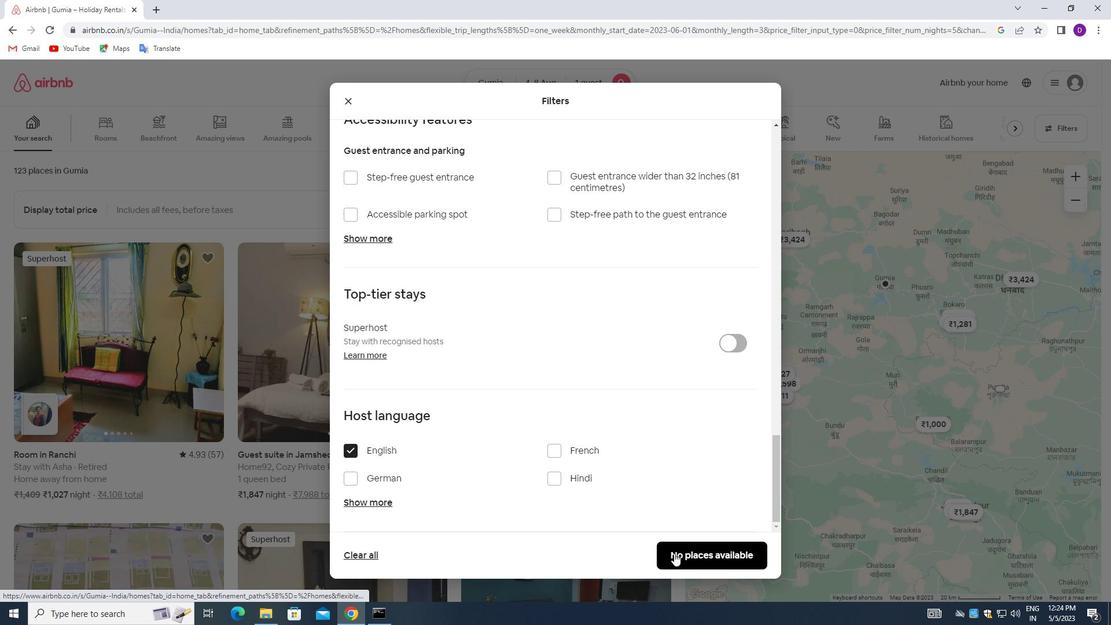 
Action: Mouse moved to (612, 321)
Screenshot: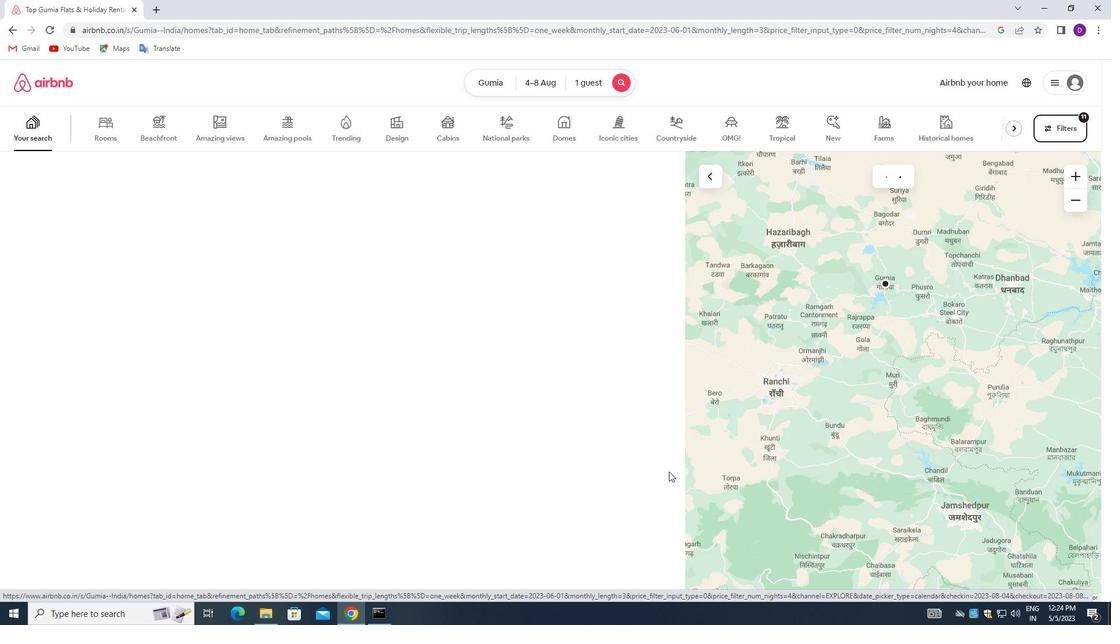 
